 Task: Find connections with filter location Halver with filter topic #Thoughtswith filter profile language German with filter current company SITA with filter school Shibli National College Azamgarh with filter industry Industrial Machinery Manufacturing with filter service category Financial Advisory with filter keywords title Graphic Designer
Action: Mouse moved to (179, 262)
Screenshot: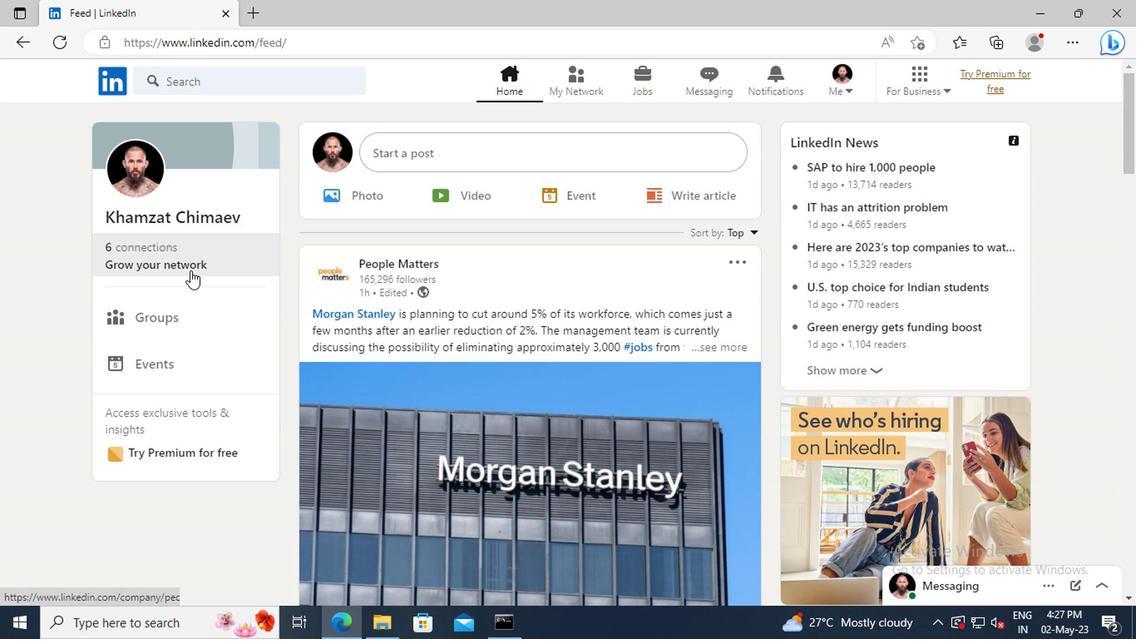 
Action: Mouse pressed left at (179, 262)
Screenshot: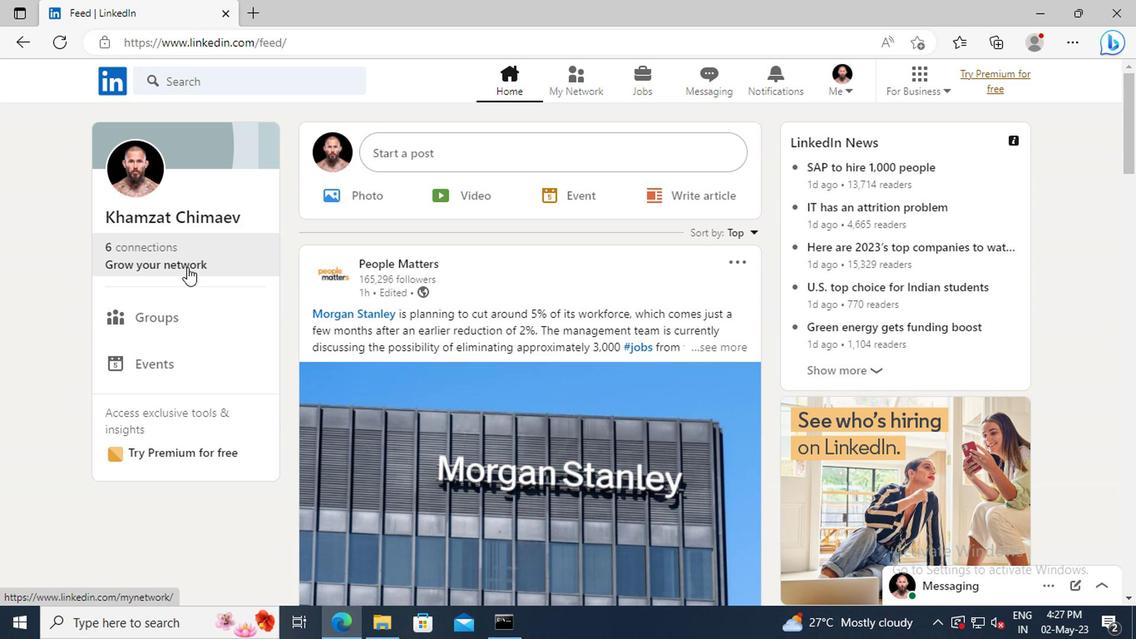 
Action: Mouse moved to (166, 179)
Screenshot: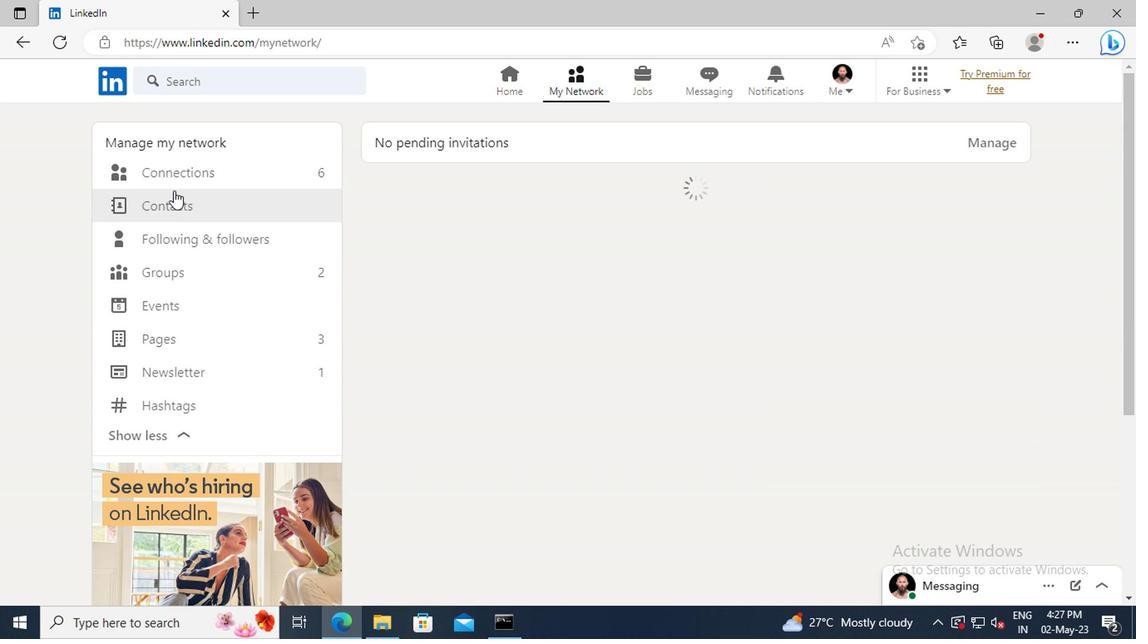 
Action: Mouse pressed left at (166, 179)
Screenshot: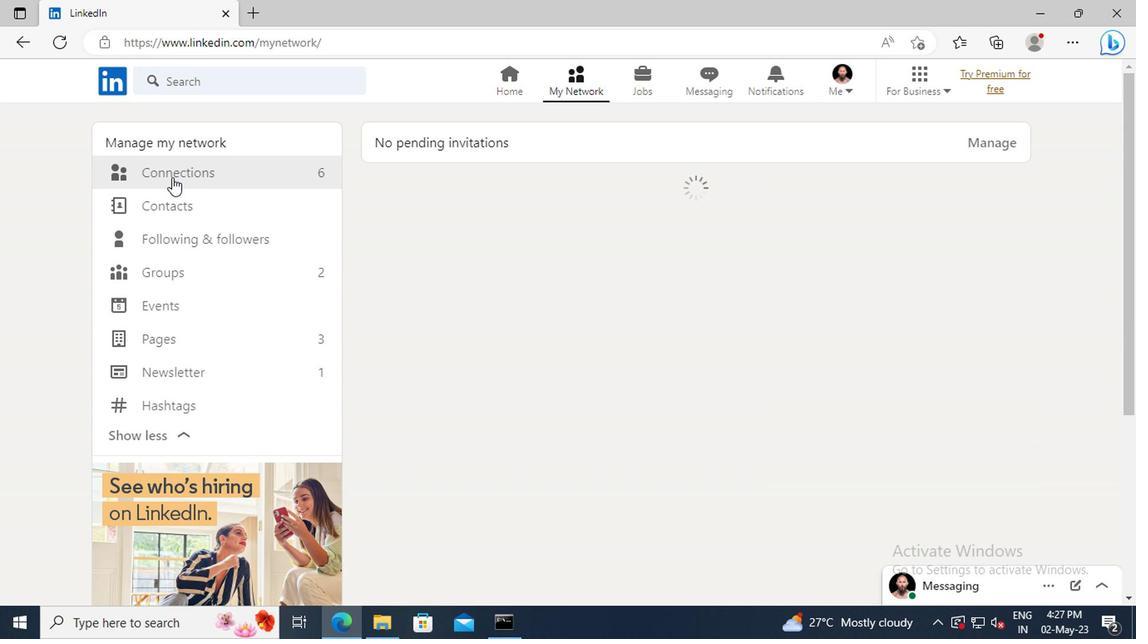
Action: Mouse moved to (676, 182)
Screenshot: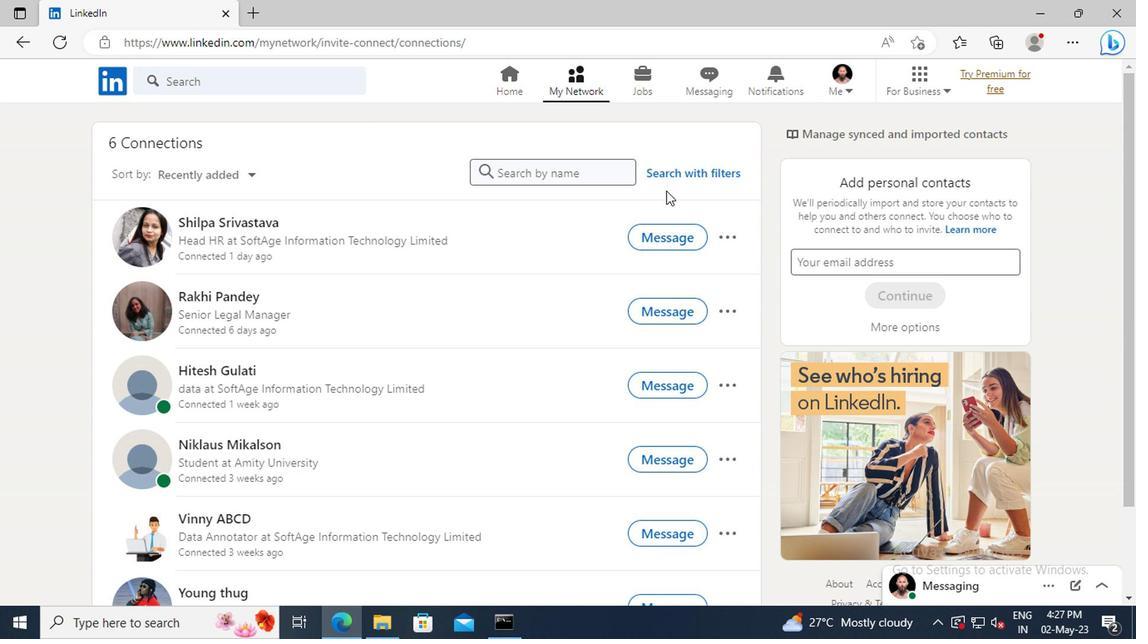 
Action: Mouse pressed left at (676, 182)
Screenshot: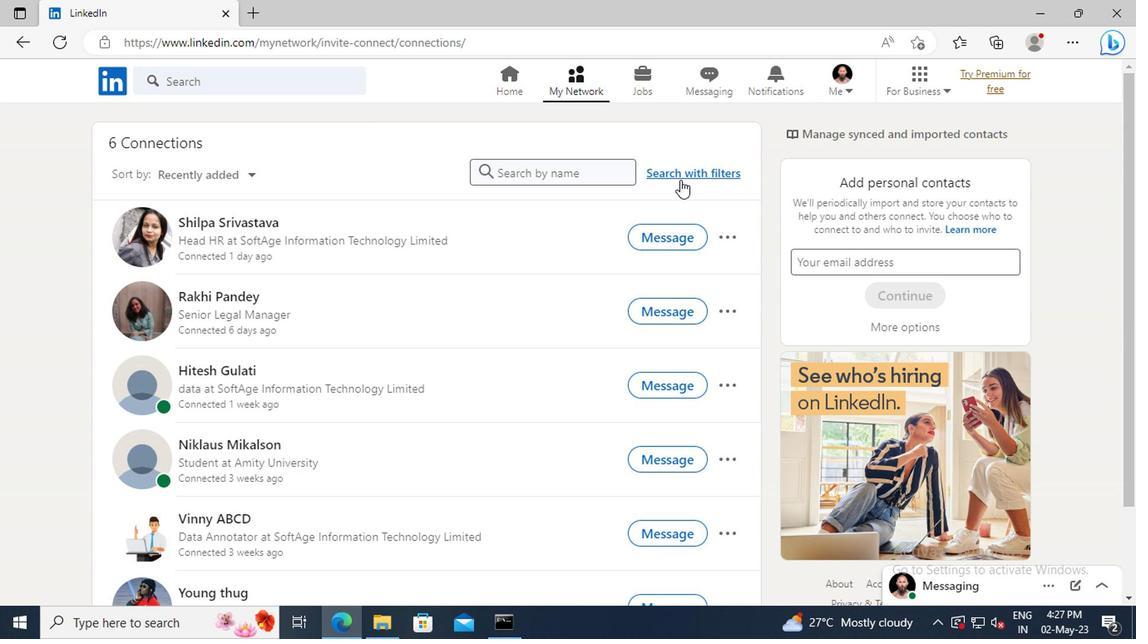 
Action: Mouse moved to (630, 137)
Screenshot: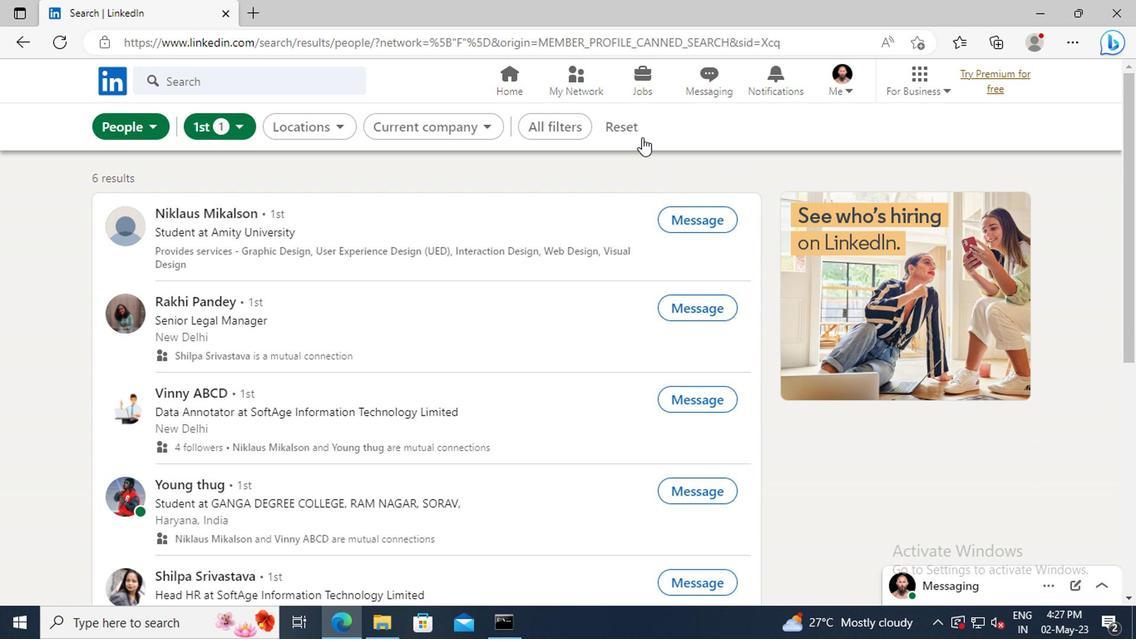 
Action: Mouse pressed left at (630, 137)
Screenshot: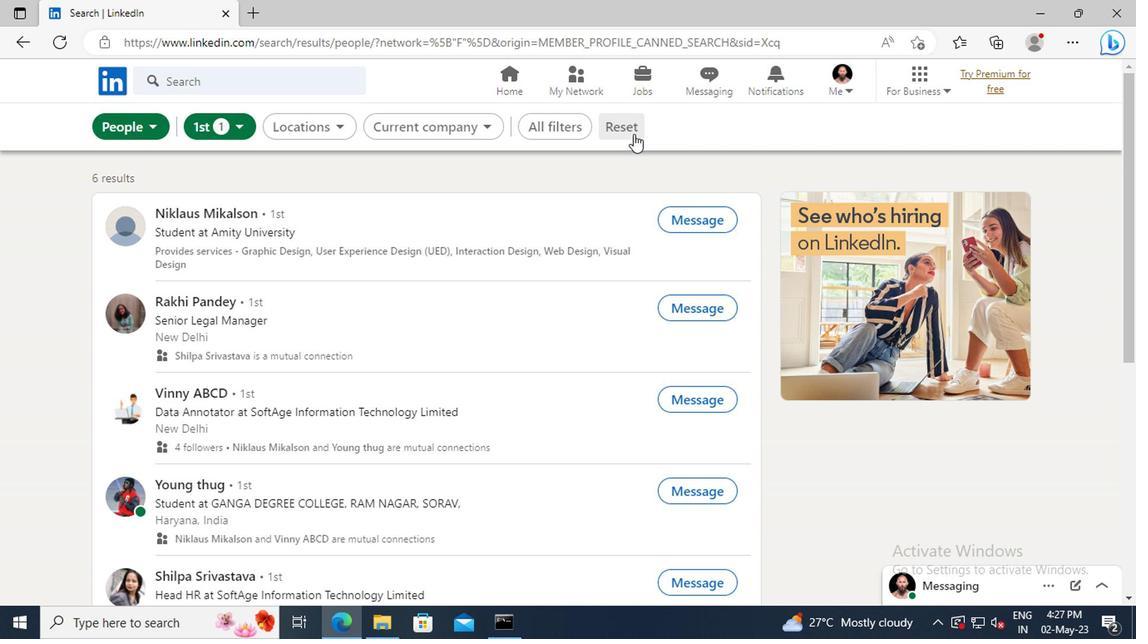 
Action: Mouse moved to (608, 132)
Screenshot: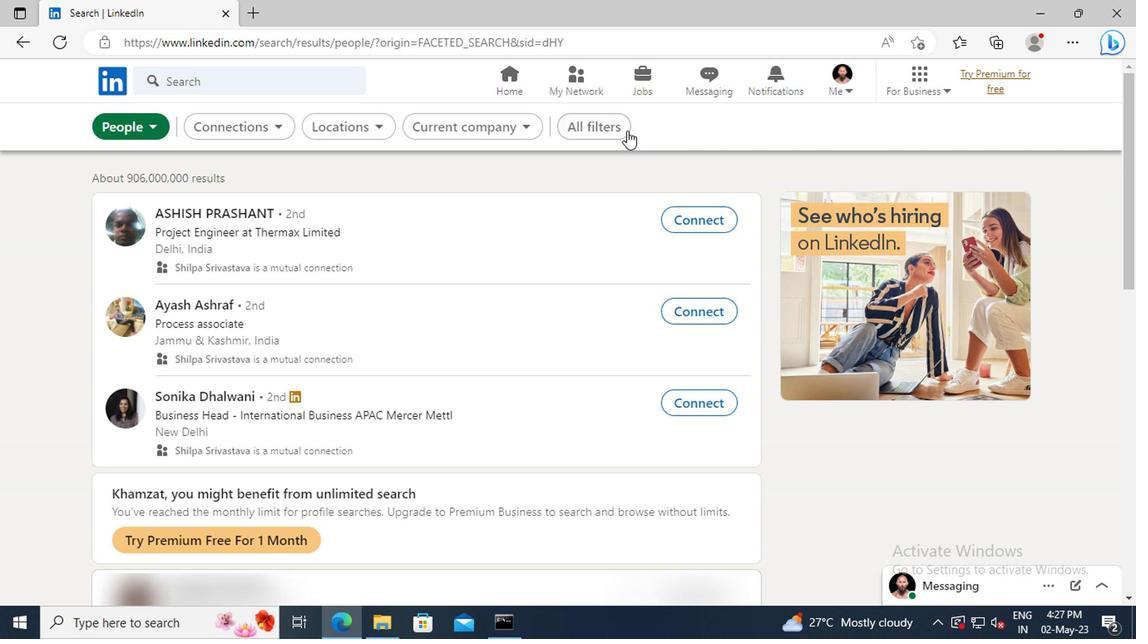 
Action: Mouse pressed left at (608, 132)
Screenshot: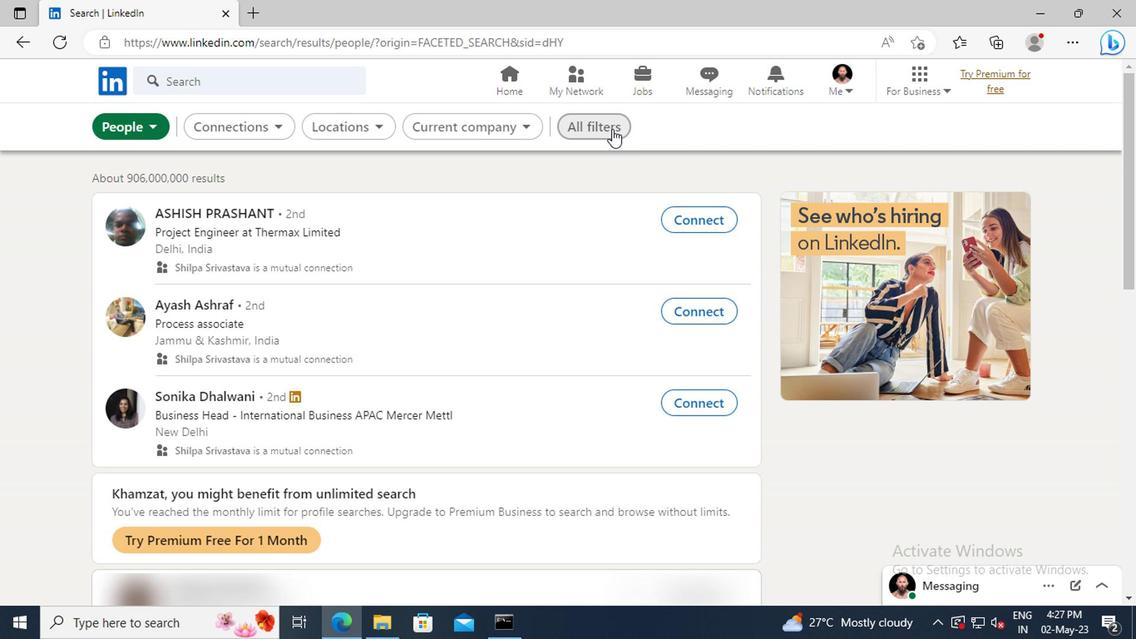 
Action: Mouse moved to (876, 310)
Screenshot: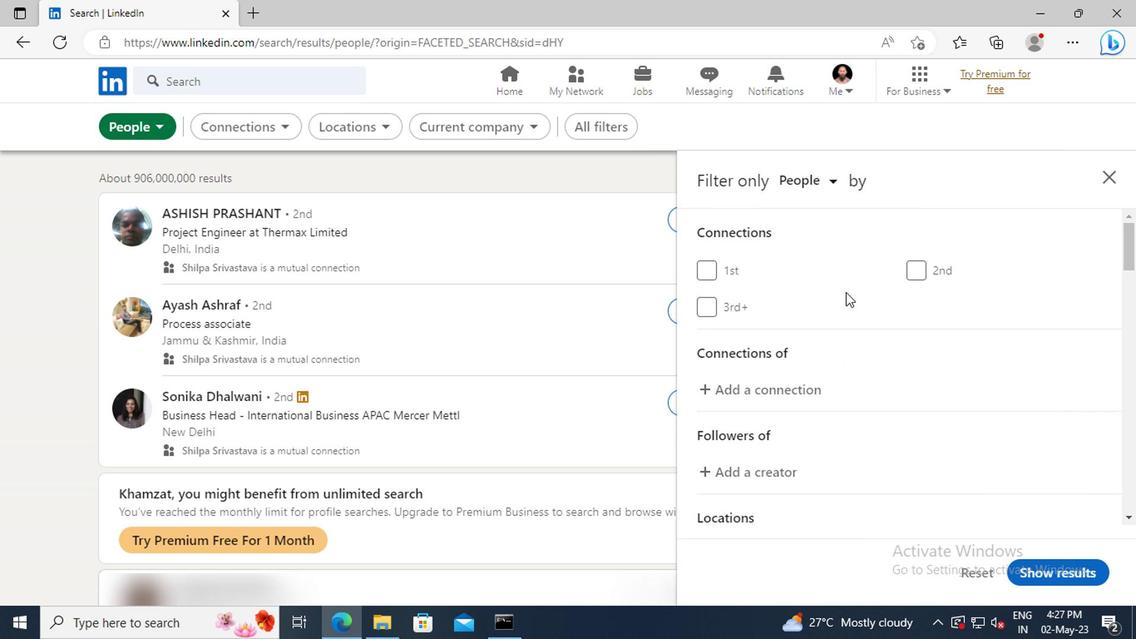 
Action: Mouse scrolled (876, 309) with delta (0, 0)
Screenshot: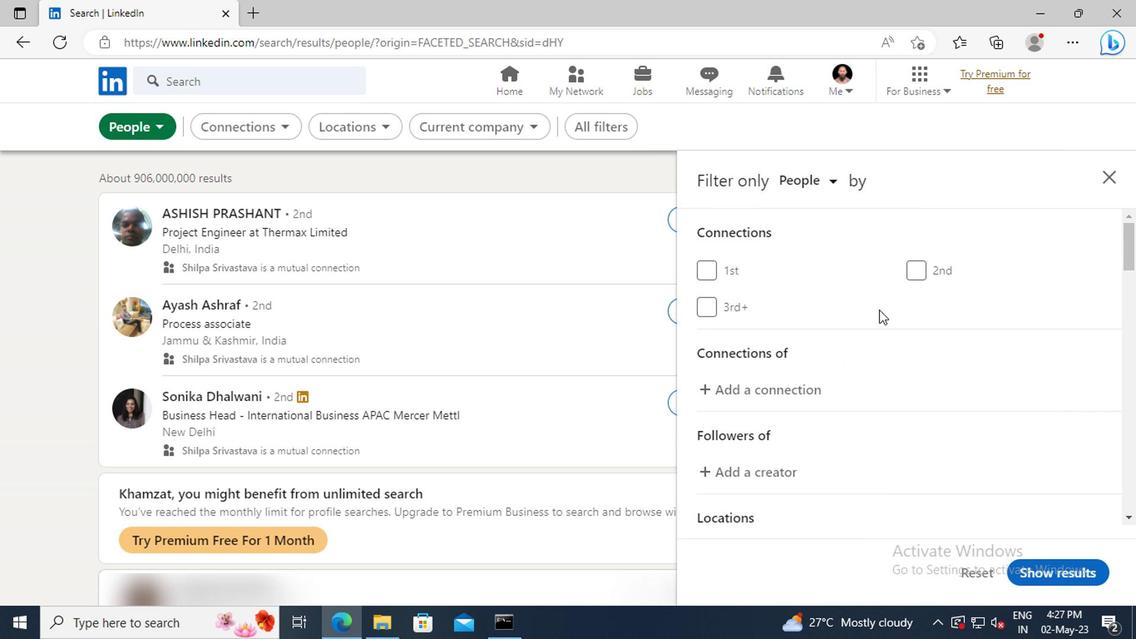
Action: Mouse scrolled (876, 309) with delta (0, 0)
Screenshot: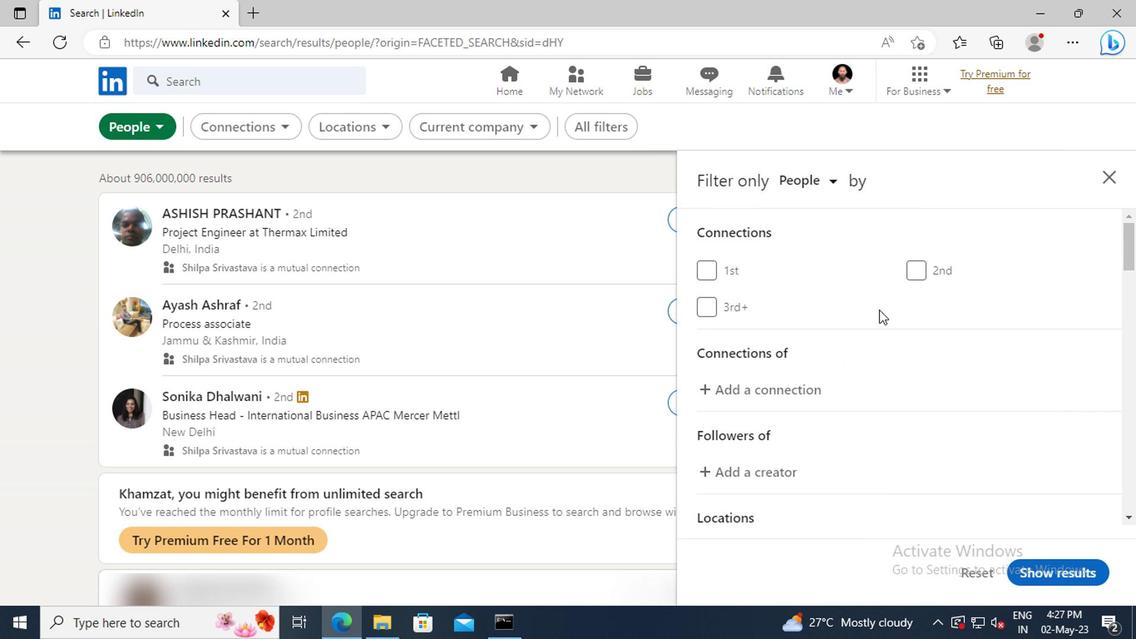 
Action: Mouse scrolled (876, 309) with delta (0, 0)
Screenshot: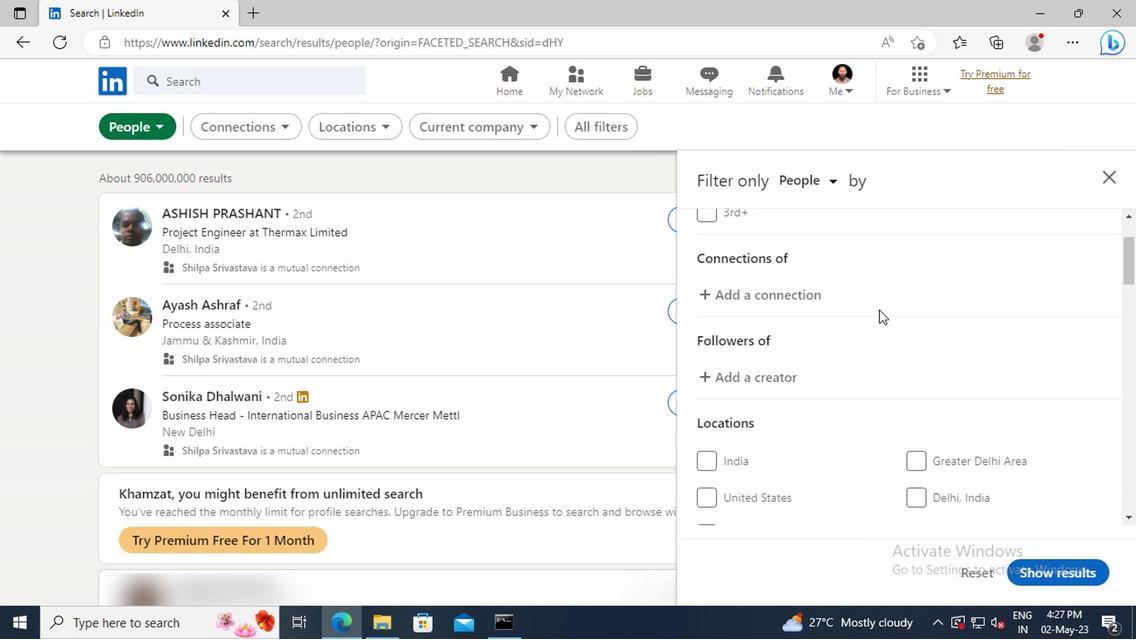 
Action: Mouse scrolled (876, 309) with delta (0, 0)
Screenshot: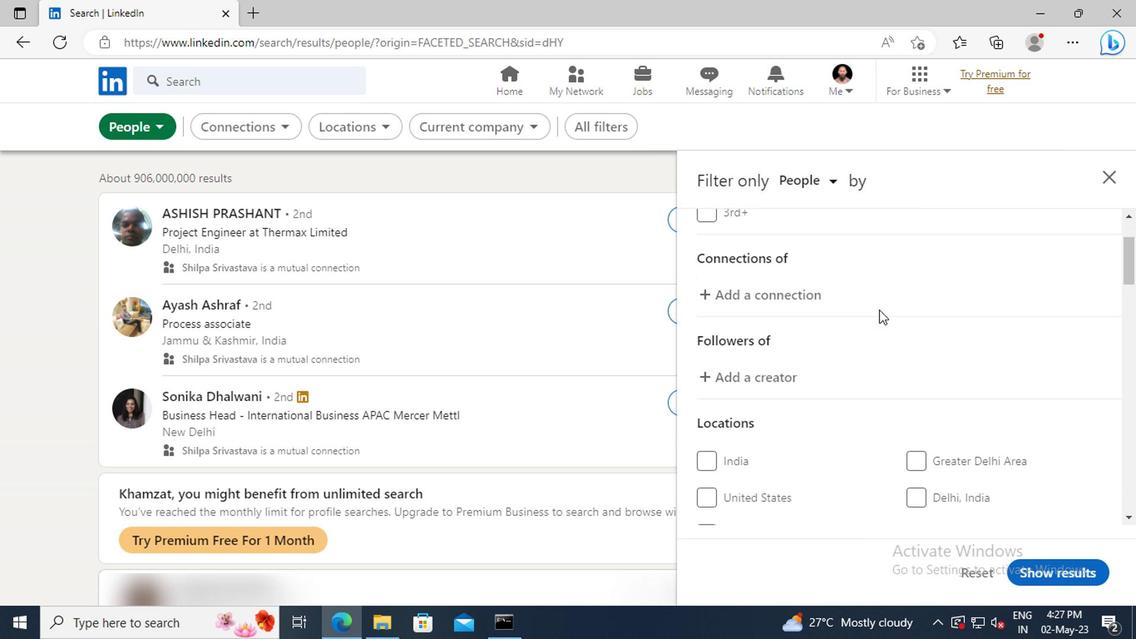 
Action: Mouse scrolled (876, 309) with delta (0, 0)
Screenshot: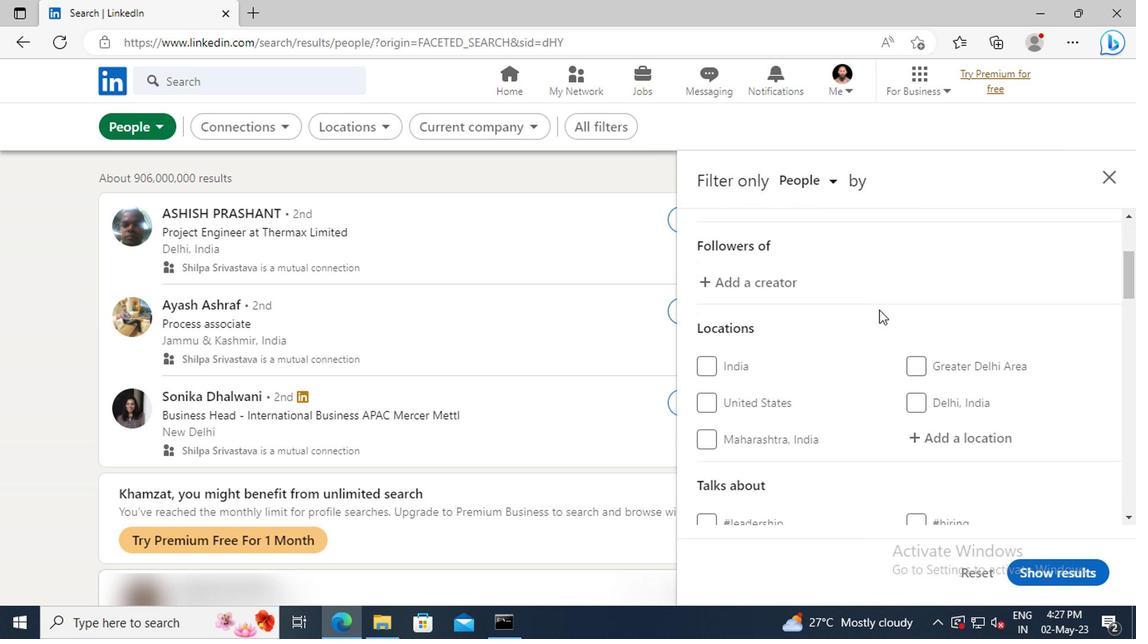 
Action: Mouse scrolled (876, 309) with delta (0, 0)
Screenshot: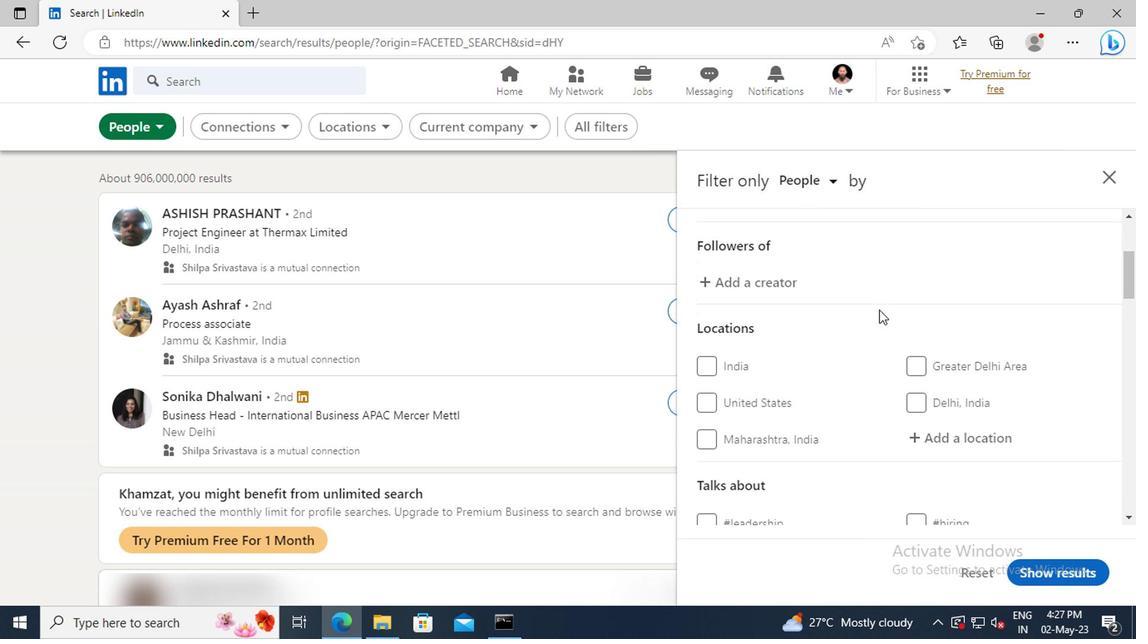 
Action: Mouse moved to (934, 344)
Screenshot: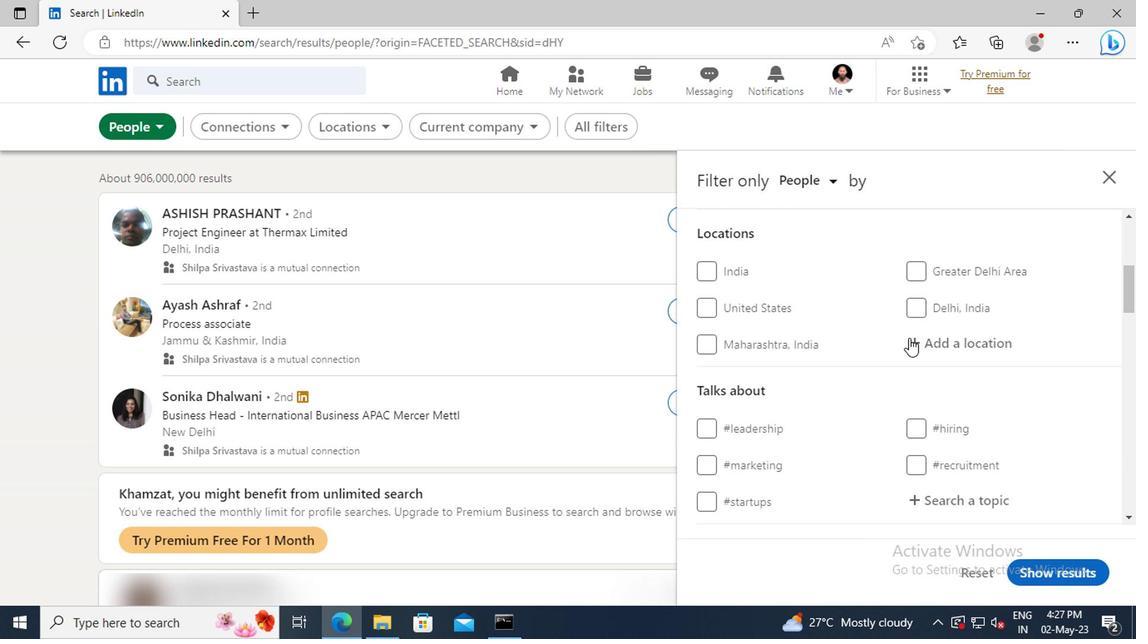
Action: Mouse pressed left at (934, 344)
Screenshot: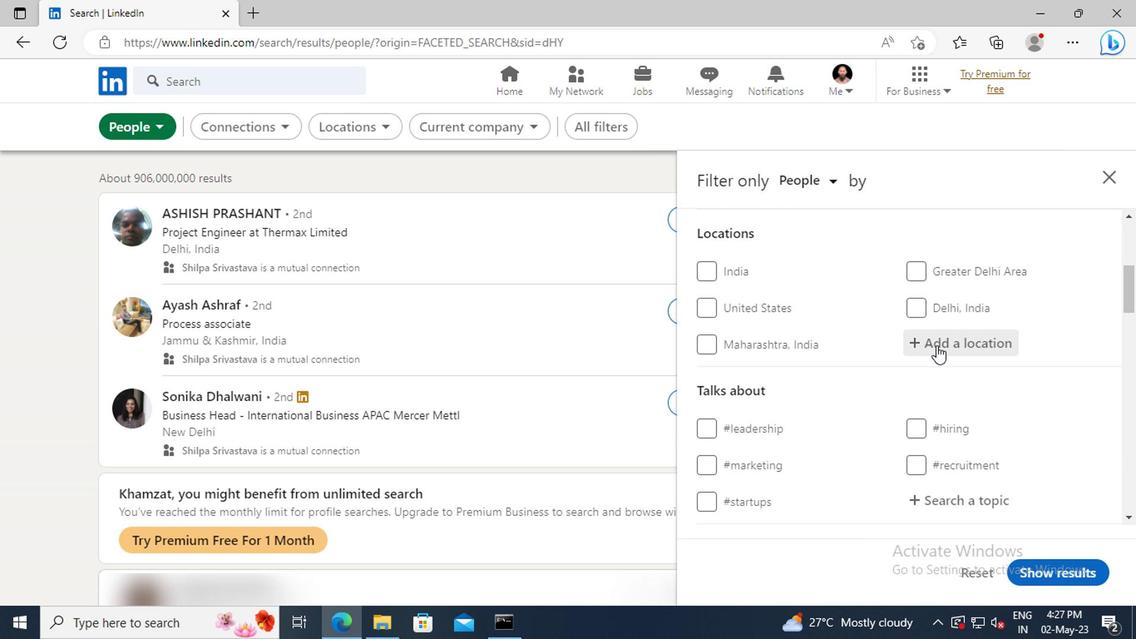
Action: Key pressed <Key.shift>HALVER
Screenshot: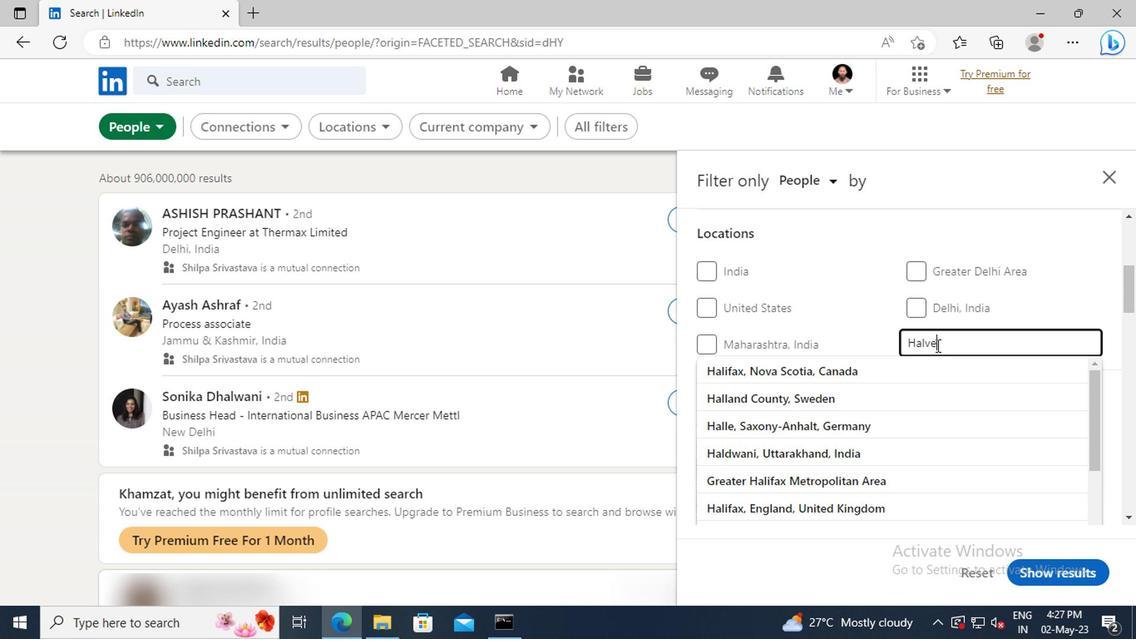 
Action: Mouse moved to (934, 370)
Screenshot: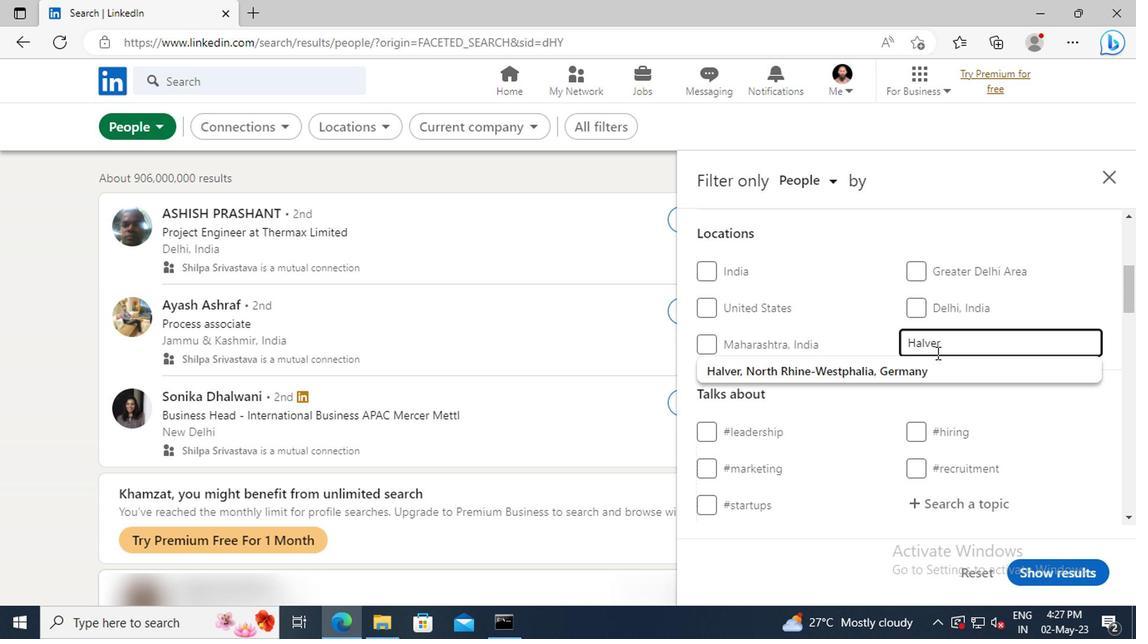 
Action: Mouse pressed left at (934, 370)
Screenshot: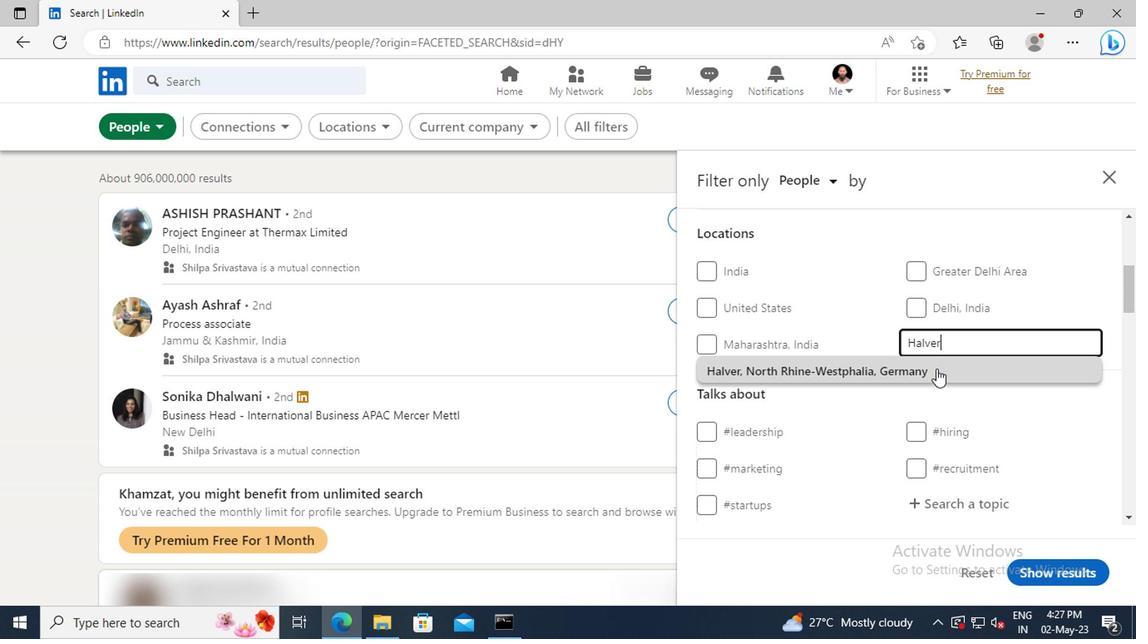 
Action: Mouse scrolled (934, 369) with delta (0, 0)
Screenshot: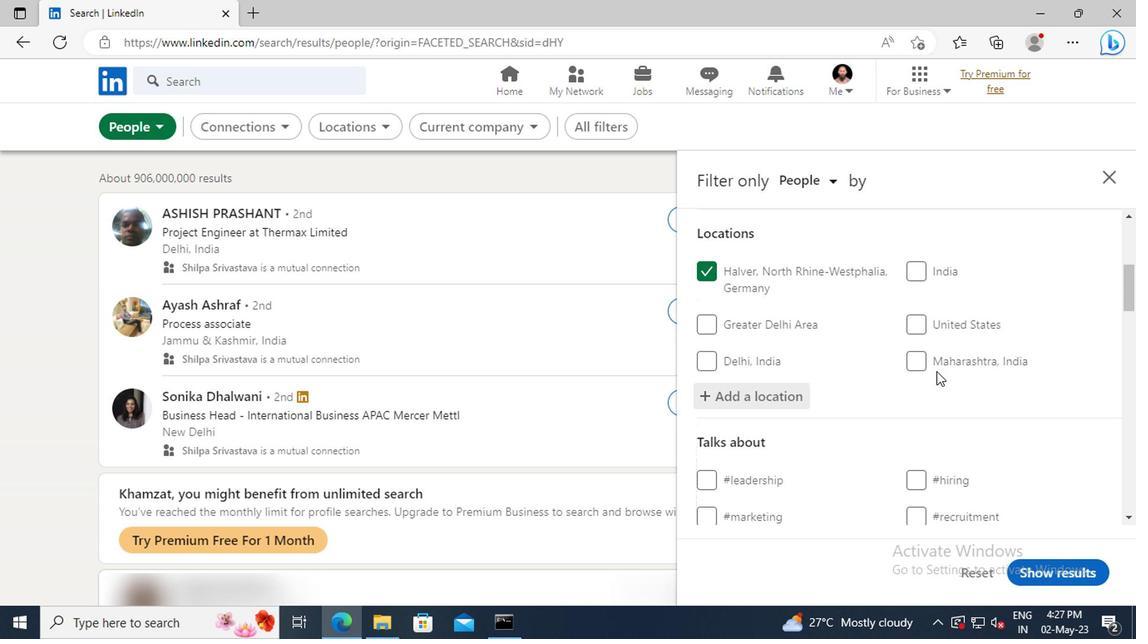 
Action: Mouse scrolled (934, 369) with delta (0, 0)
Screenshot: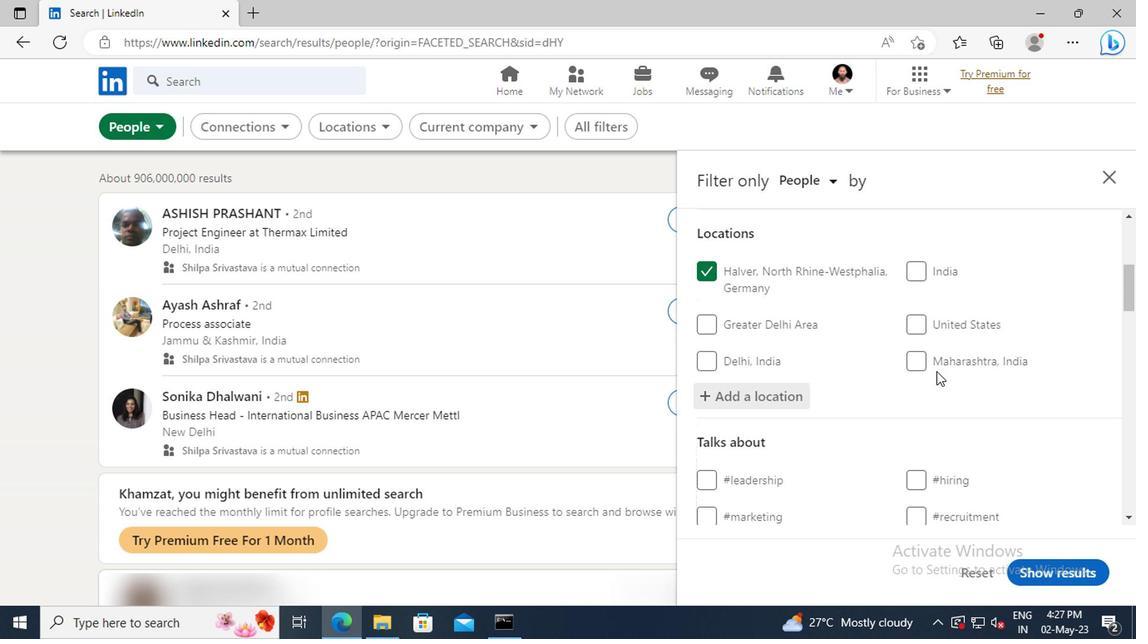 
Action: Mouse scrolled (934, 369) with delta (0, 0)
Screenshot: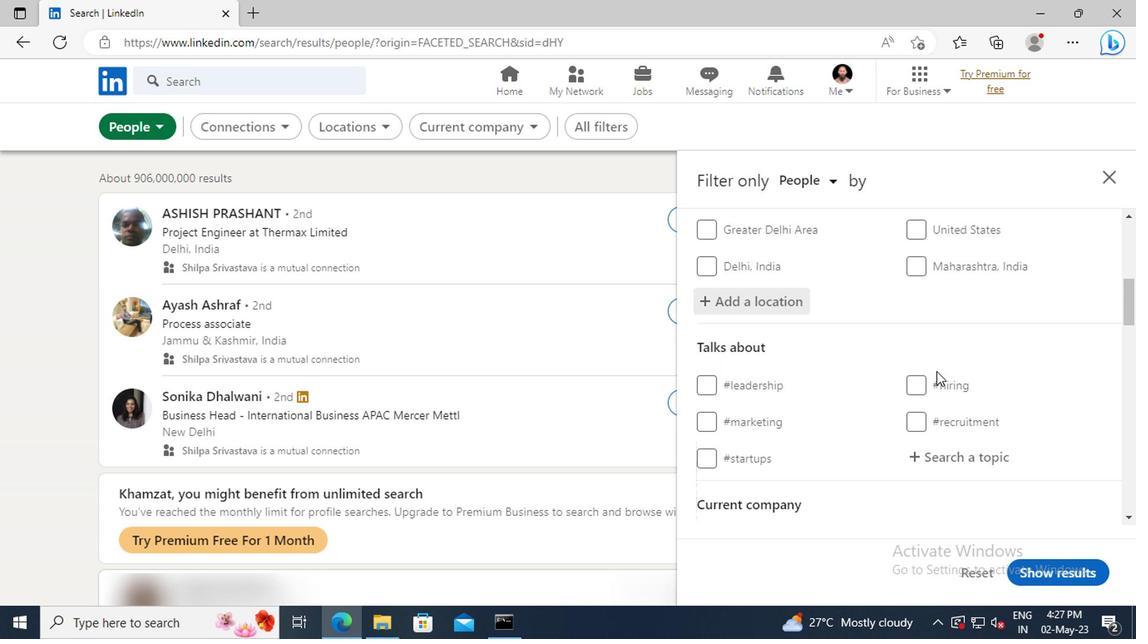 
Action: Mouse moved to (939, 407)
Screenshot: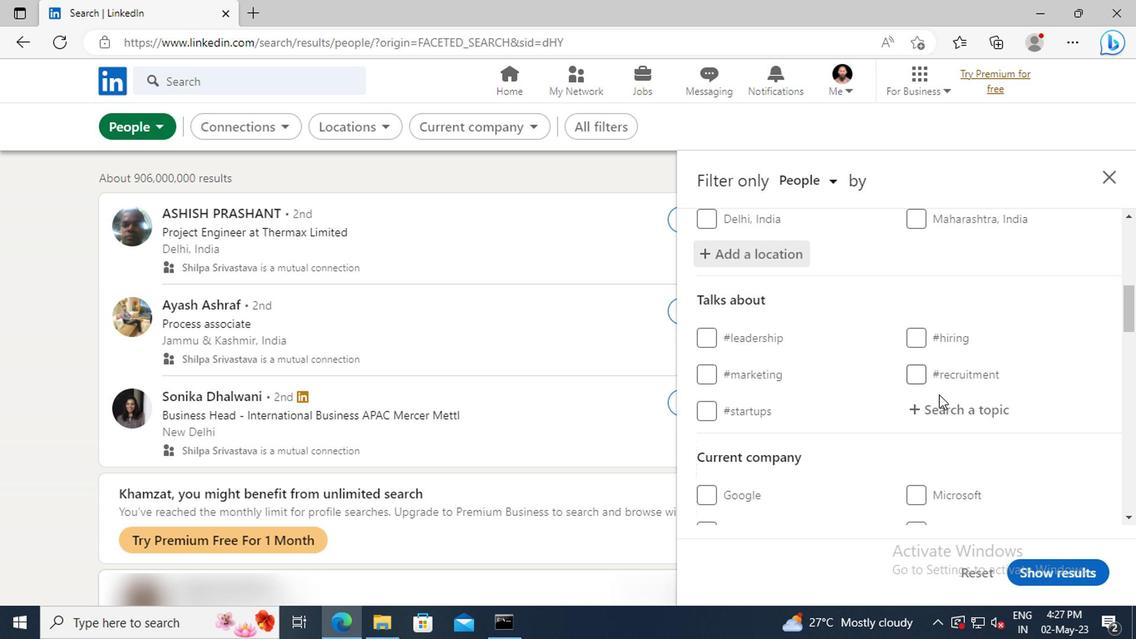 
Action: Mouse pressed left at (939, 407)
Screenshot: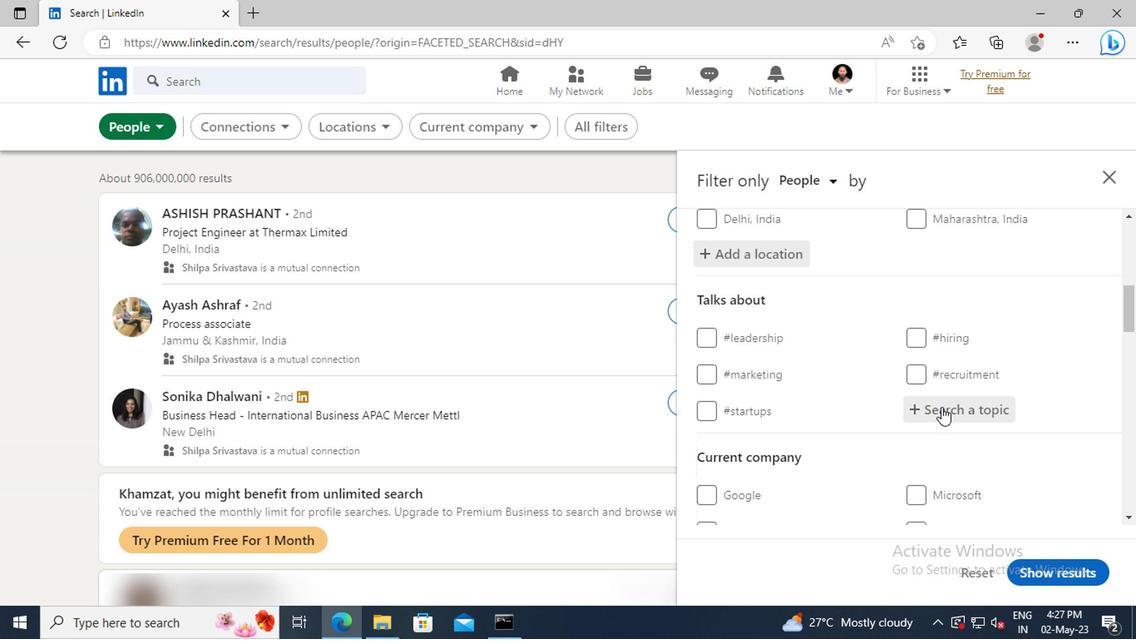 
Action: Key pressed <Key.shift>THOUGHTS
Screenshot: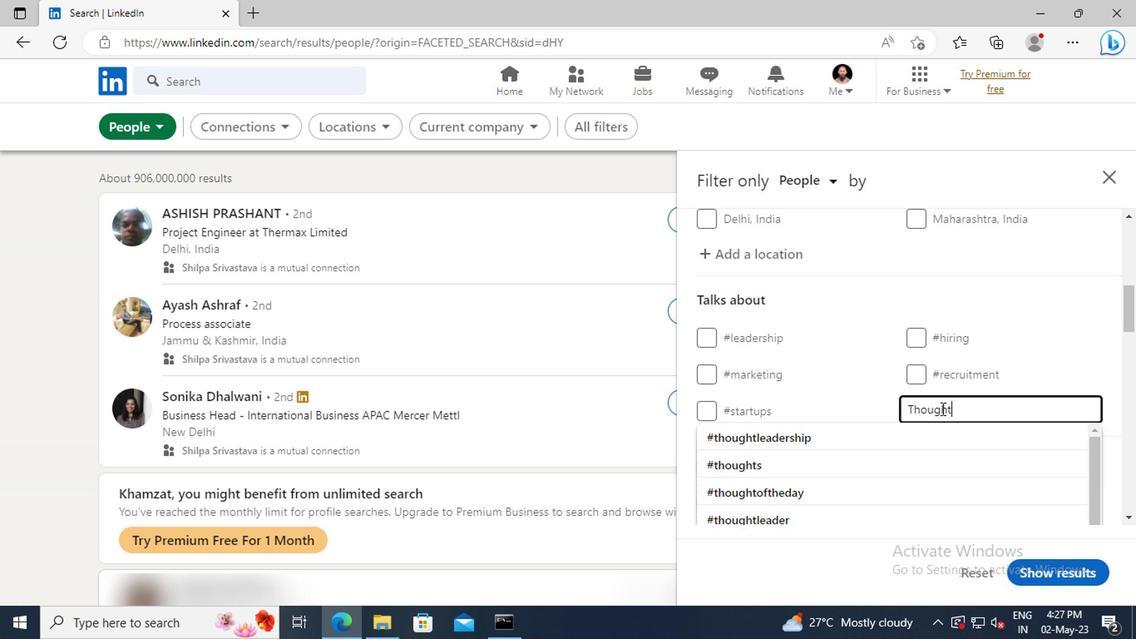 
Action: Mouse moved to (939, 429)
Screenshot: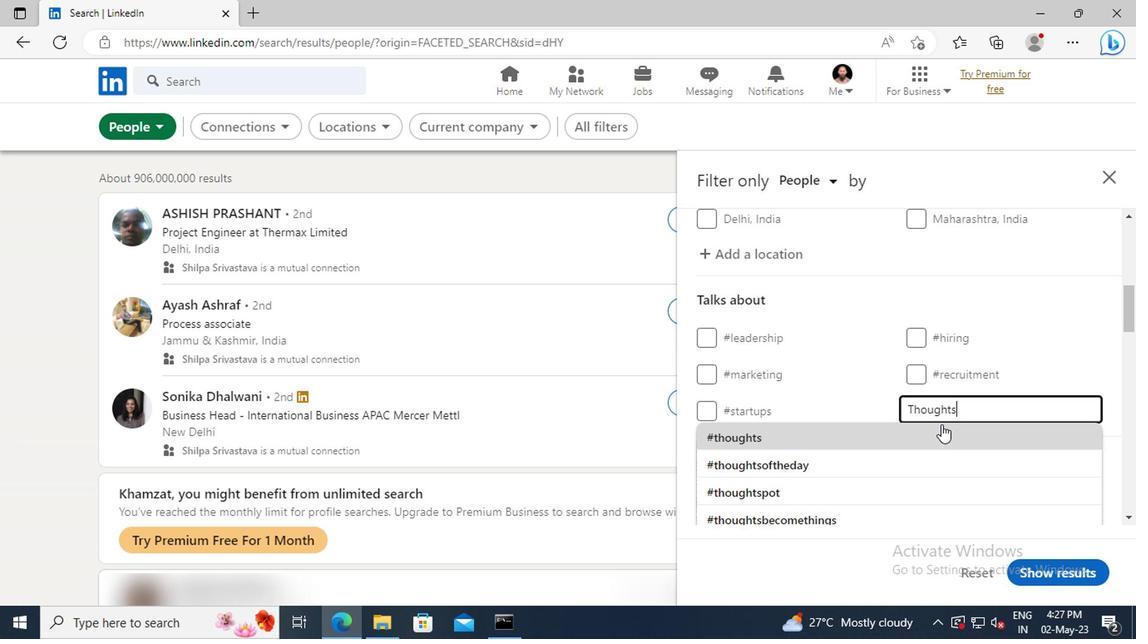 
Action: Mouse pressed left at (939, 429)
Screenshot: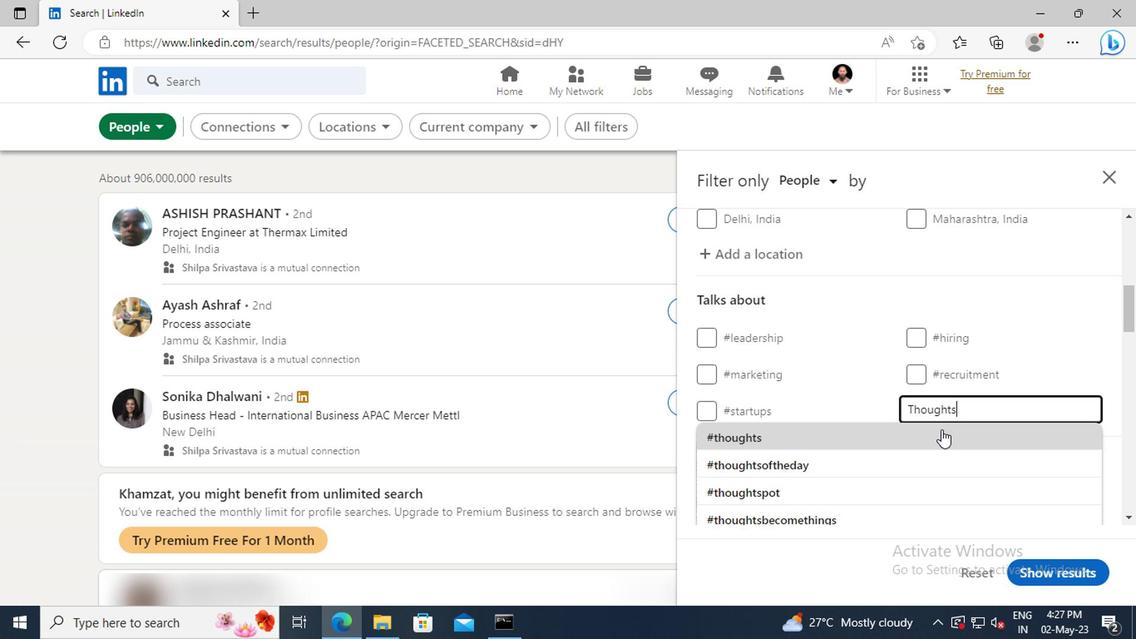 
Action: Mouse scrolled (939, 428) with delta (0, -1)
Screenshot: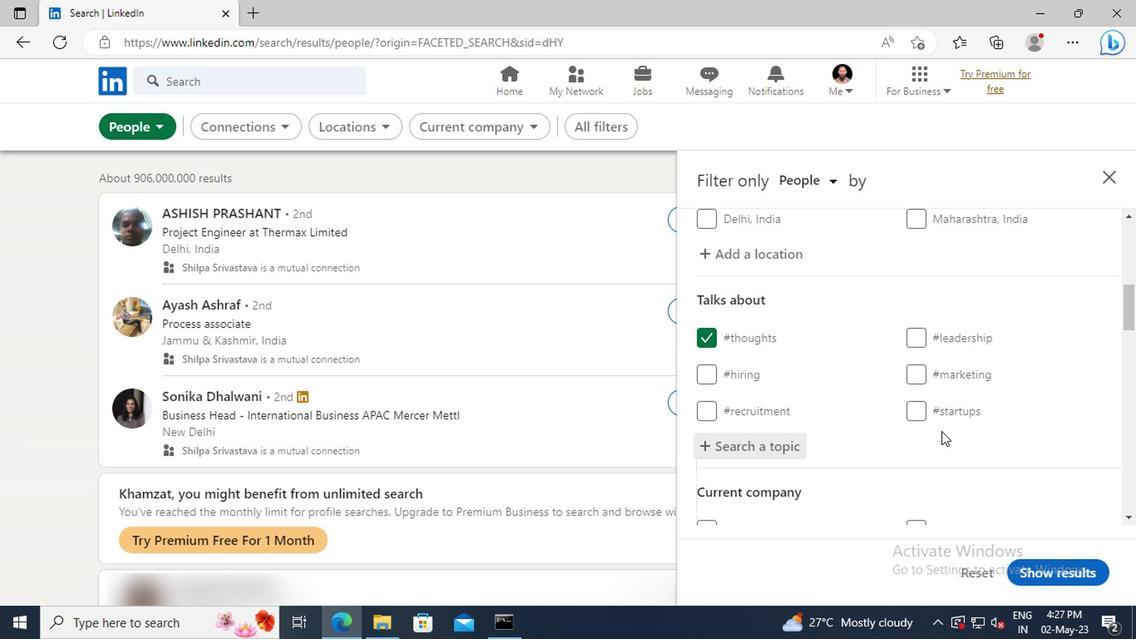 
Action: Mouse scrolled (939, 428) with delta (0, -1)
Screenshot: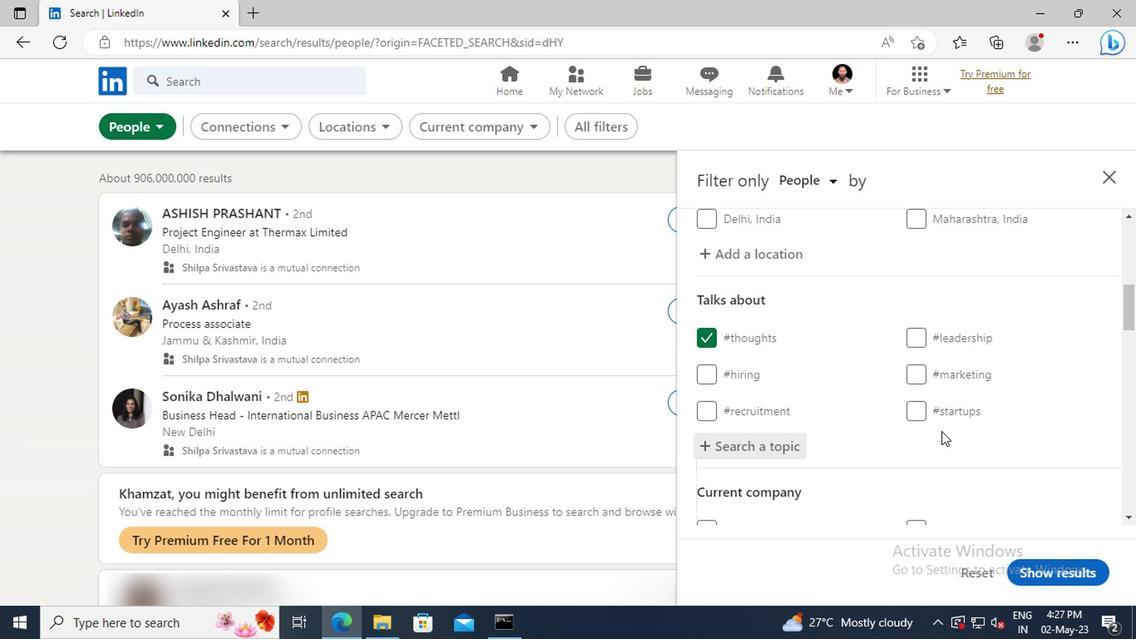 
Action: Mouse scrolled (939, 428) with delta (0, -1)
Screenshot: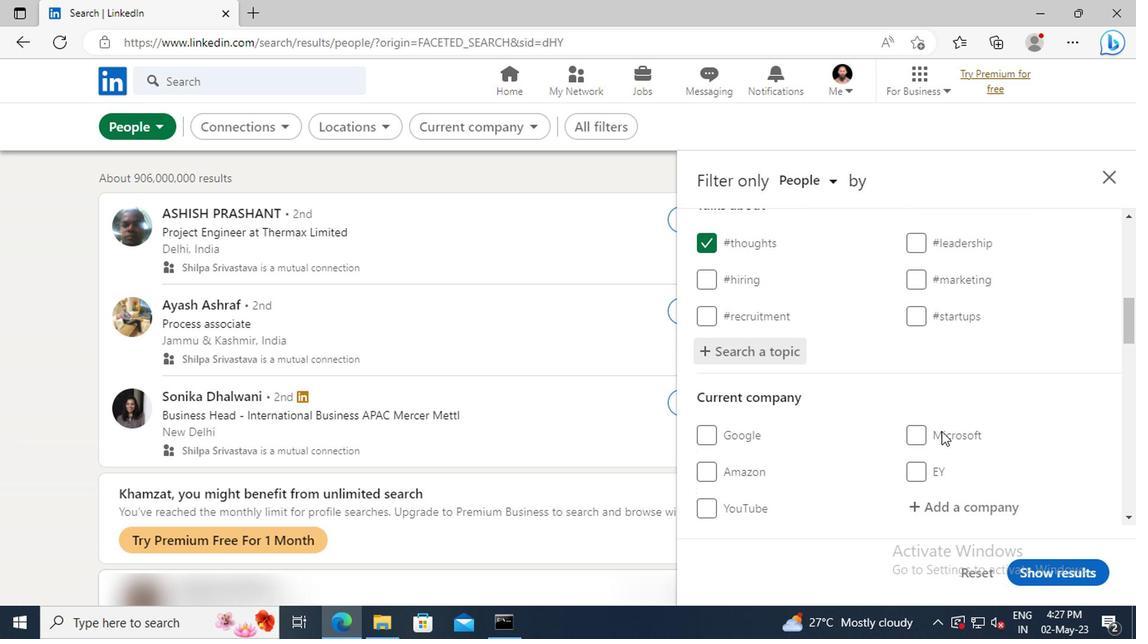 
Action: Mouse scrolled (939, 428) with delta (0, -1)
Screenshot: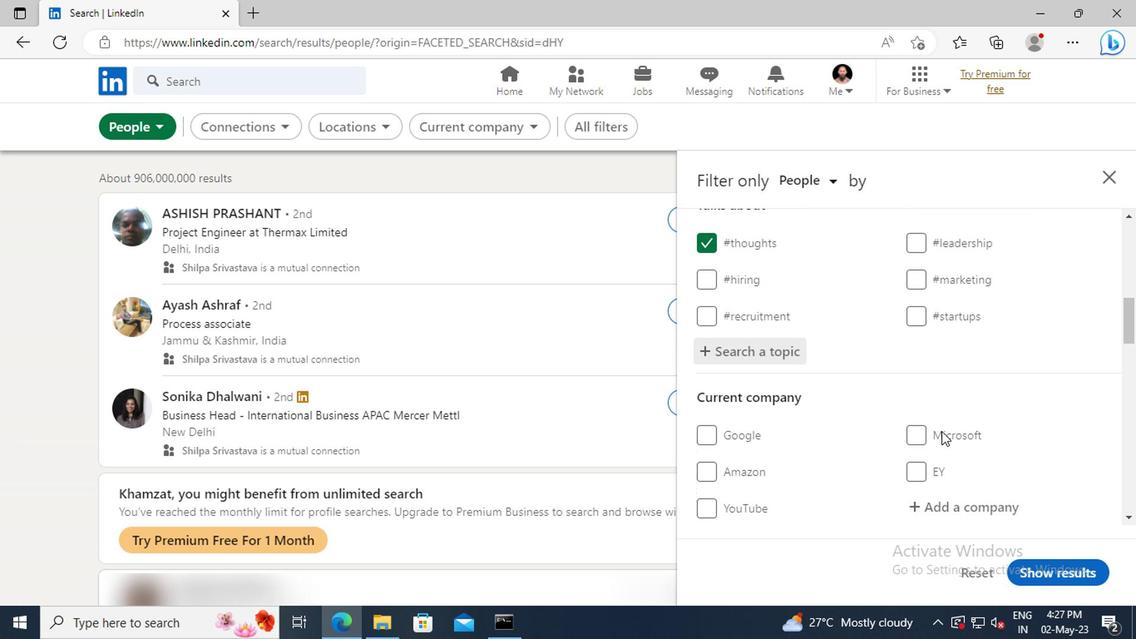 
Action: Mouse scrolled (939, 428) with delta (0, -1)
Screenshot: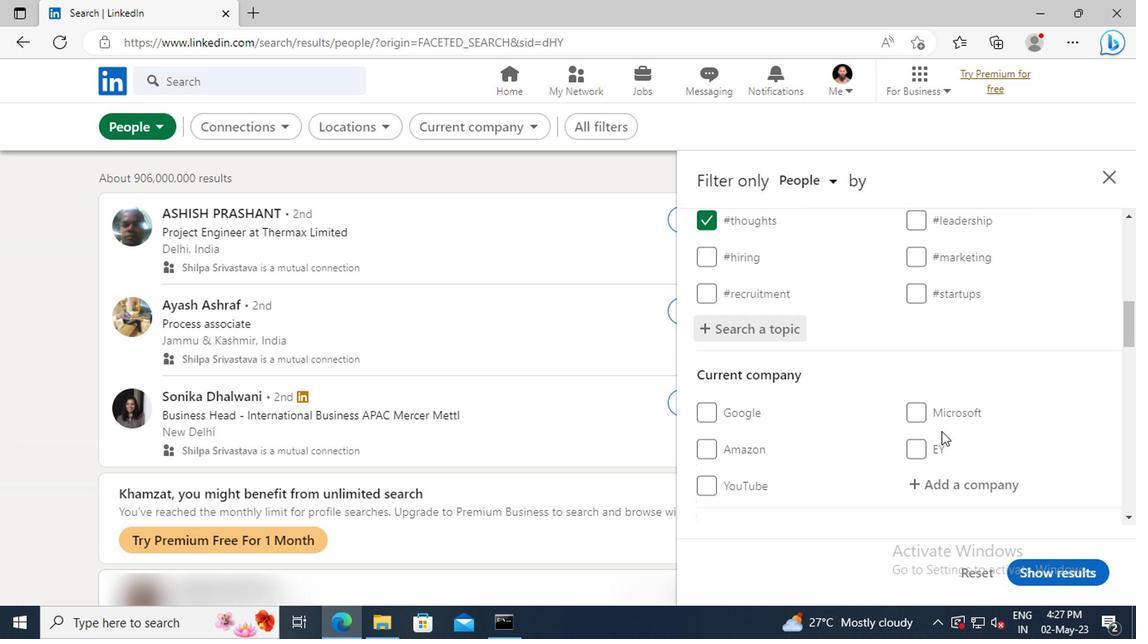 
Action: Mouse scrolled (939, 428) with delta (0, -1)
Screenshot: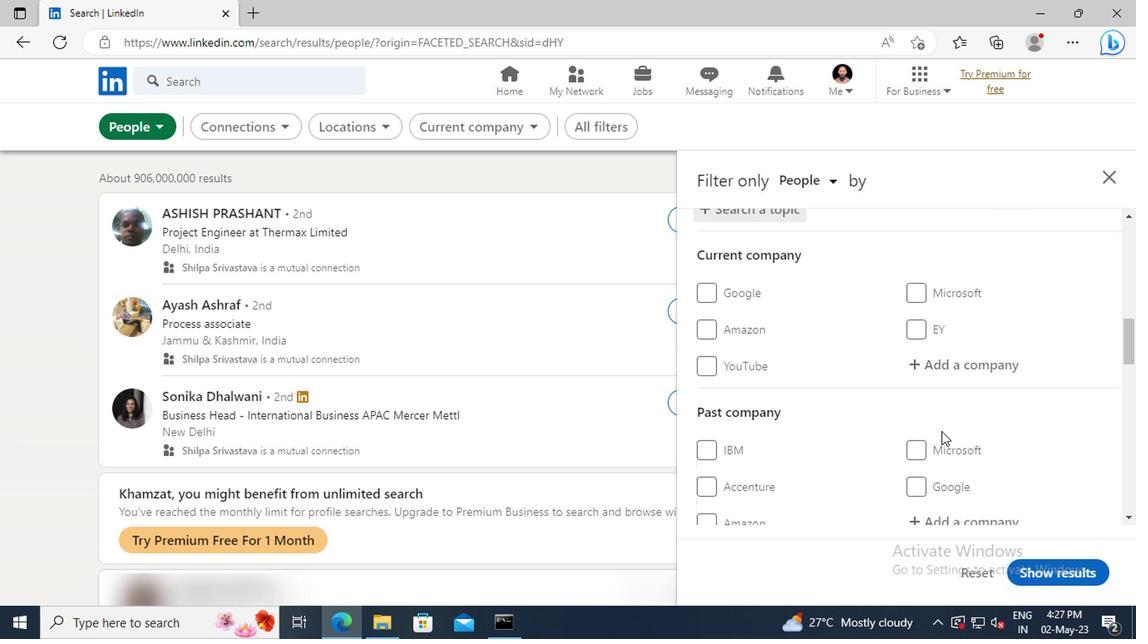 
Action: Mouse scrolled (939, 428) with delta (0, -1)
Screenshot: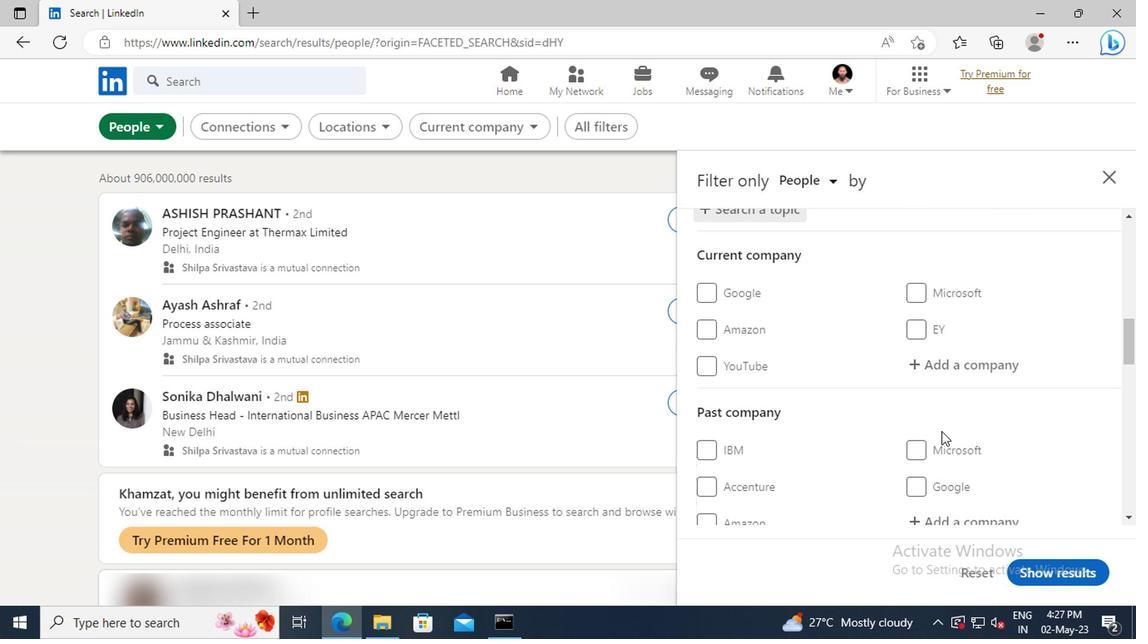 
Action: Mouse scrolled (939, 428) with delta (0, -1)
Screenshot: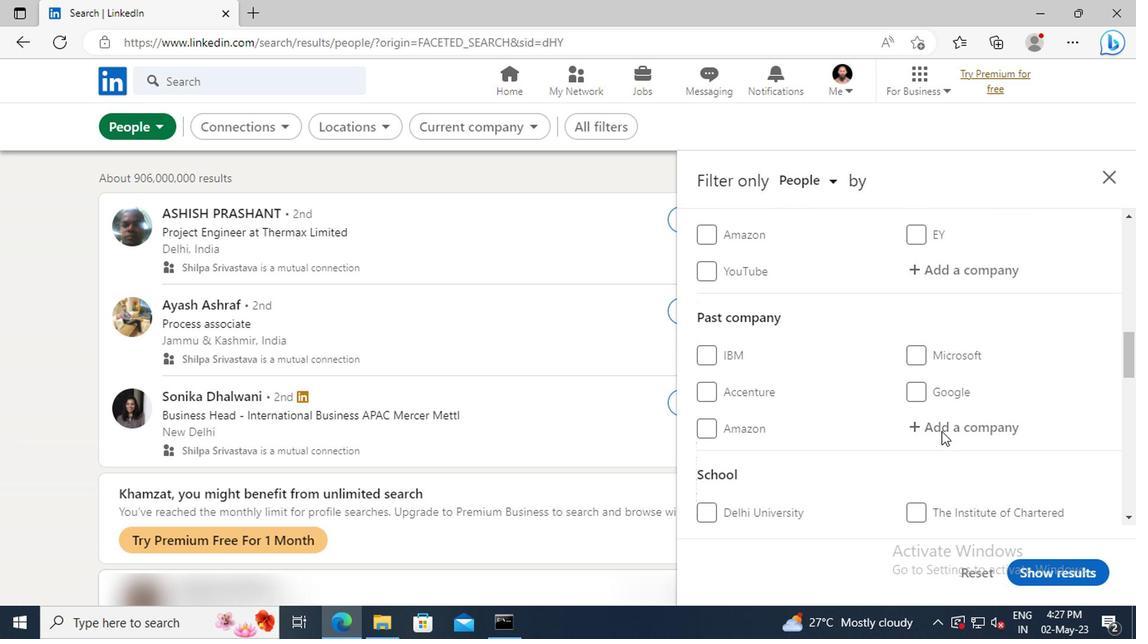 
Action: Mouse scrolled (939, 428) with delta (0, -1)
Screenshot: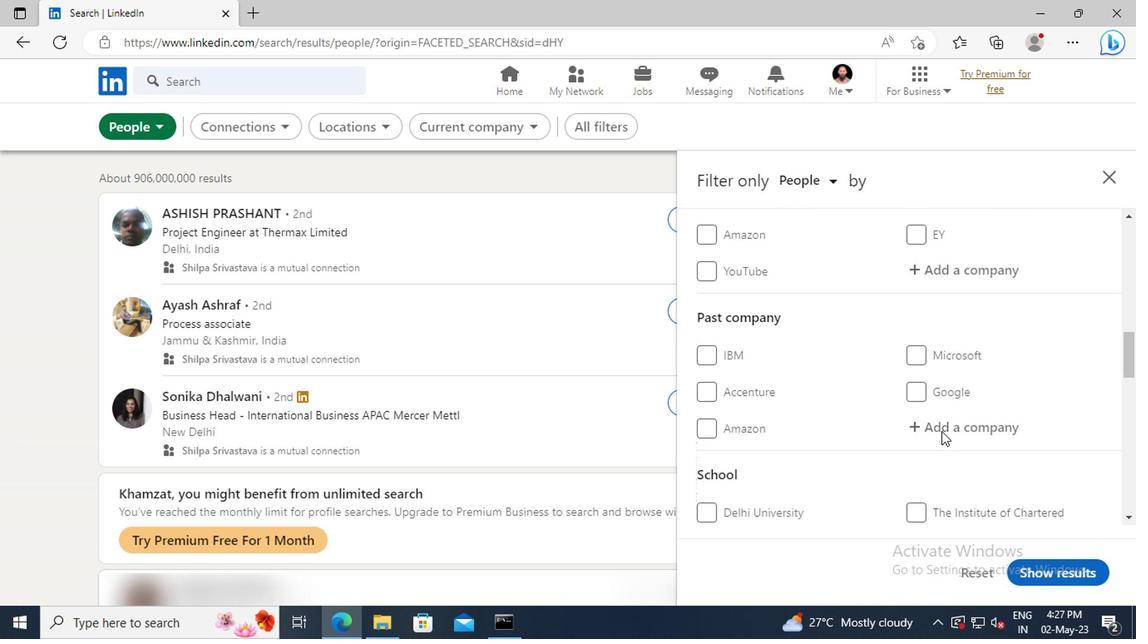 
Action: Mouse scrolled (939, 428) with delta (0, -1)
Screenshot: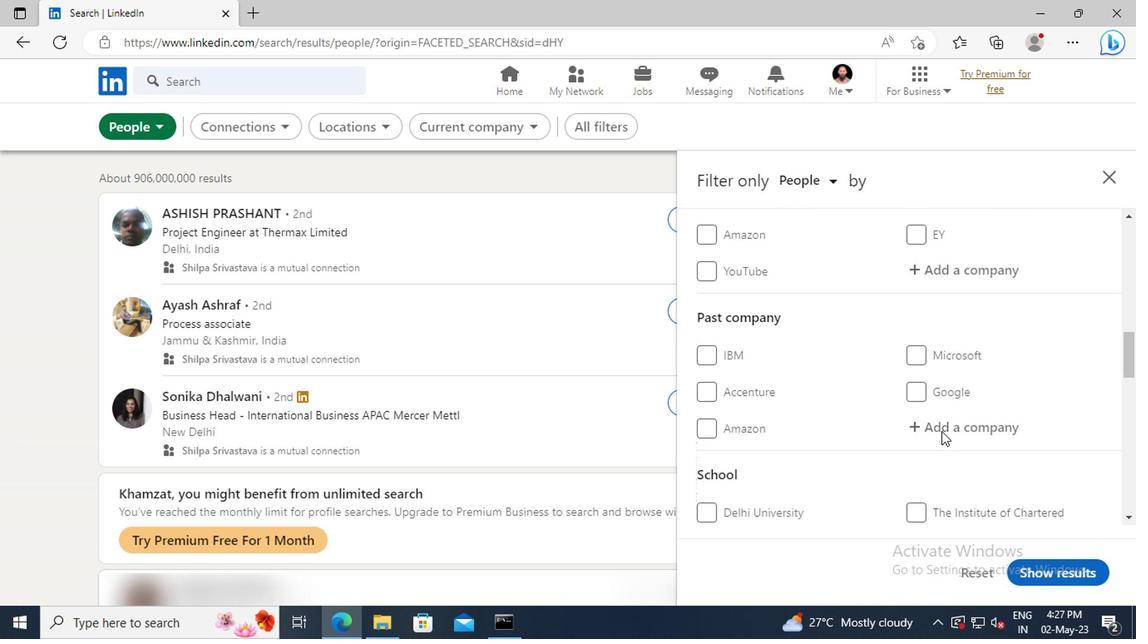 
Action: Mouse scrolled (939, 428) with delta (0, -1)
Screenshot: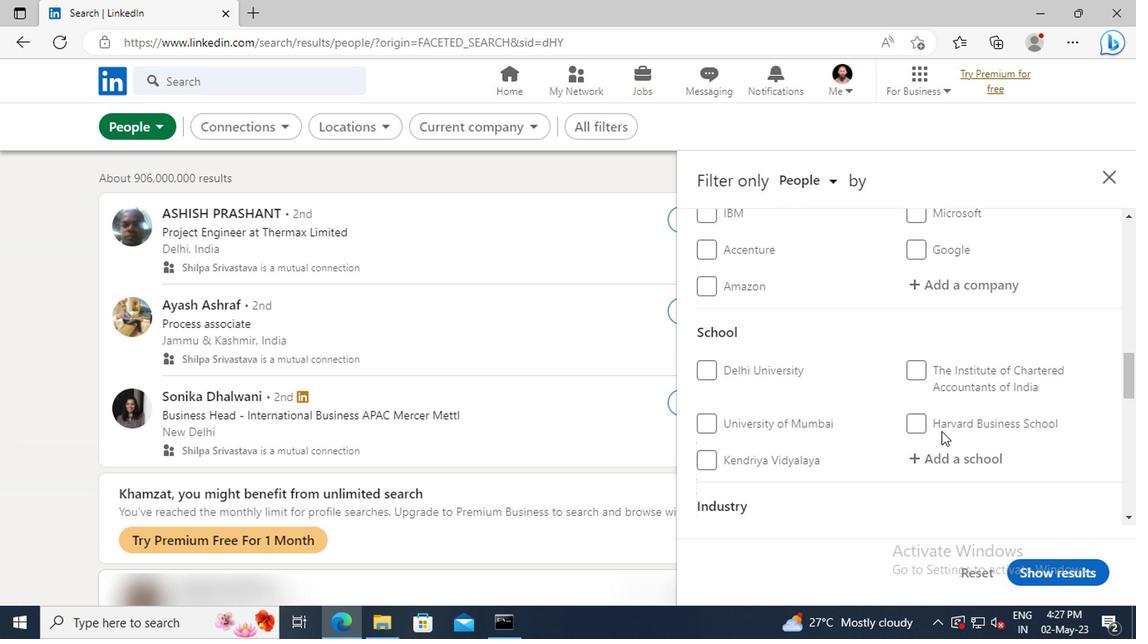 
Action: Mouse scrolled (939, 428) with delta (0, -1)
Screenshot: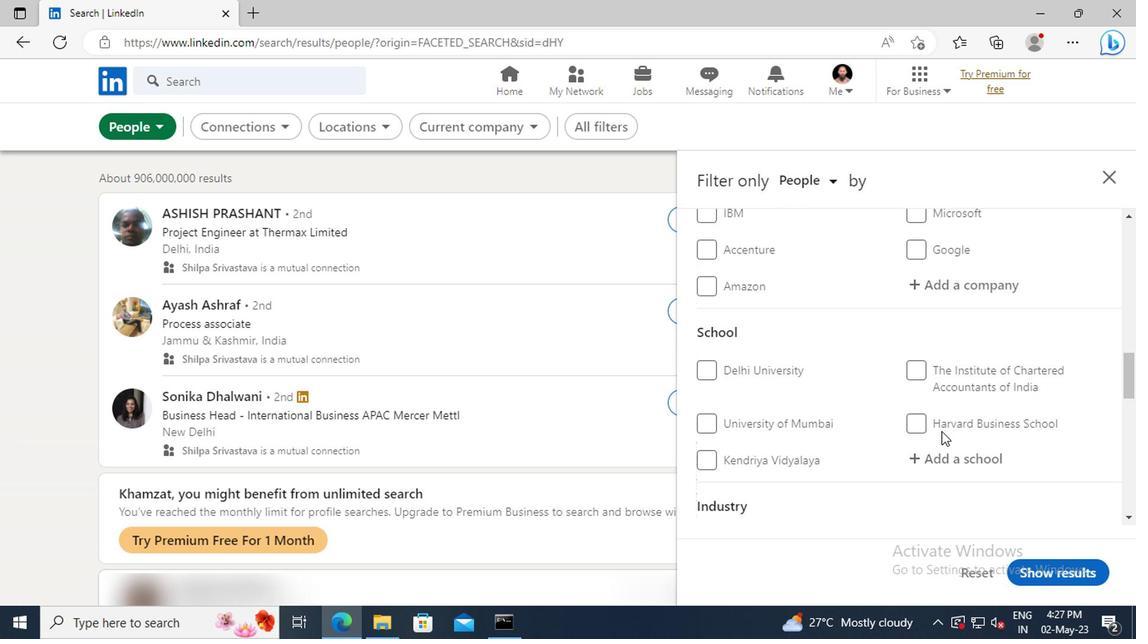 
Action: Mouse scrolled (939, 428) with delta (0, -1)
Screenshot: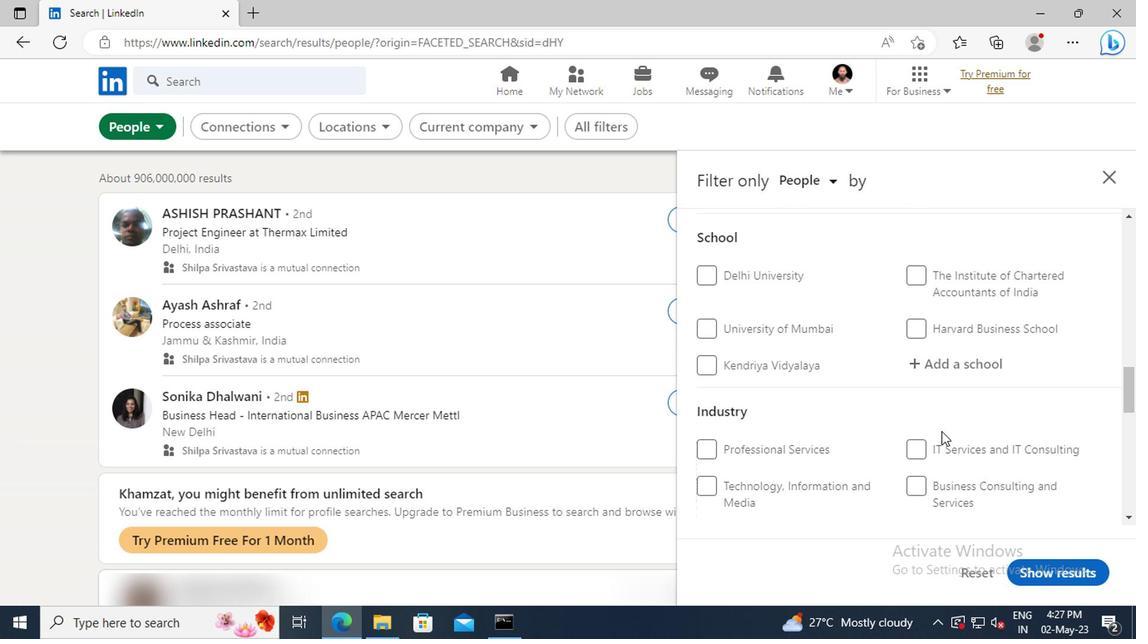 
Action: Mouse scrolled (939, 428) with delta (0, -1)
Screenshot: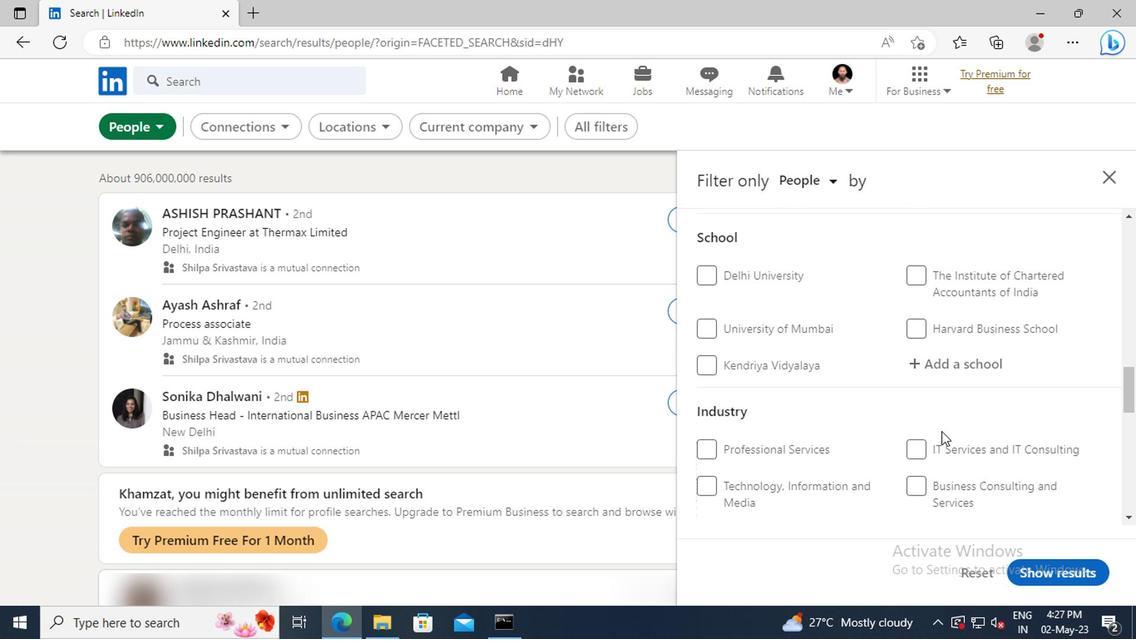 
Action: Mouse scrolled (939, 428) with delta (0, -1)
Screenshot: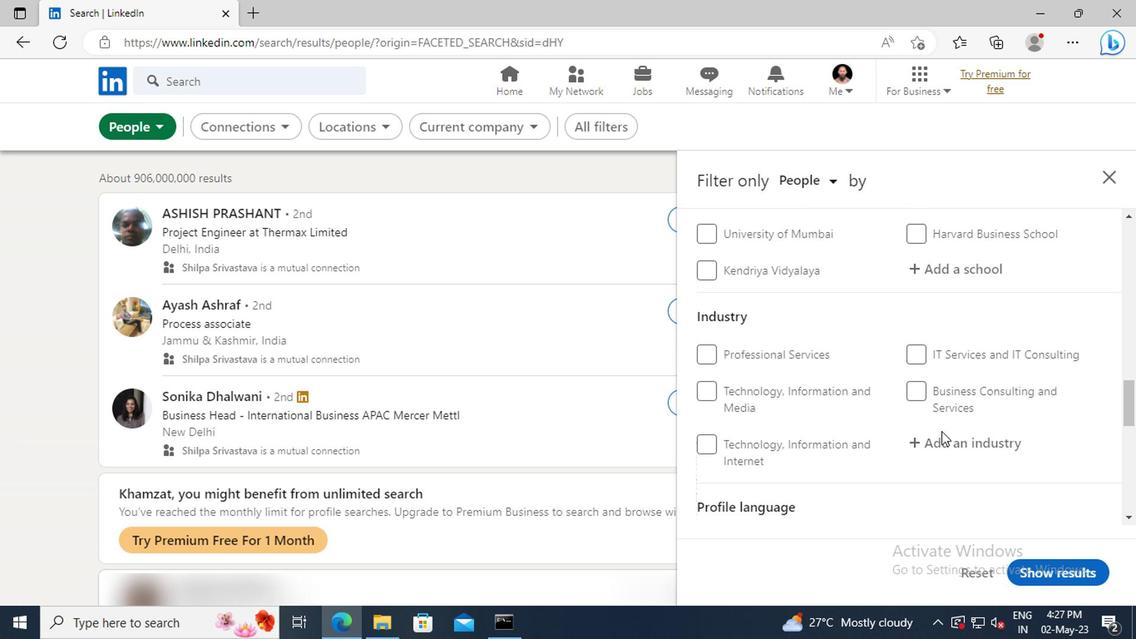 
Action: Mouse scrolled (939, 428) with delta (0, -1)
Screenshot: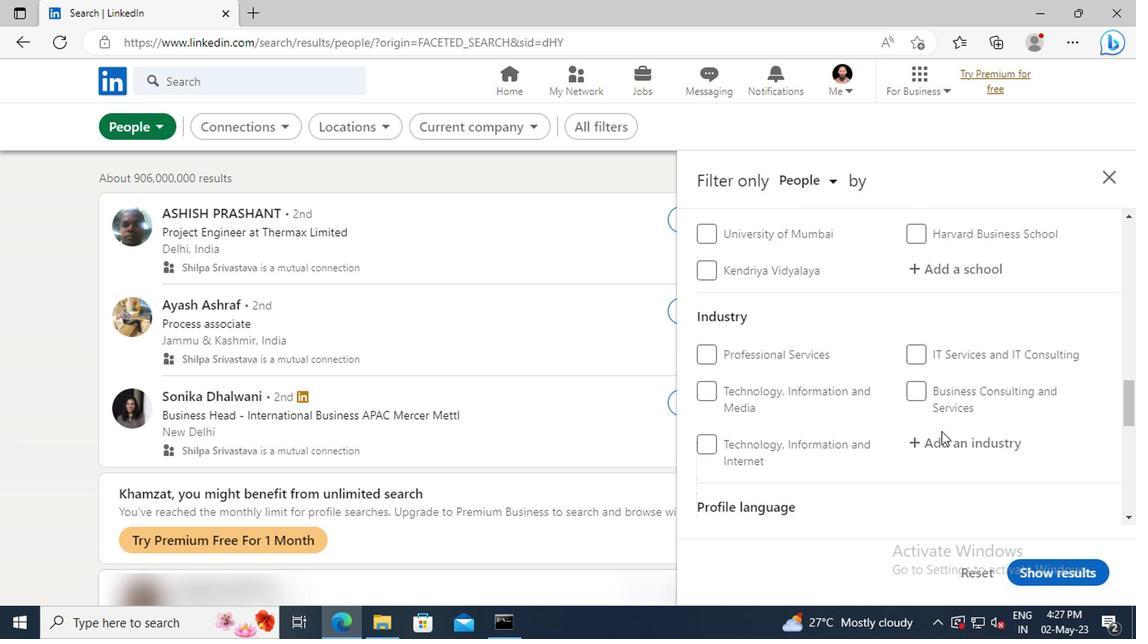 
Action: Mouse scrolled (939, 428) with delta (0, -1)
Screenshot: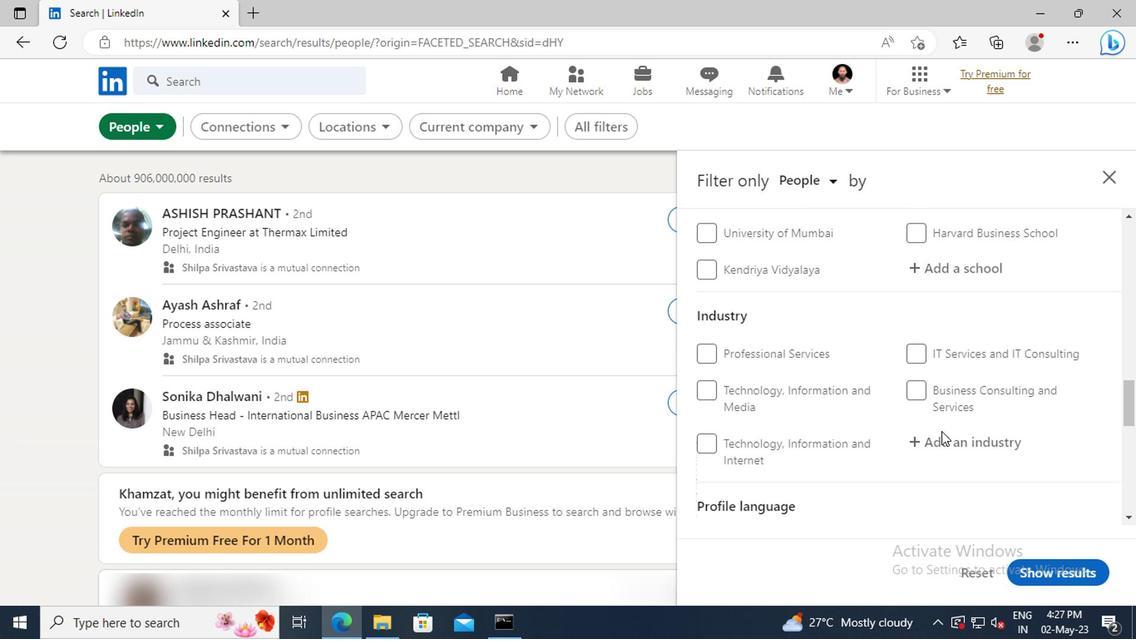 
Action: Mouse scrolled (939, 428) with delta (0, -1)
Screenshot: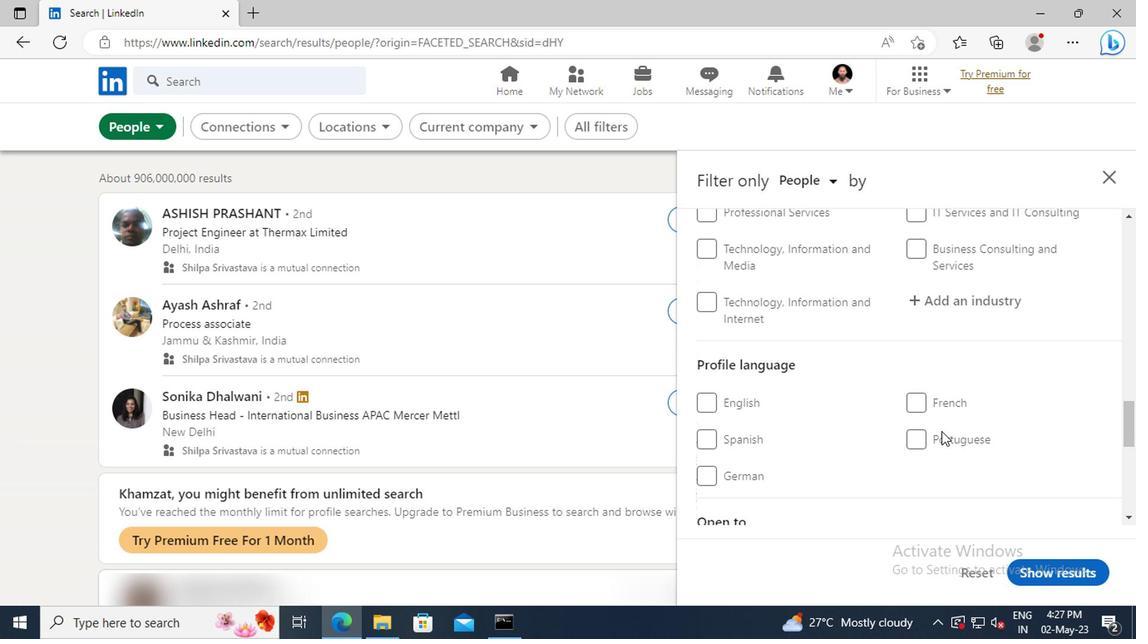 
Action: Mouse moved to (707, 424)
Screenshot: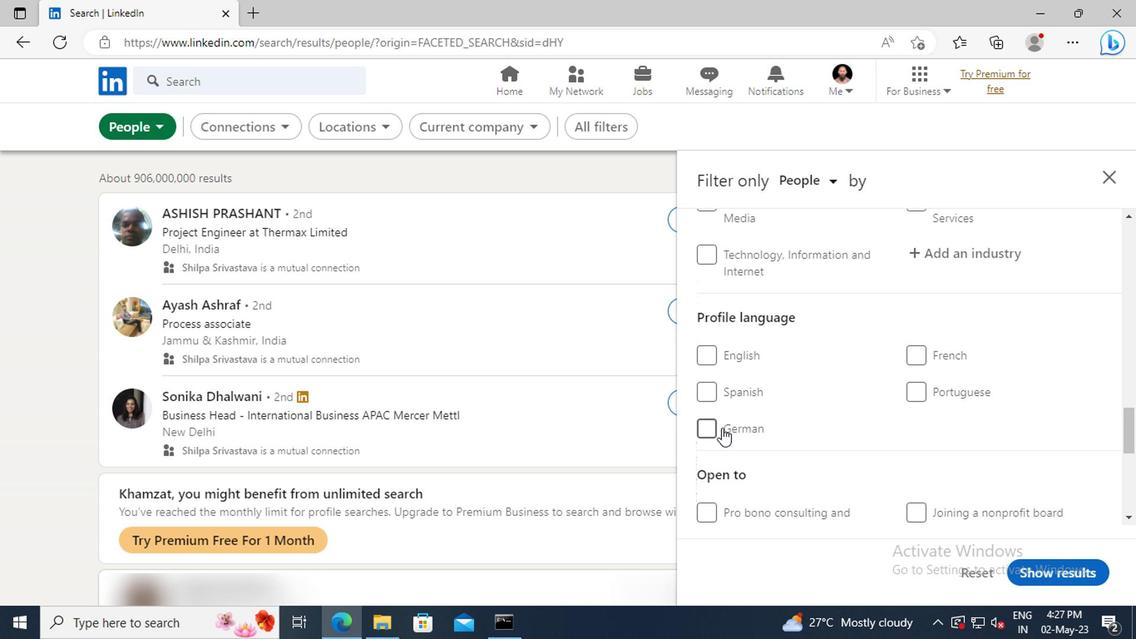 
Action: Mouse pressed left at (707, 424)
Screenshot: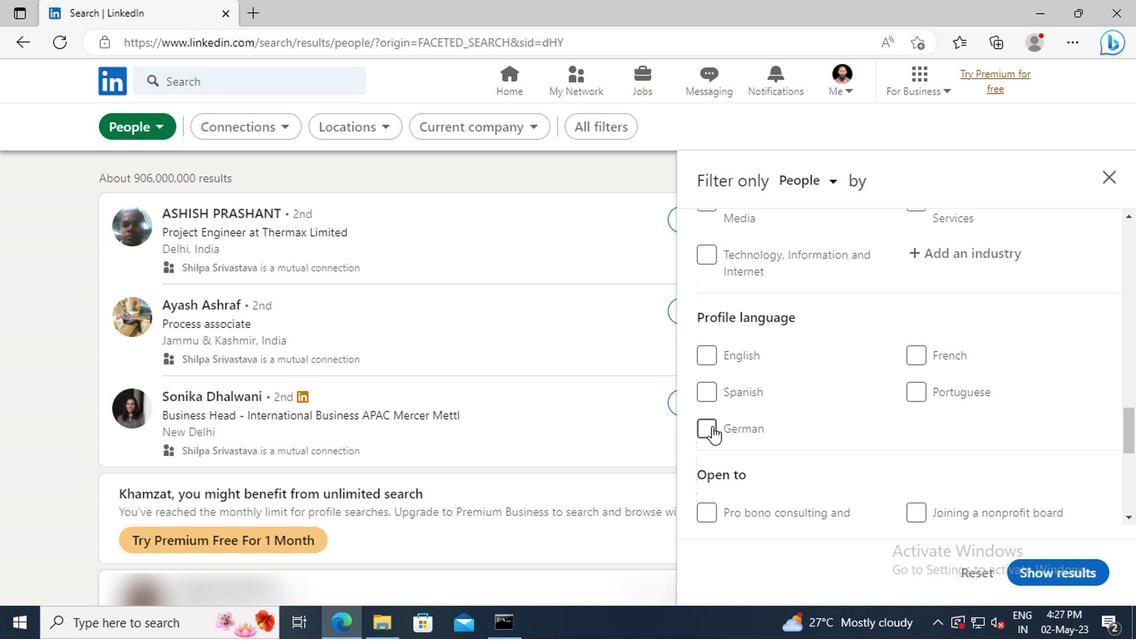 
Action: Mouse moved to (952, 413)
Screenshot: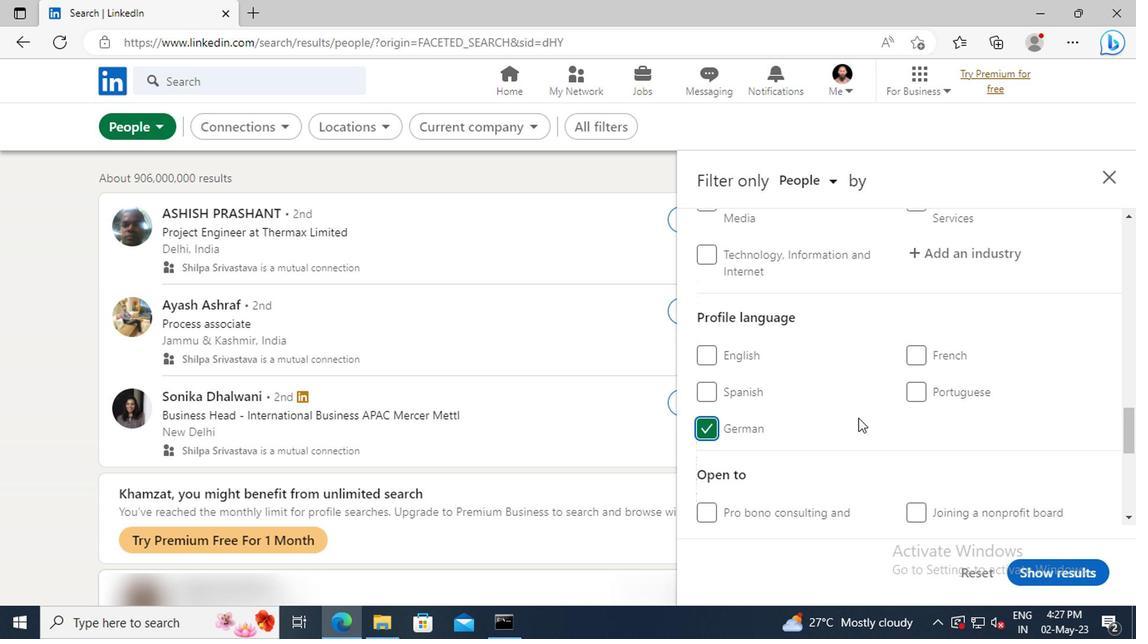 
Action: Mouse scrolled (952, 414) with delta (0, 1)
Screenshot: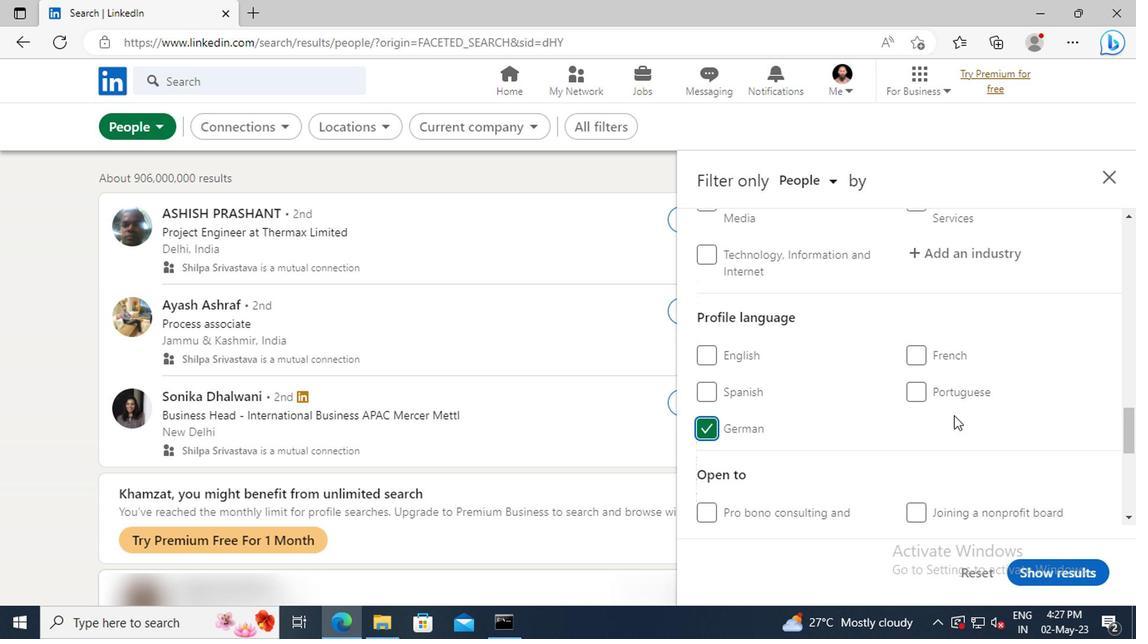 
Action: Mouse scrolled (952, 414) with delta (0, 1)
Screenshot: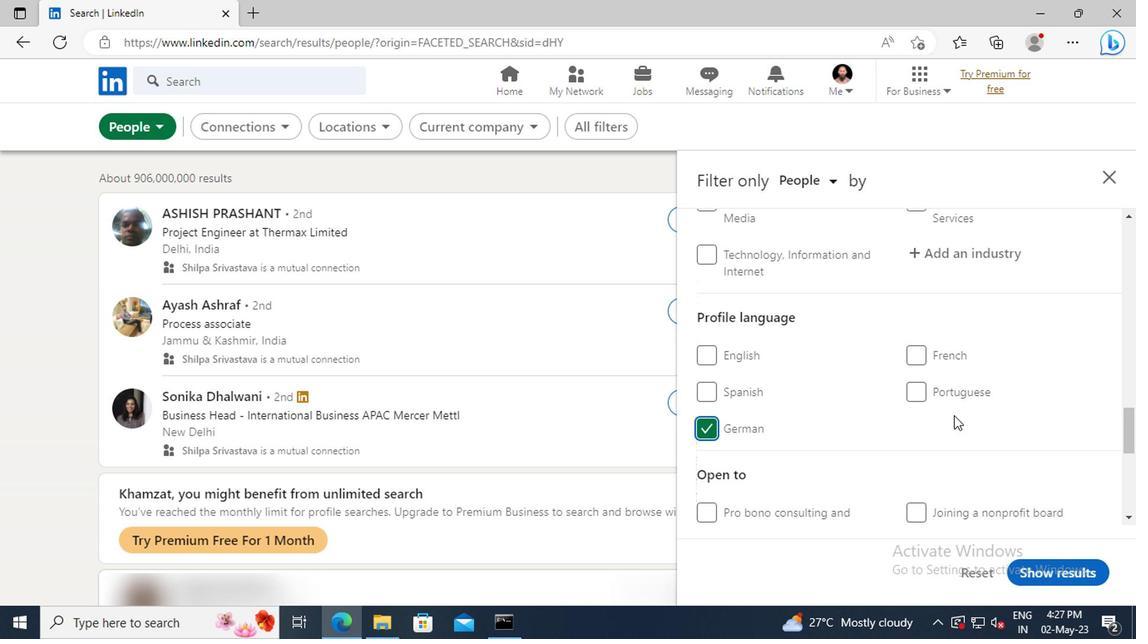 
Action: Mouse scrolled (952, 414) with delta (0, 1)
Screenshot: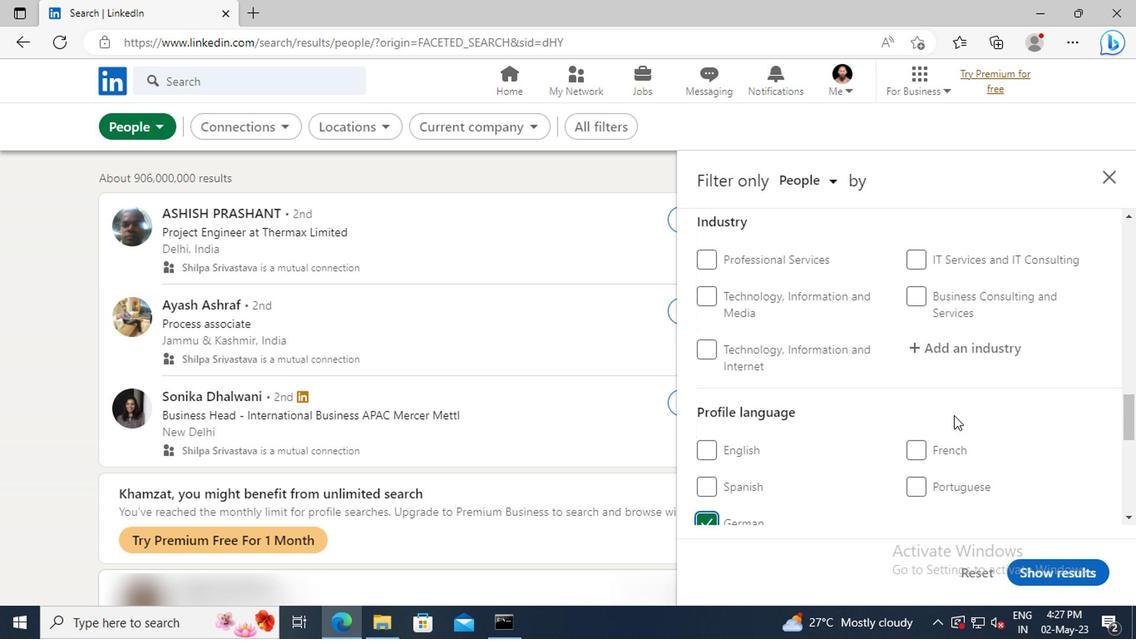 
Action: Mouse scrolled (952, 414) with delta (0, 1)
Screenshot: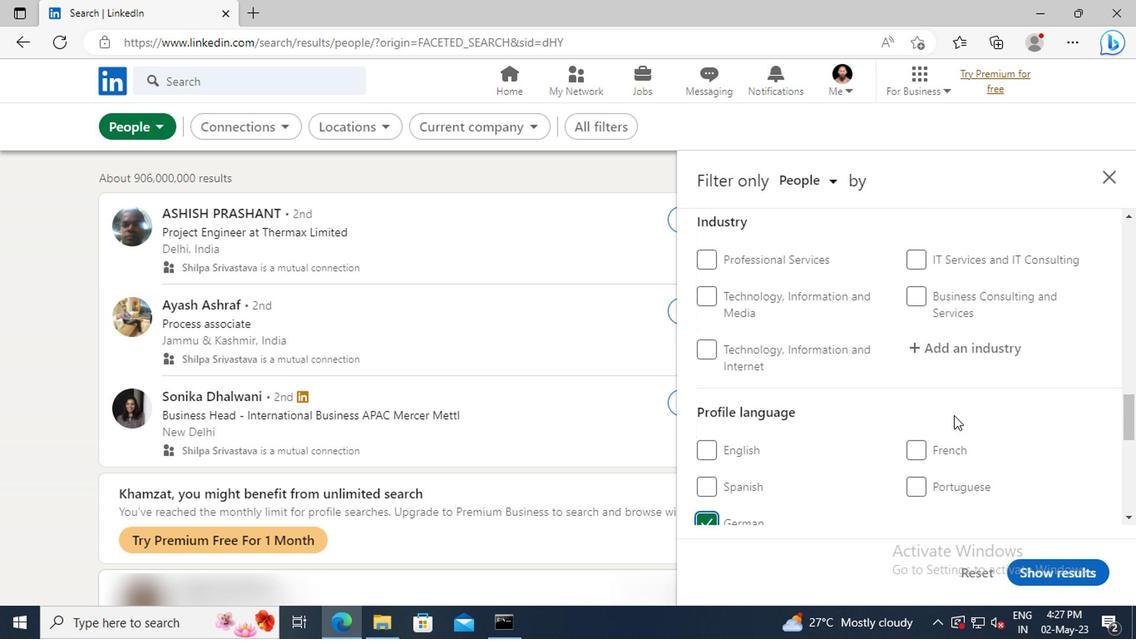 
Action: Mouse scrolled (952, 414) with delta (0, 1)
Screenshot: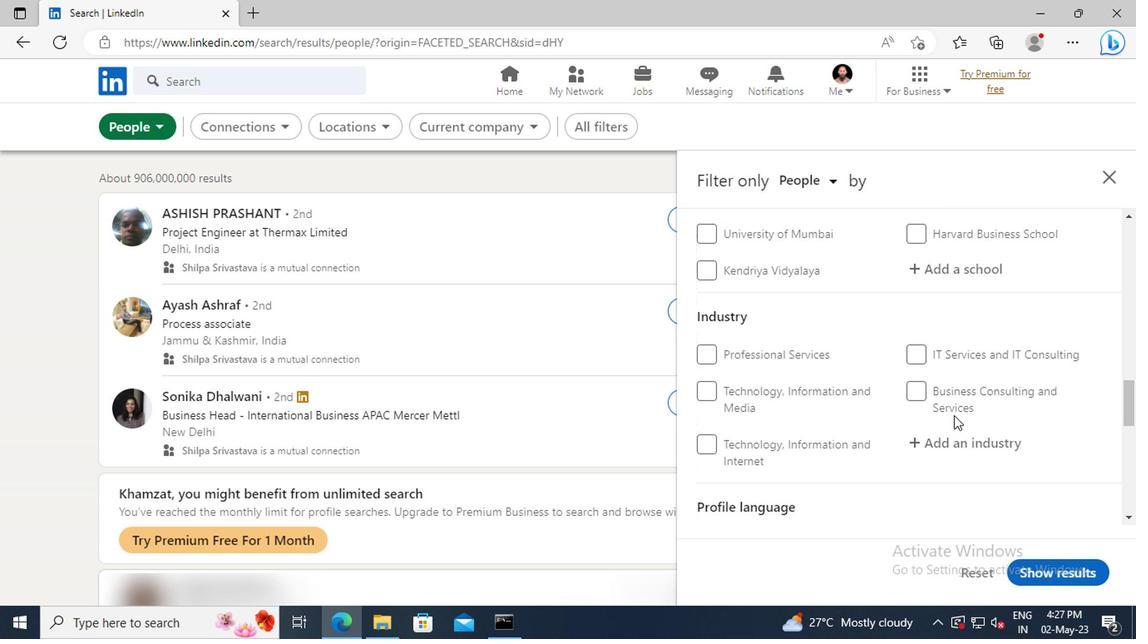 
Action: Mouse scrolled (952, 414) with delta (0, 1)
Screenshot: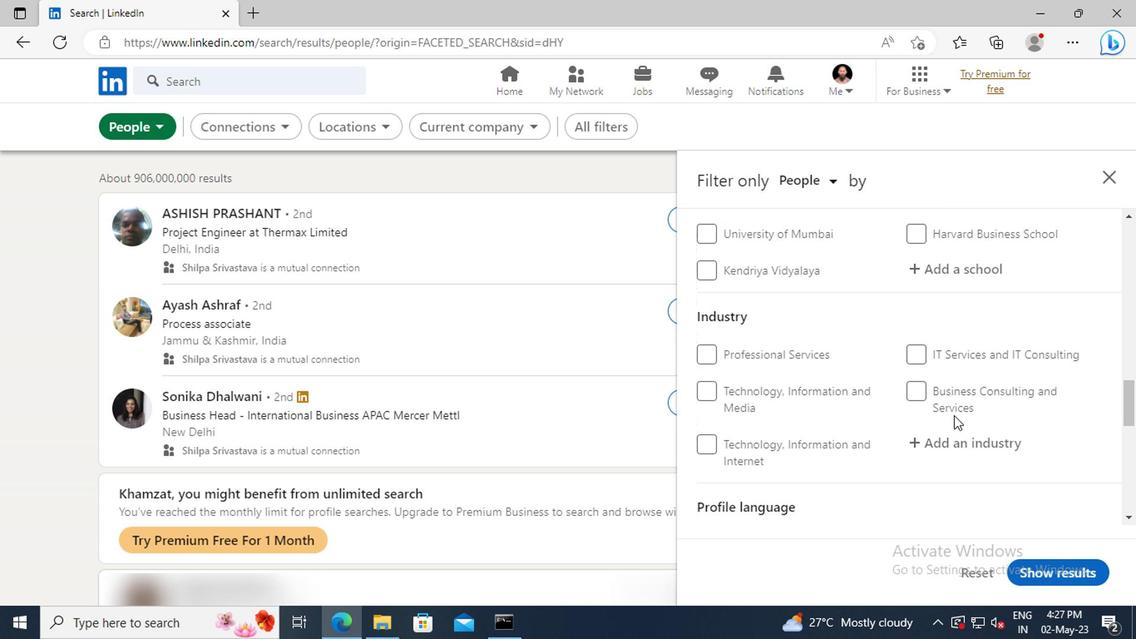 
Action: Mouse scrolled (952, 414) with delta (0, 1)
Screenshot: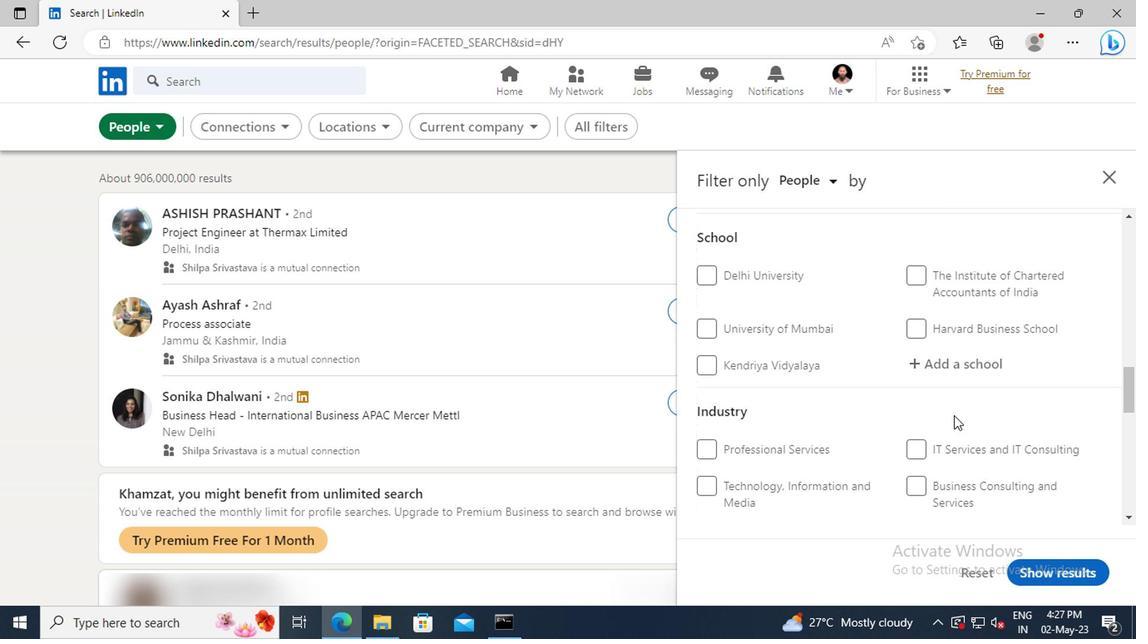 
Action: Mouse scrolled (952, 414) with delta (0, 1)
Screenshot: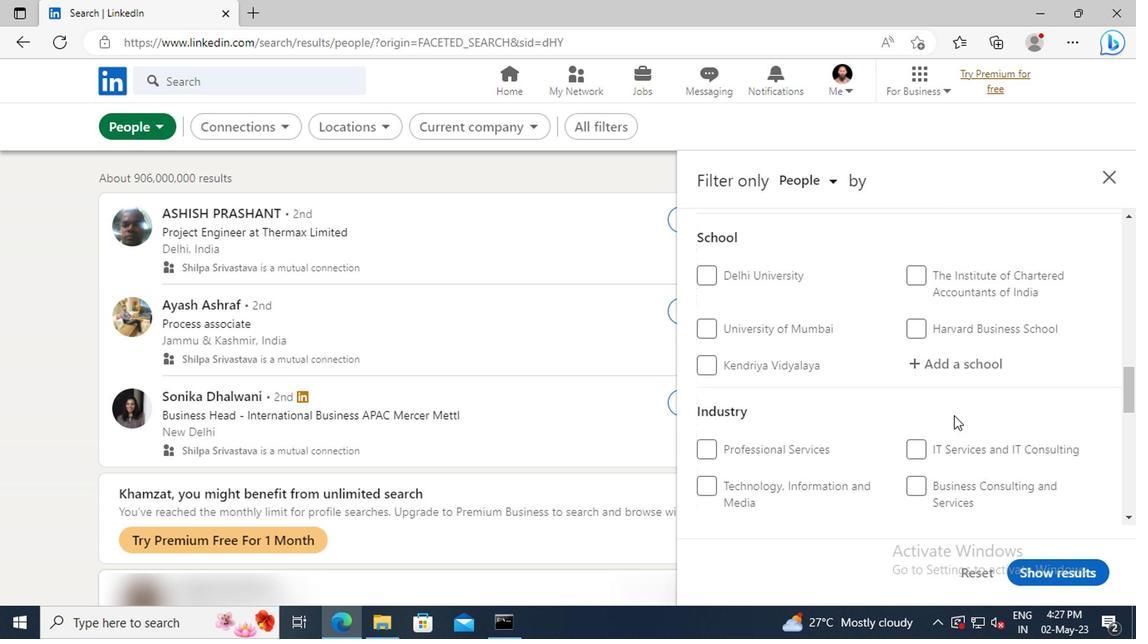
Action: Mouse scrolled (952, 414) with delta (0, 1)
Screenshot: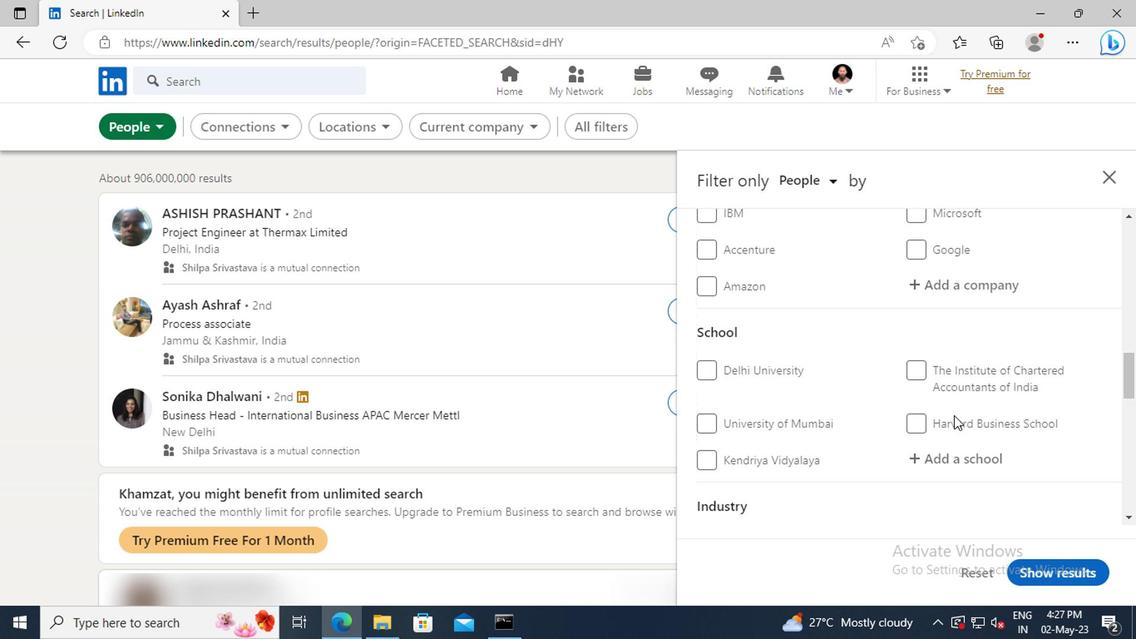
Action: Mouse scrolled (952, 414) with delta (0, 1)
Screenshot: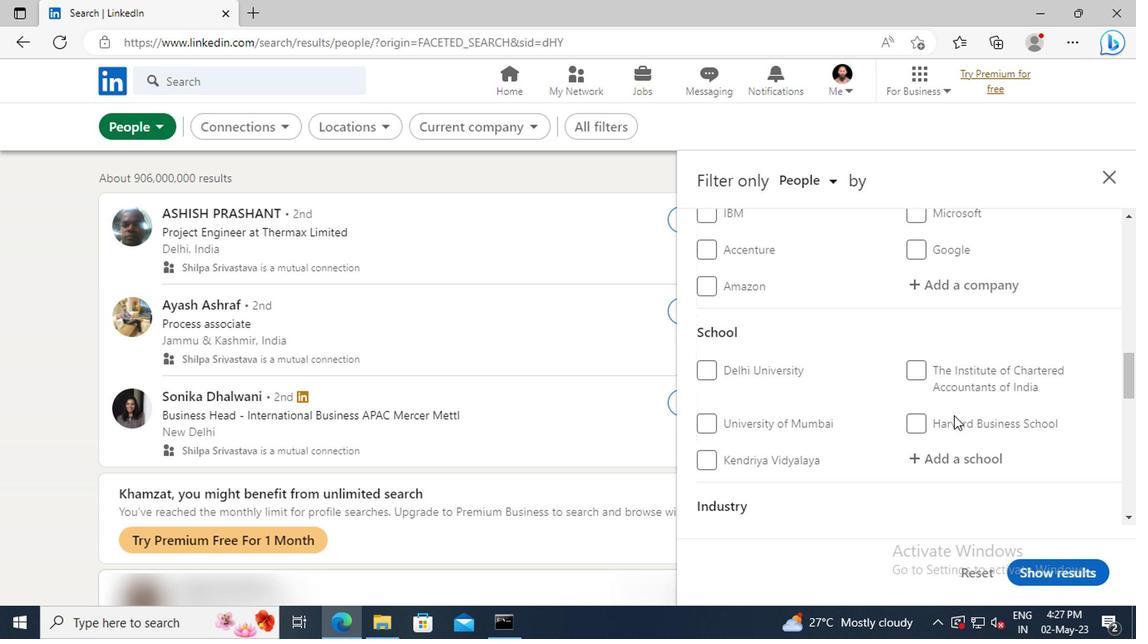 
Action: Mouse scrolled (952, 414) with delta (0, 1)
Screenshot: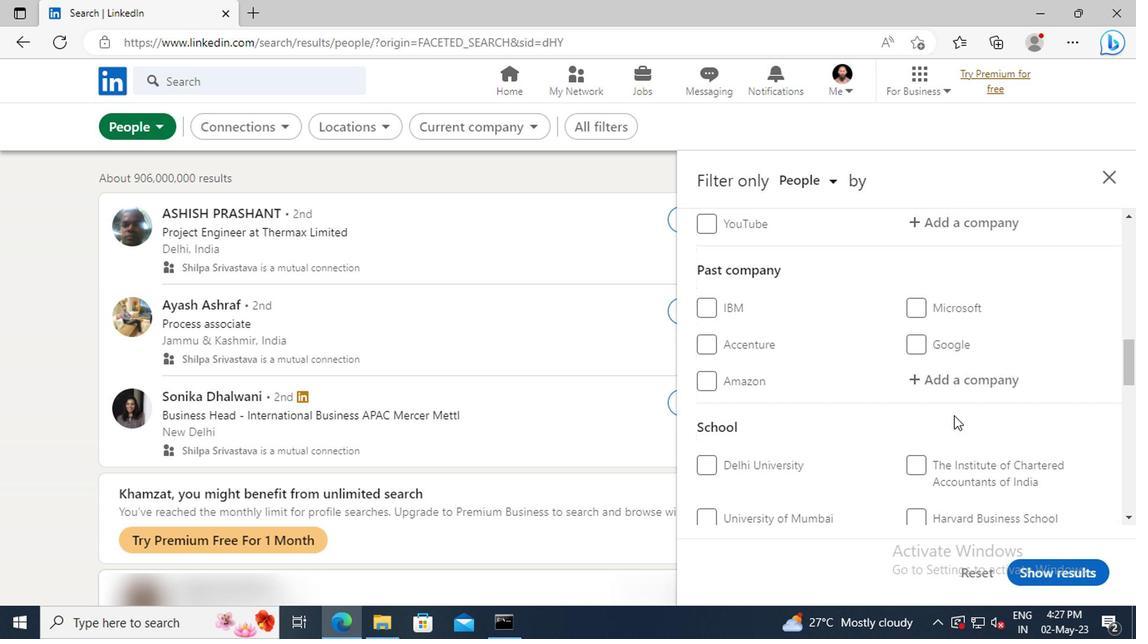 
Action: Mouse scrolled (952, 414) with delta (0, 1)
Screenshot: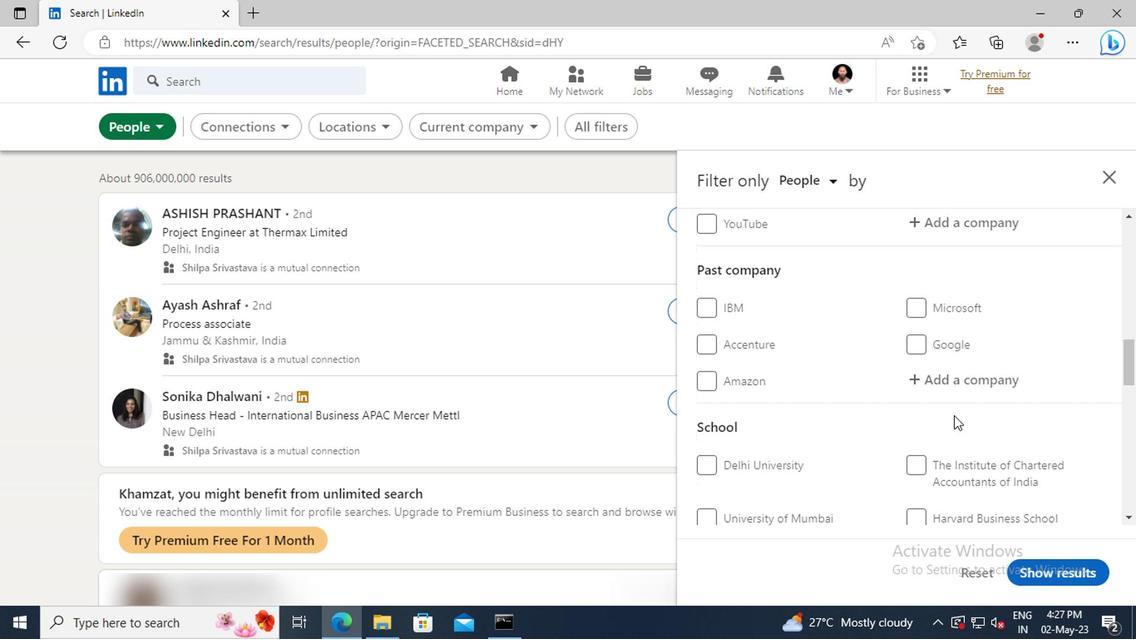 
Action: Mouse scrolled (952, 414) with delta (0, 1)
Screenshot: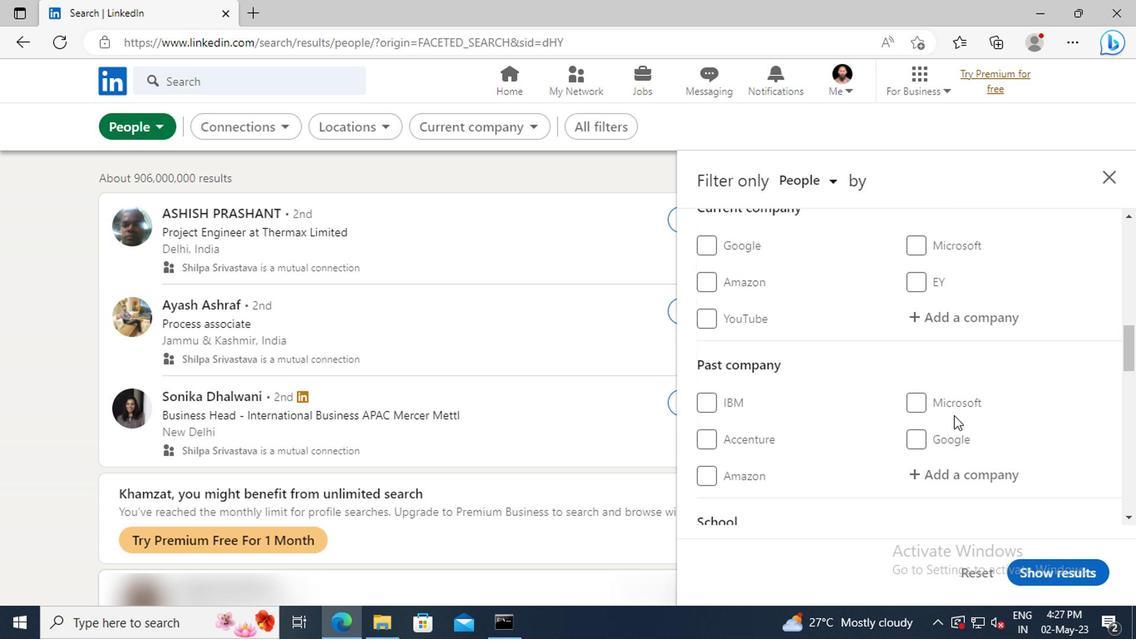 
Action: Mouse moved to (944, 369)
Screenshot: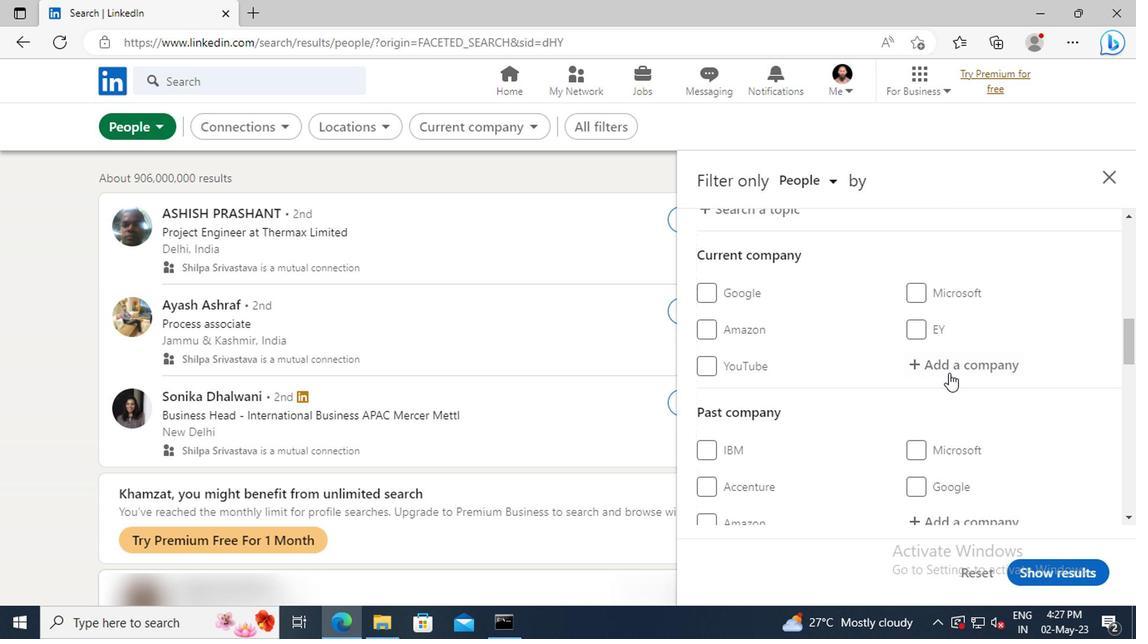 
Action: Mouse pressed left at (944, 369)
Screenshot: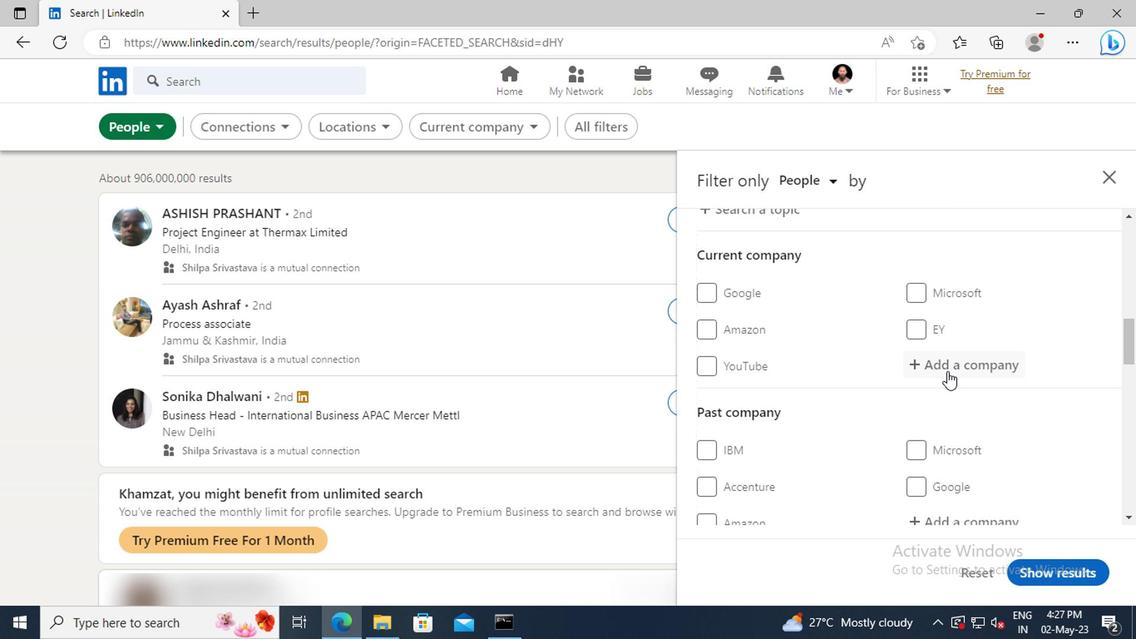 
Action: Key pressed <Key.shift>SITA
Screenshot: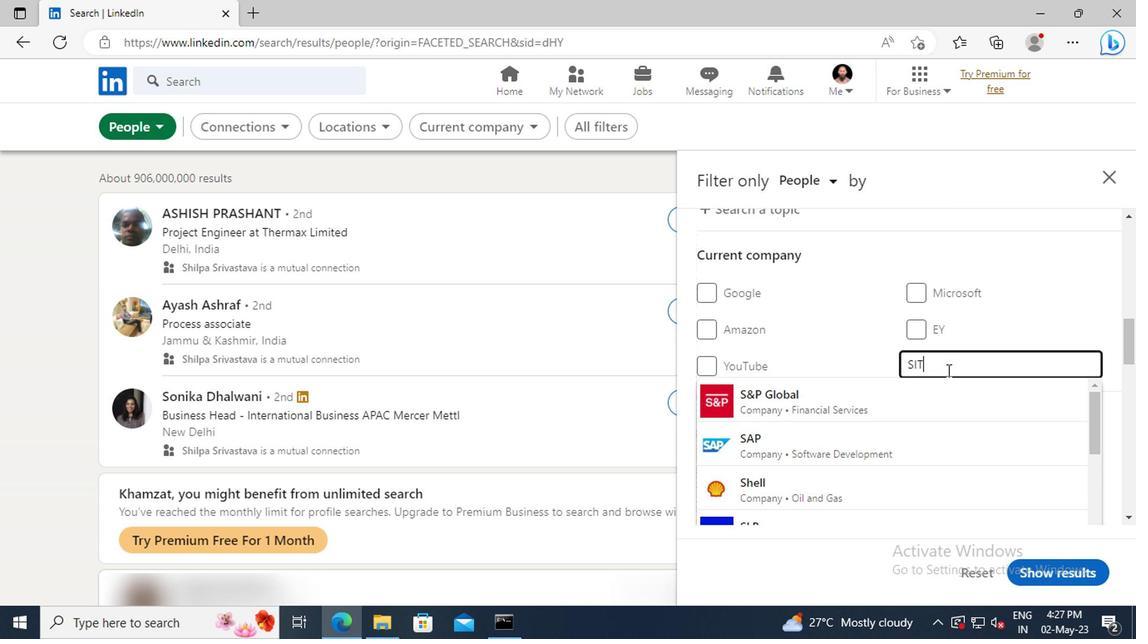 
Action: Mouse moved to (942, 394)
Screenshot: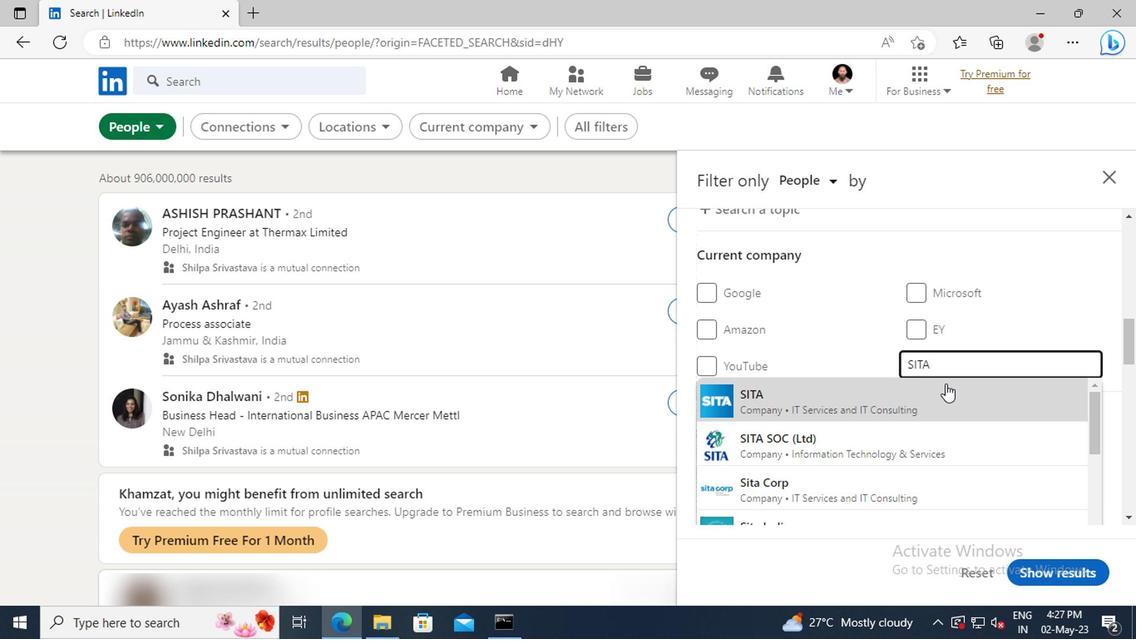 
Action: Mouse pressed left at (942, 394)
Screenshot: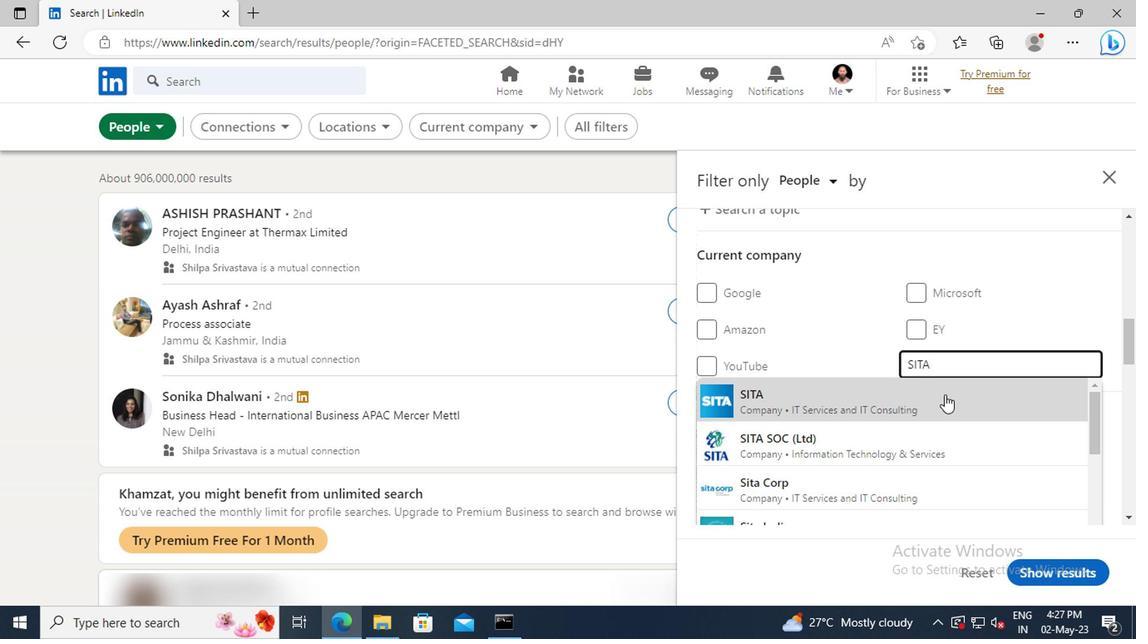 
Action: Mouse scrolled (942, 393) with delta (0, 0)
Screenshot: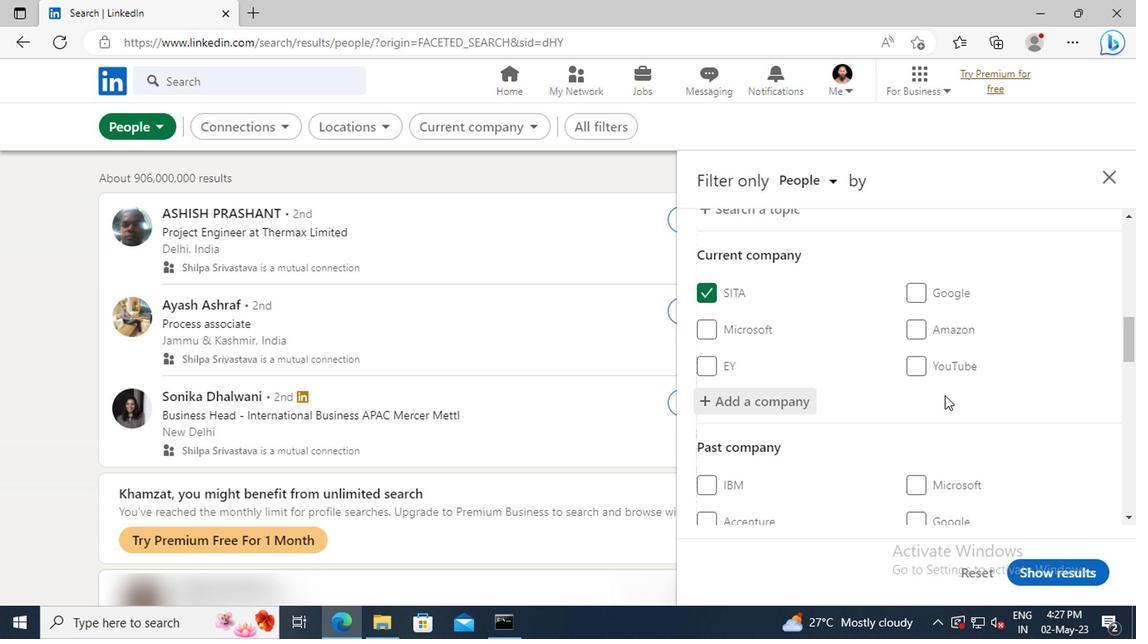 
Action: Mouse scrolled (942, 393) with delta (0, 0)
Screenshot: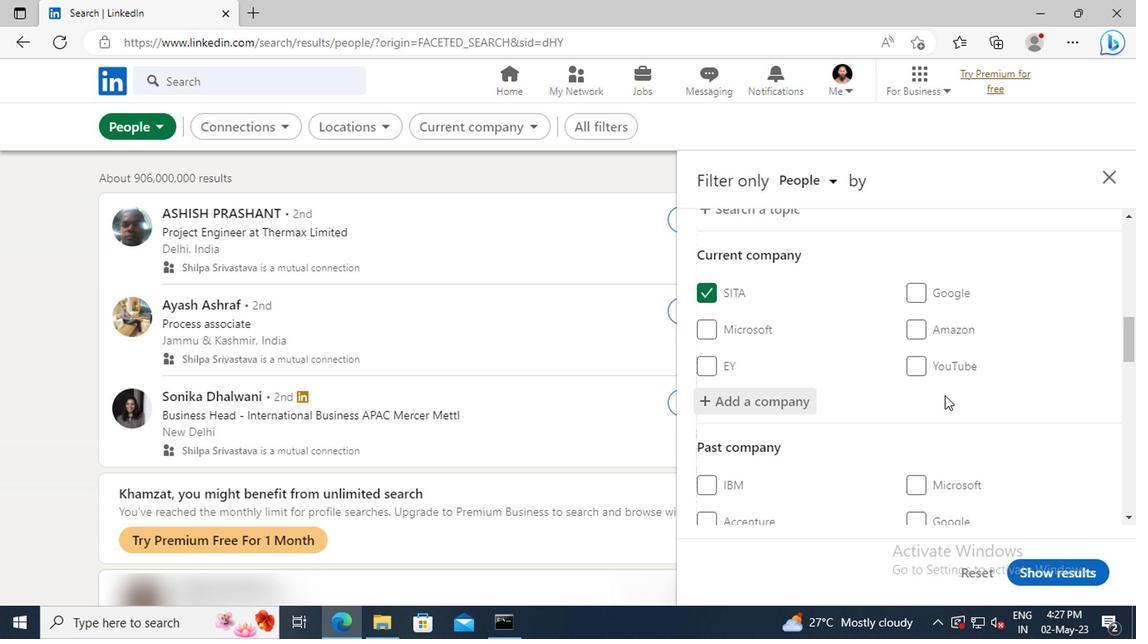 
Action: Mouse scrolled (942, 393) with delta (0, 0)
Screenshot: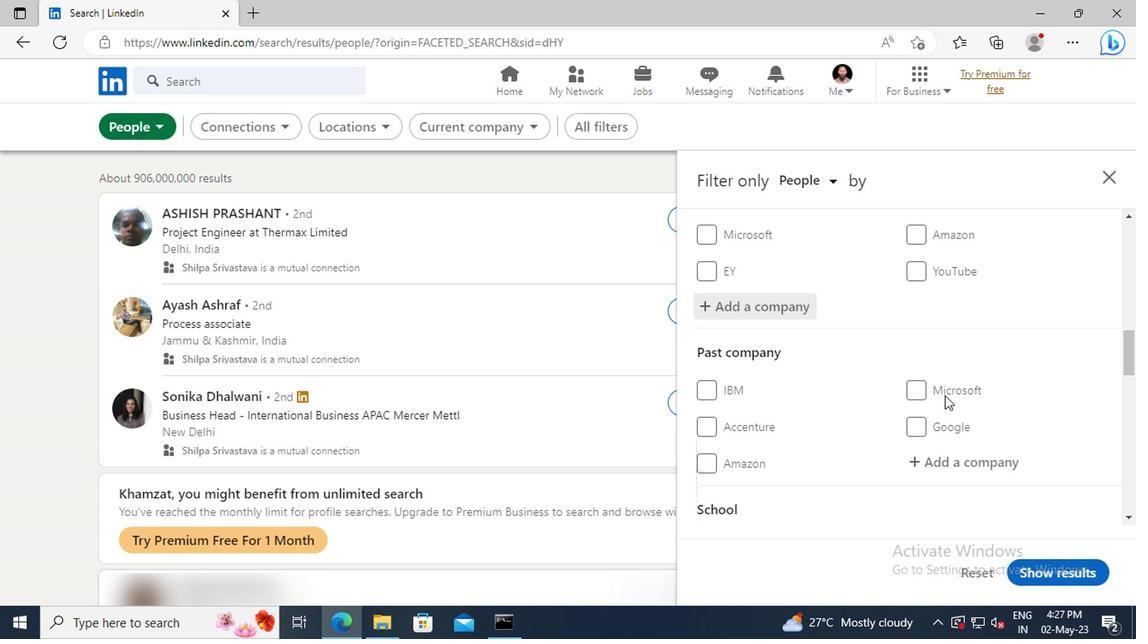 
Action: Mouse scrolled (942, 393) with delta (0, 0)
Screenshot: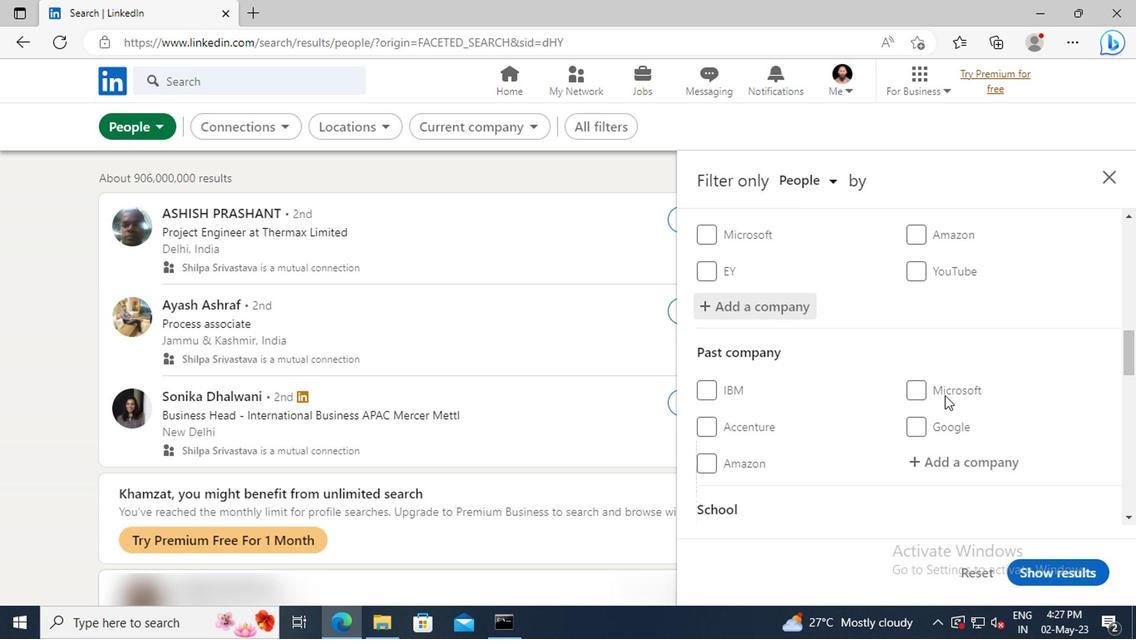 
Action: Mouse moved to (936, 374)
Screenshot: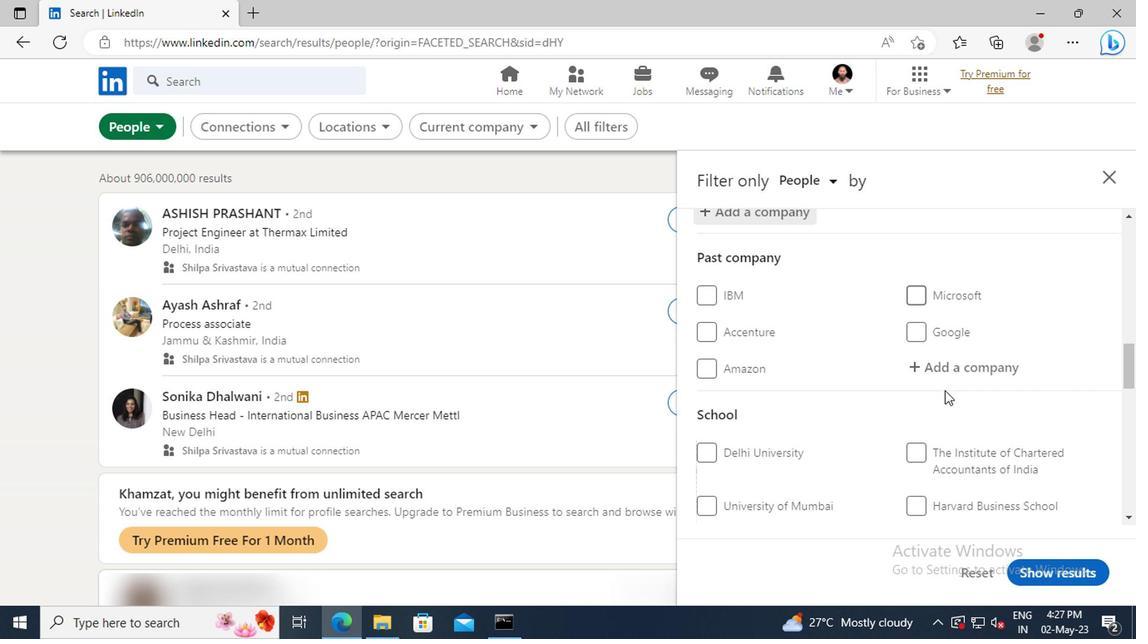 
Action: Mouse scrolled (936, 373) with delta (0, 0)
Screenshot: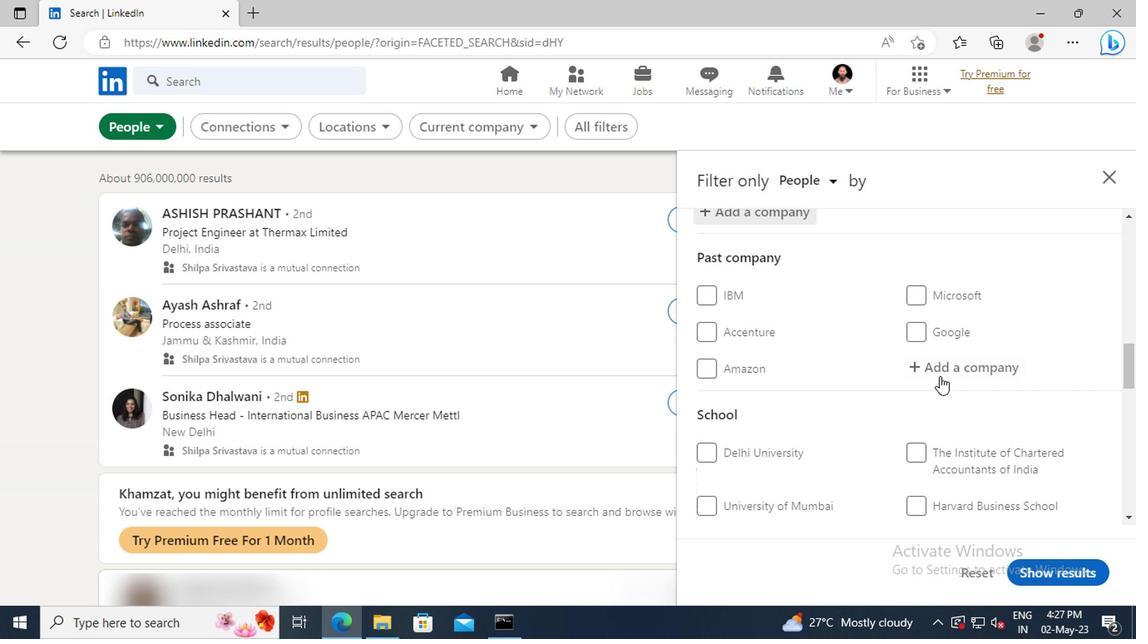 
Action: Mouse moved to (936, 369)
Screenshot: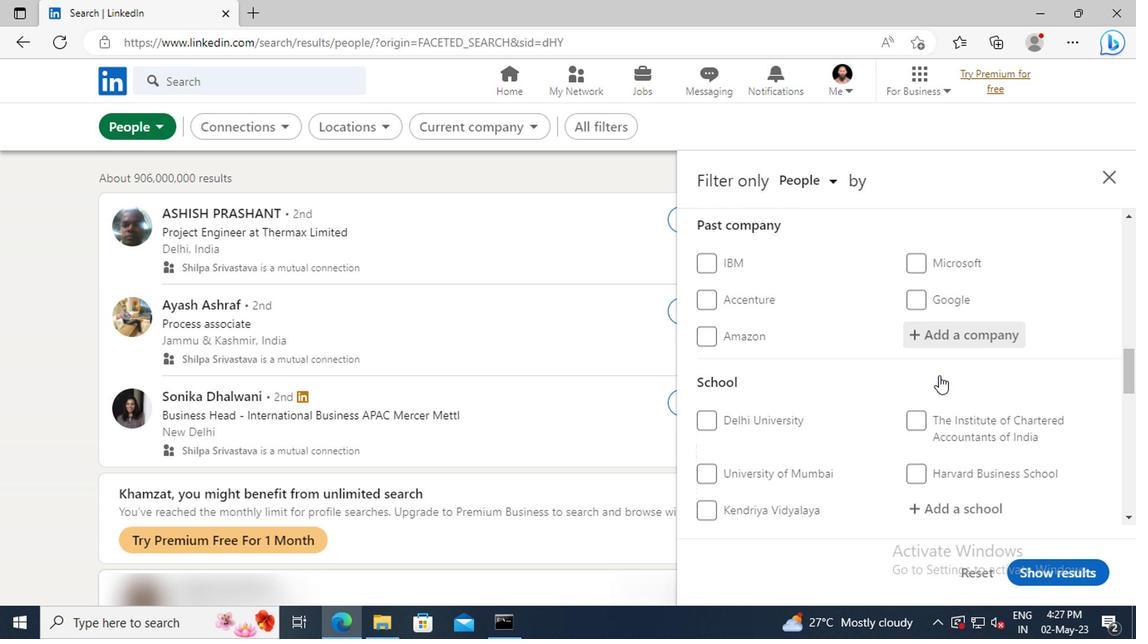 
Action: Mouse scrolled (936, 368) with delta (0, -1)
Screenshot: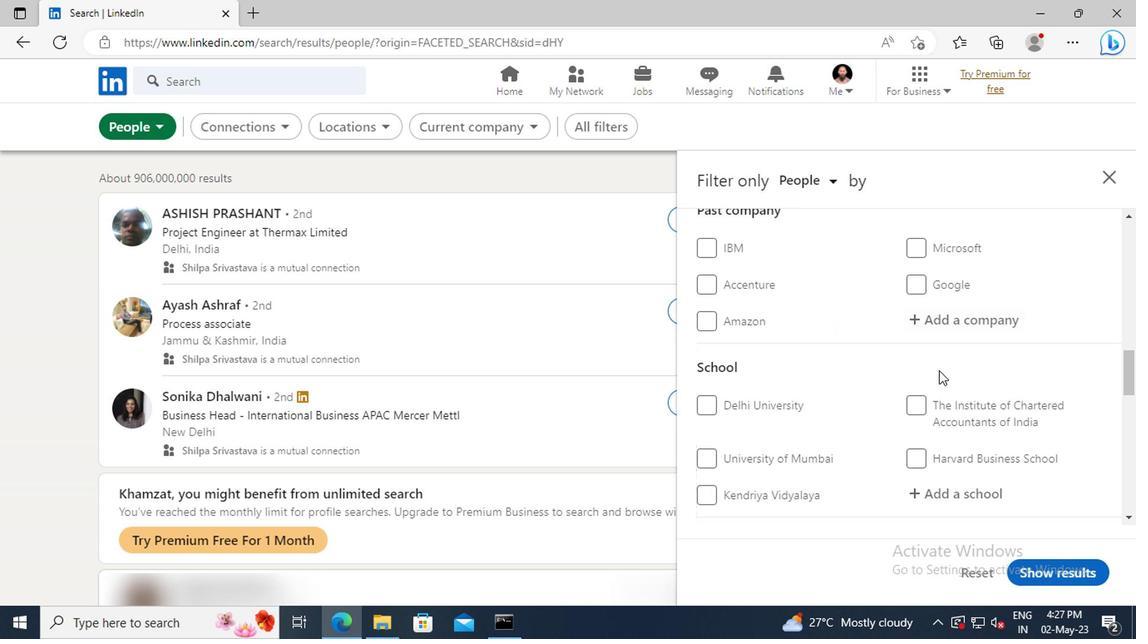 
Action: Mouse scrolled (936, 368) with delta (0, -1)
Screenshot: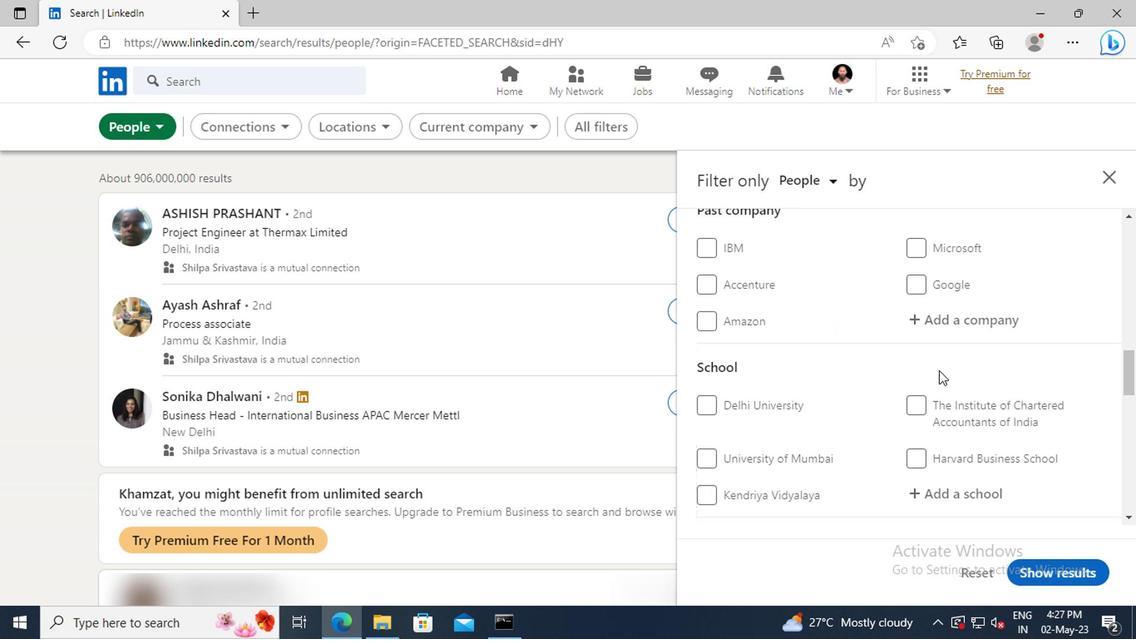 
Action: Mouse moved to (933, 395)
Screenshot: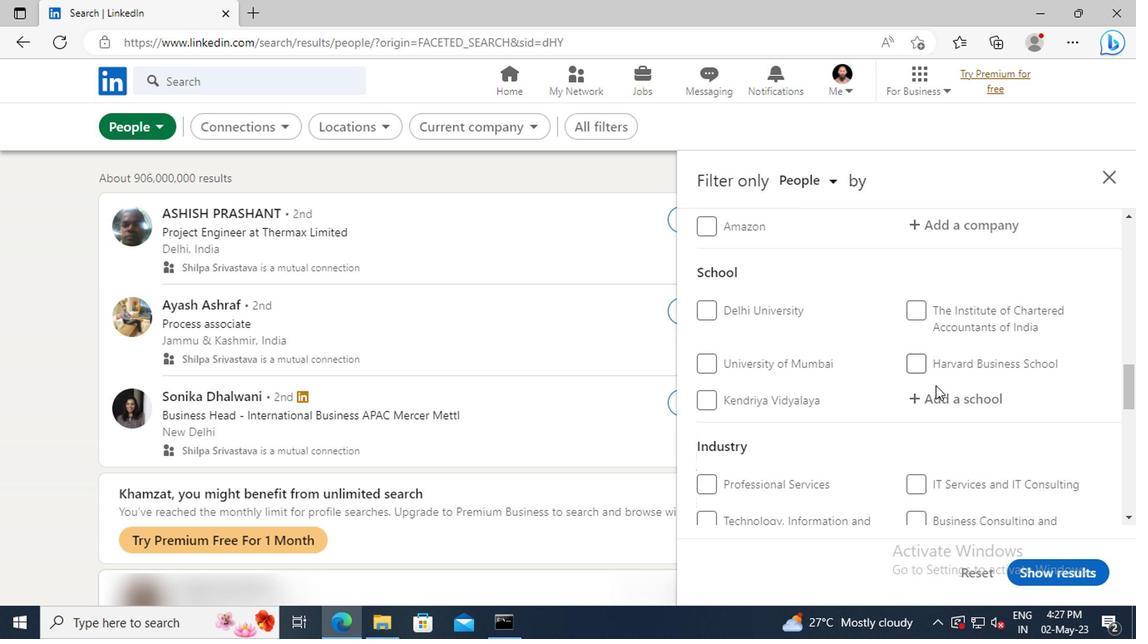 
Action: Mouse pressed left at (933, 395)
Screenshot: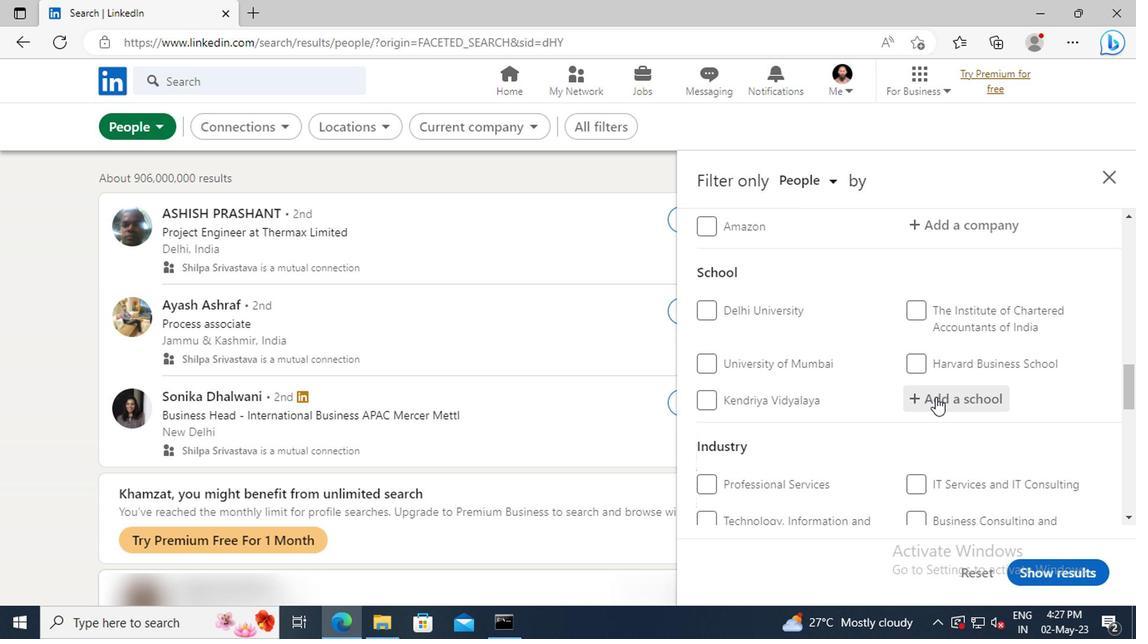 
Action: Mouse moved to (927, 395)
Screenshot: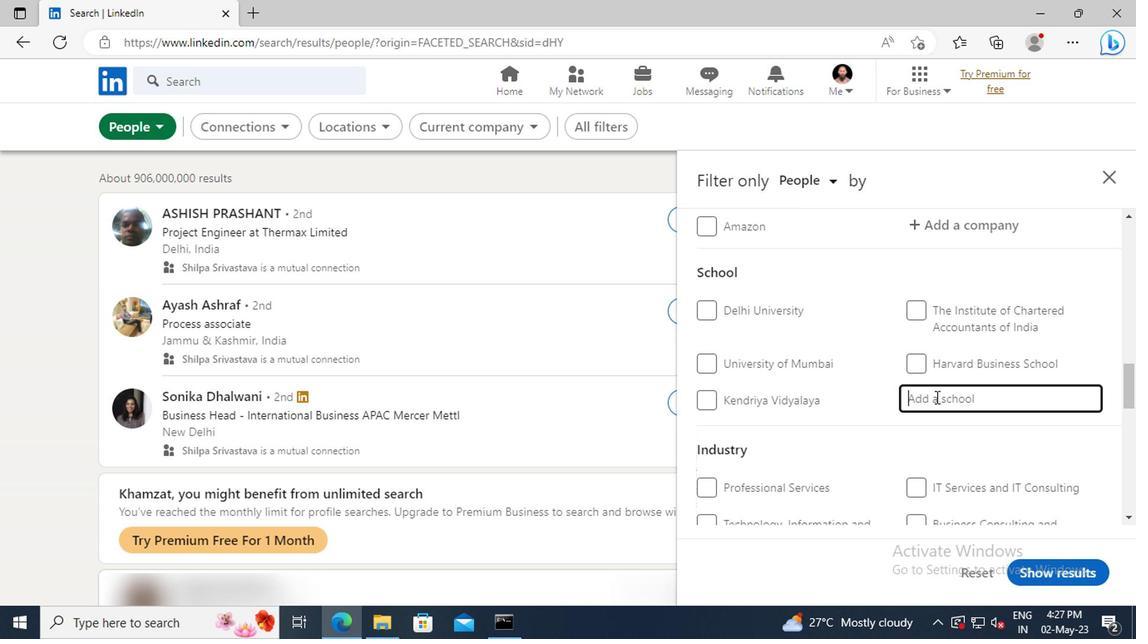 
Action: Key pressed <Key.shift>SHIBLI<Key.space><Key.shift>NA
Screenshot: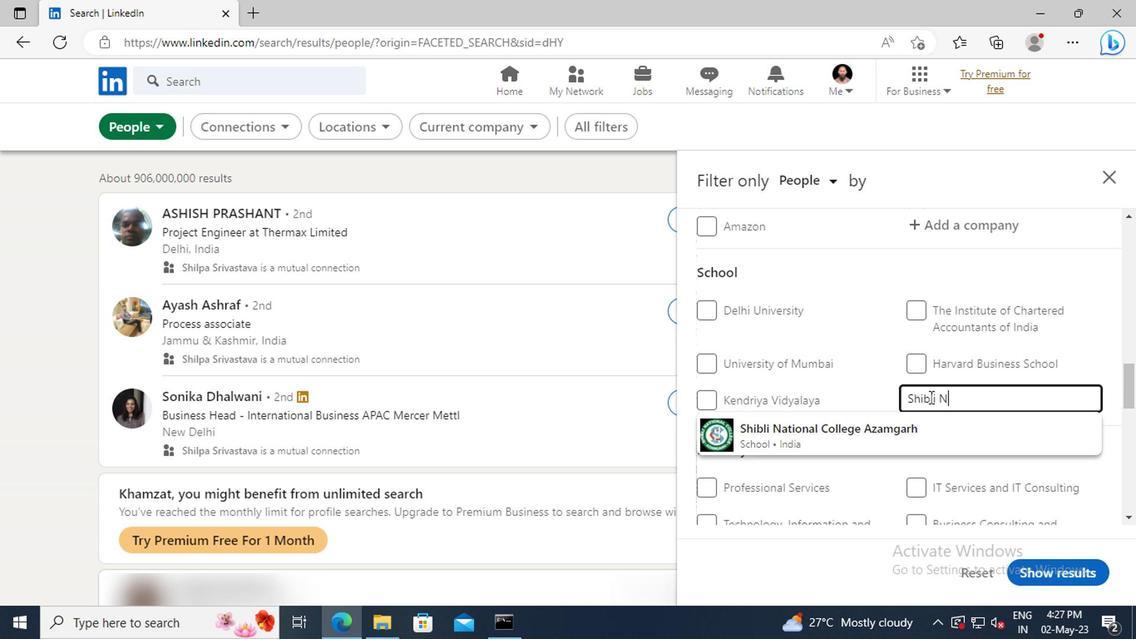 
Action: Mouse moved to (924, 426)
Screenshot: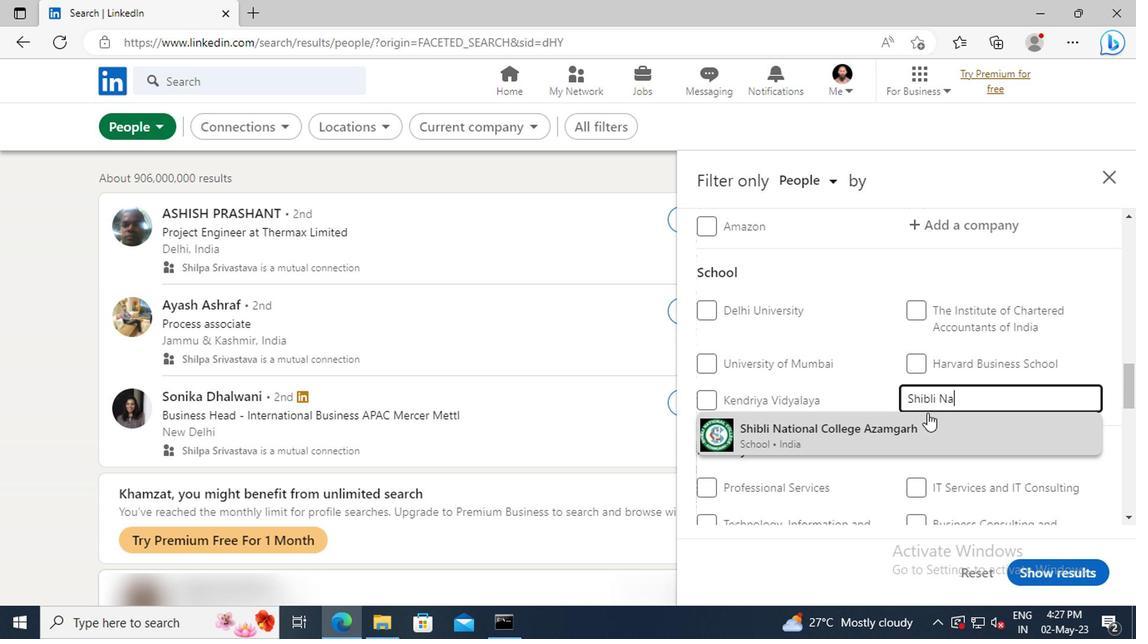 
Action: Mouse pressed left at (924, 426)
Screenshot: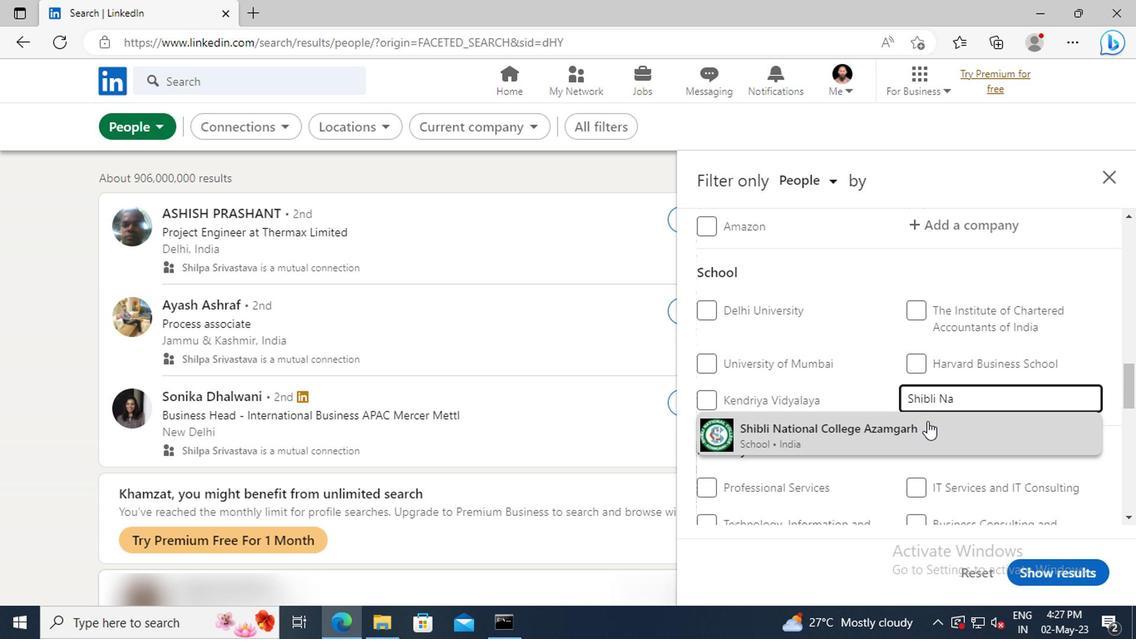 
Action: Mouse scrolled (924, 426) with delta (0, 0)
Screenshot: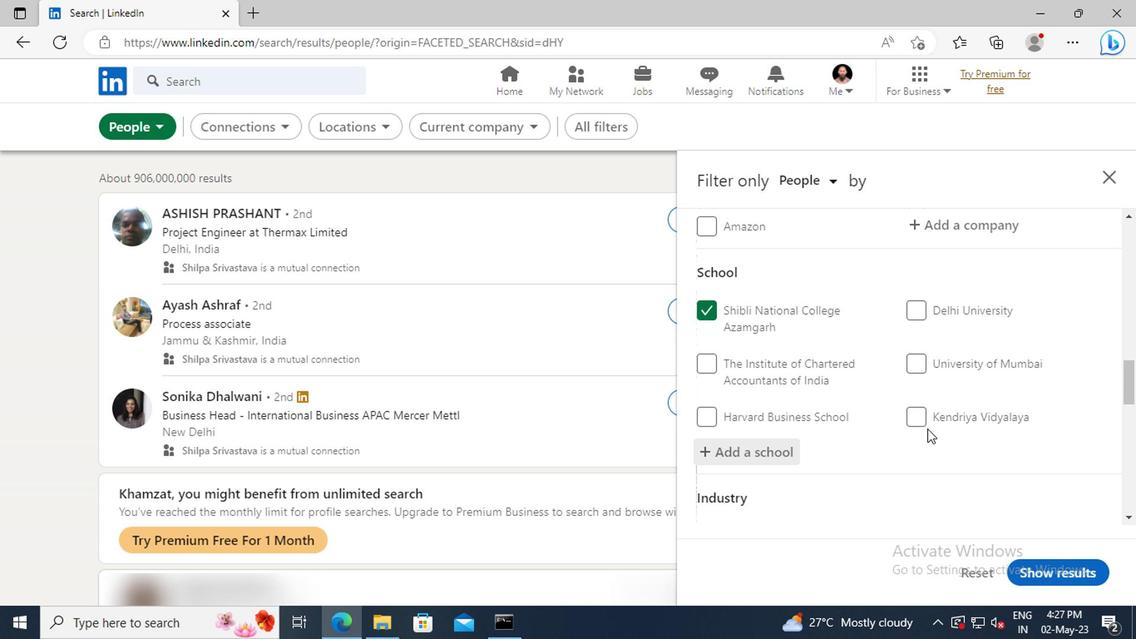 
Action: Mouse scrolled (924, 426) with delta (0, 0)
Screenshot: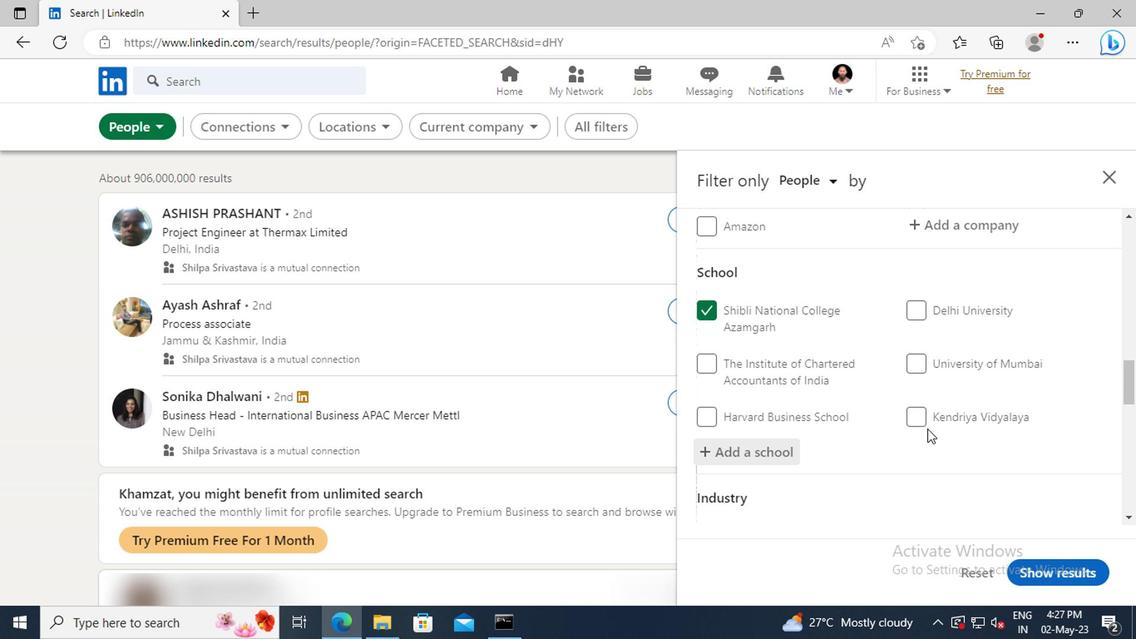 
Action: Mouse moved to (905, 378)
Screenshot: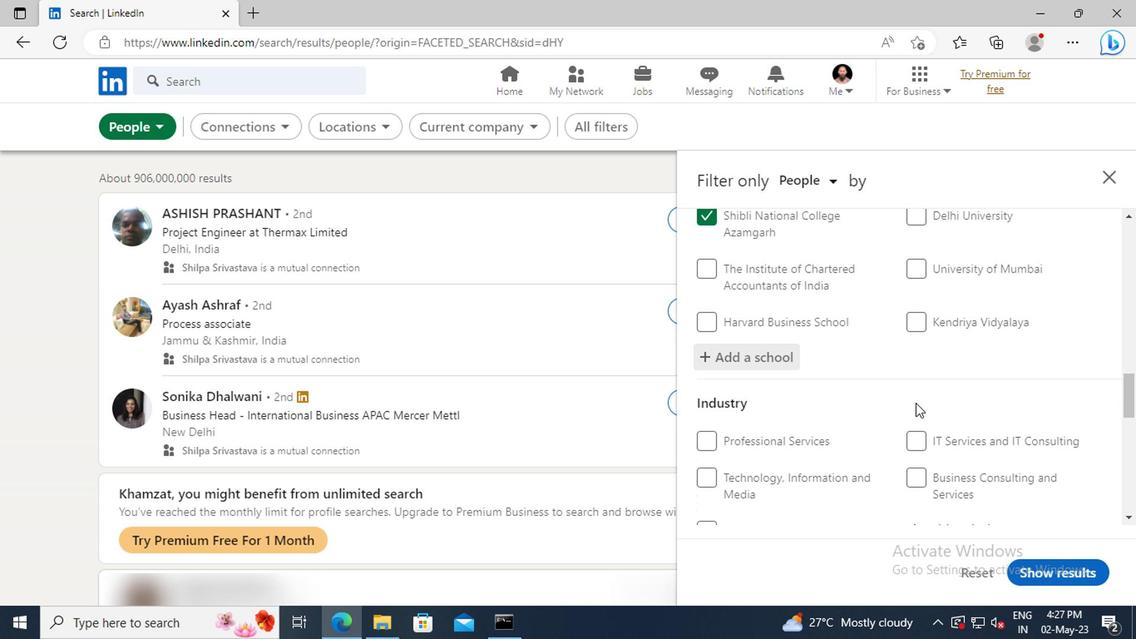 
Action: Mouse scrolled (905, 376) with delta (0, -1)
Screenshot: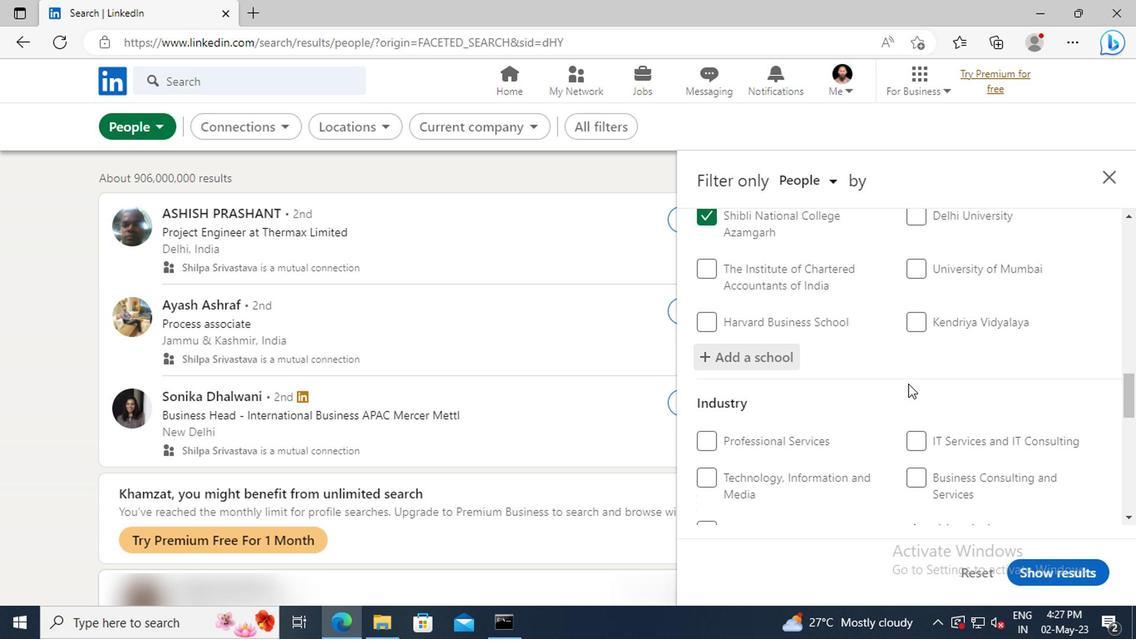 
Action: Mouse scrolled (905, 376) with delta (0, -1)
Screenshot: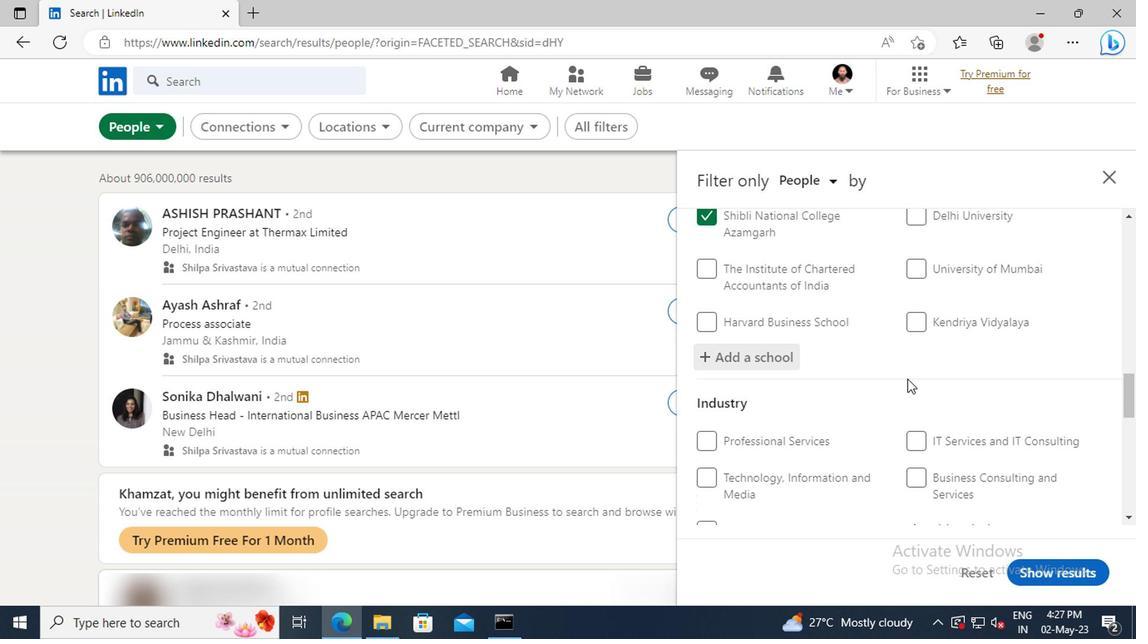 
Action: Mouse scrolled (905, 376) with delta (0, -1)
Screenshot: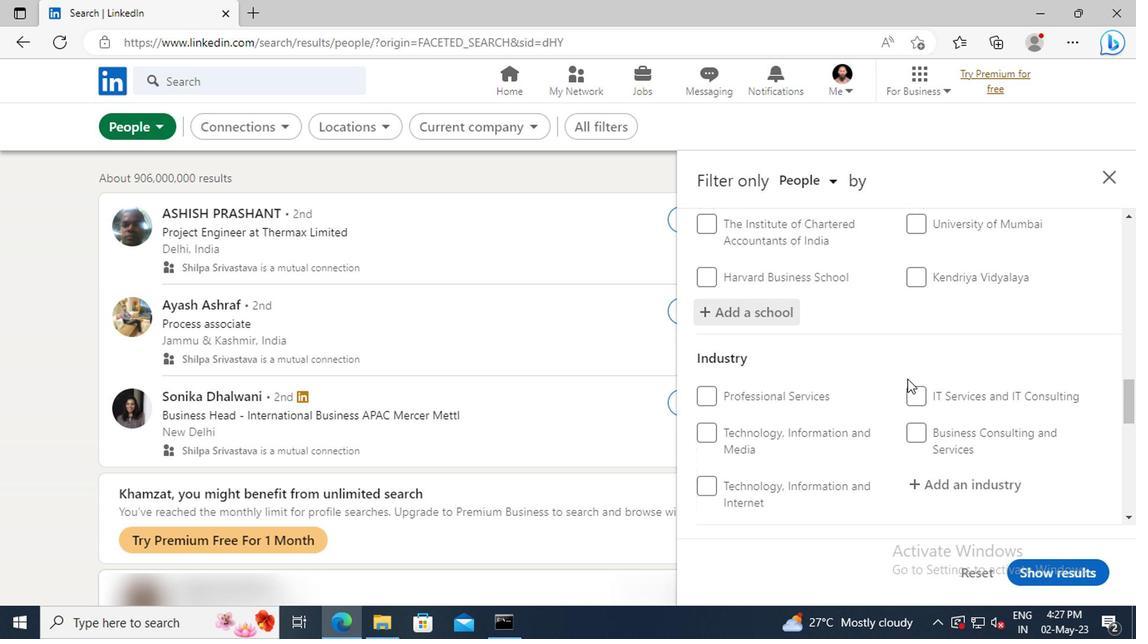 
Action: Mouse moved to (932, 383)
Screenshot: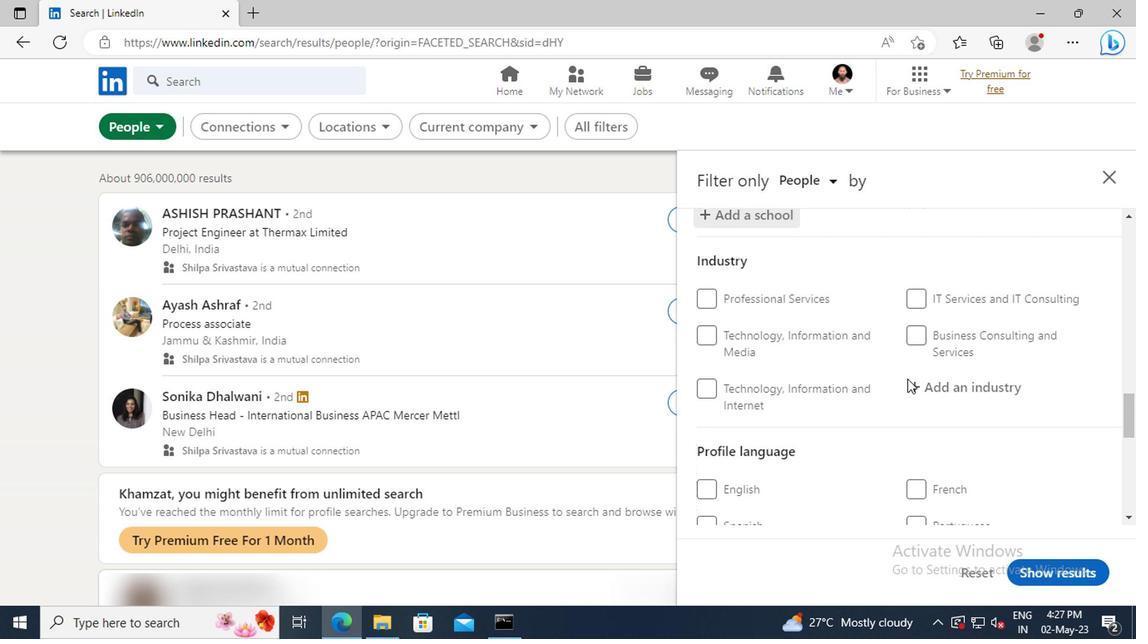 
Action: Mouse pressed left at (932, 383)
Screenshot: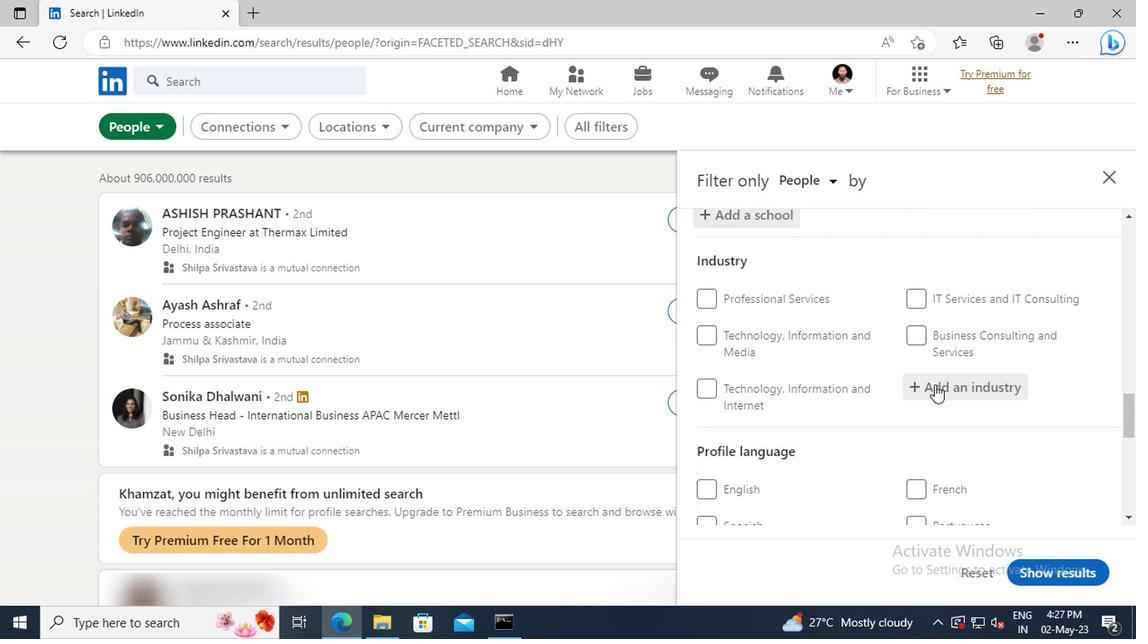 
Action: Key pressed <Key.shift>INDUSTRIAL<Key.space><Key.shift>
Screenshot: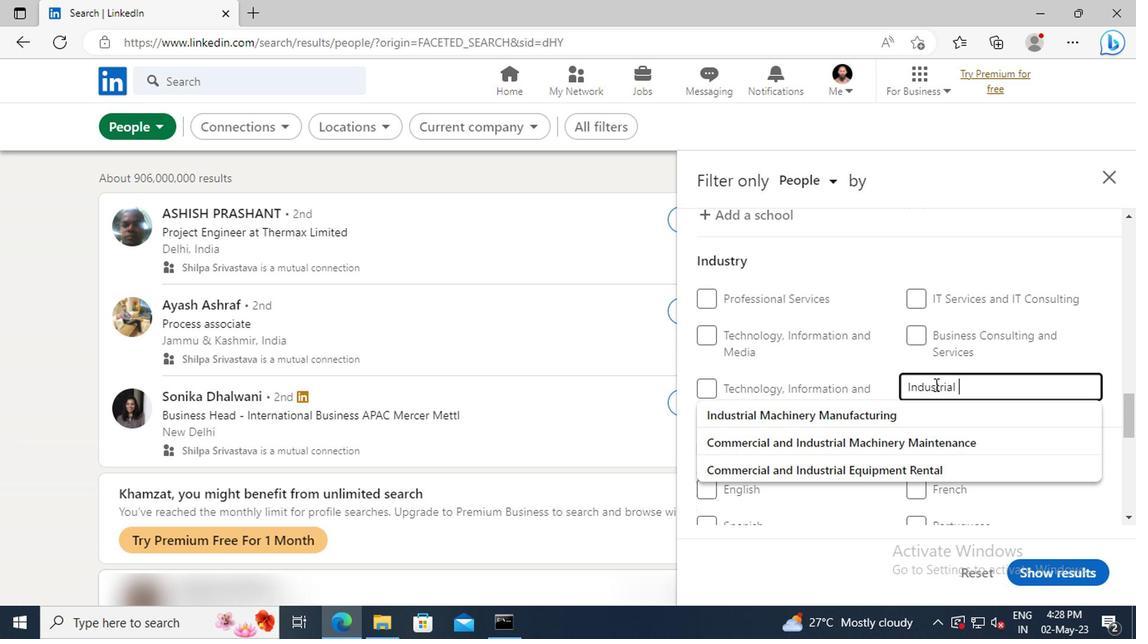 
Action: Mouse moved to (938, 412)
Screenshot: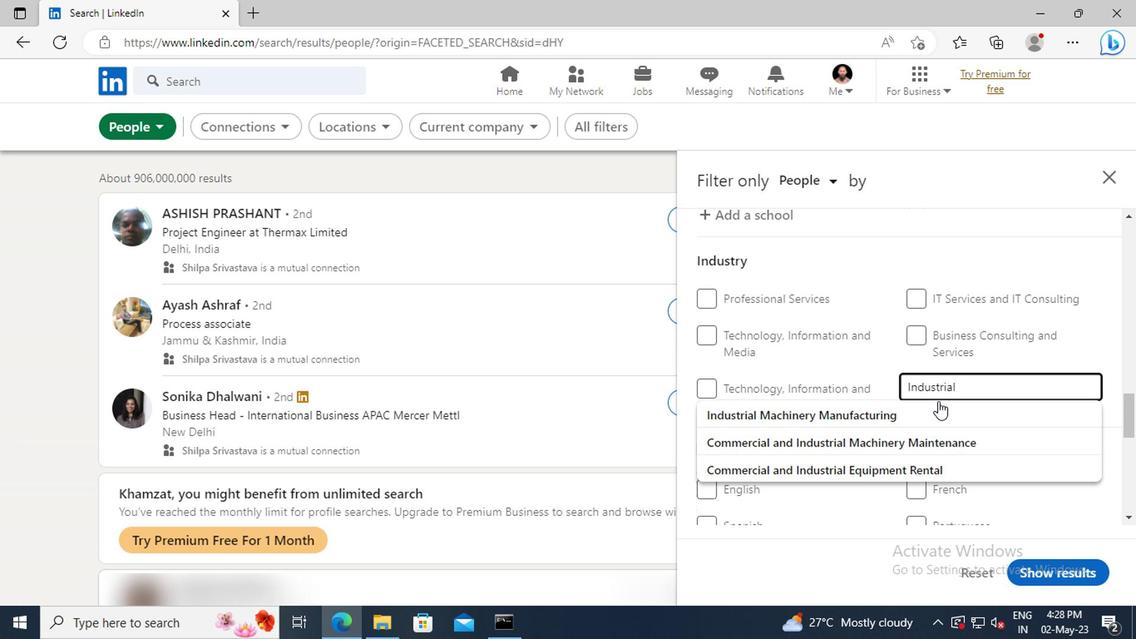 
Action: Mouse pressed left at (938, 412)
Screenshot: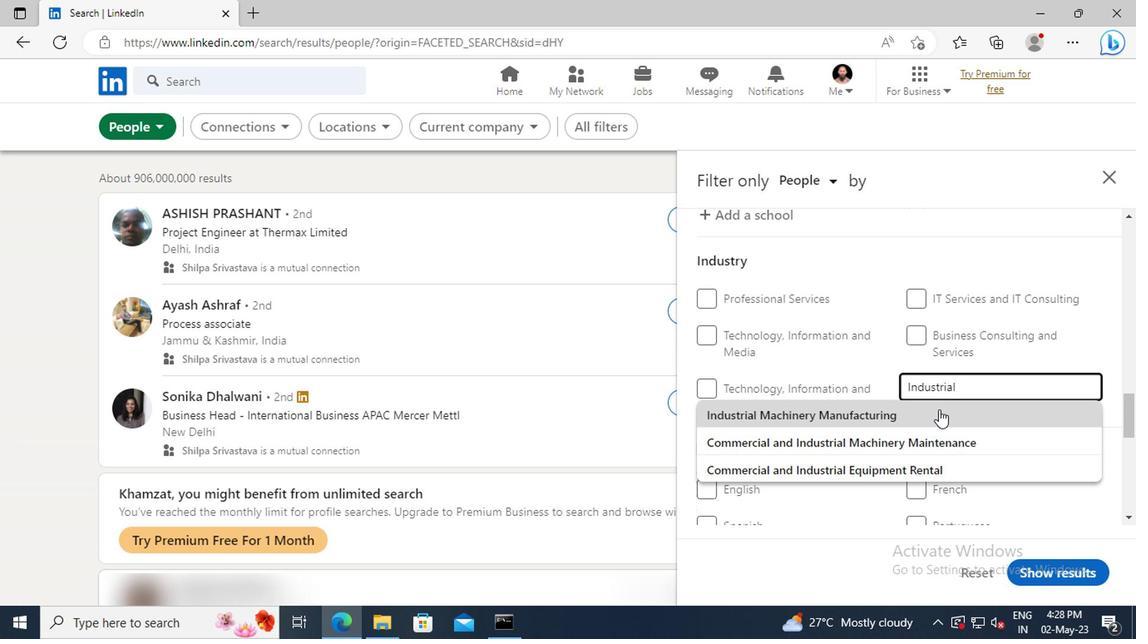 
Action: Mouse scrolled (938, 411) with delta (0, -1)
Screenshot: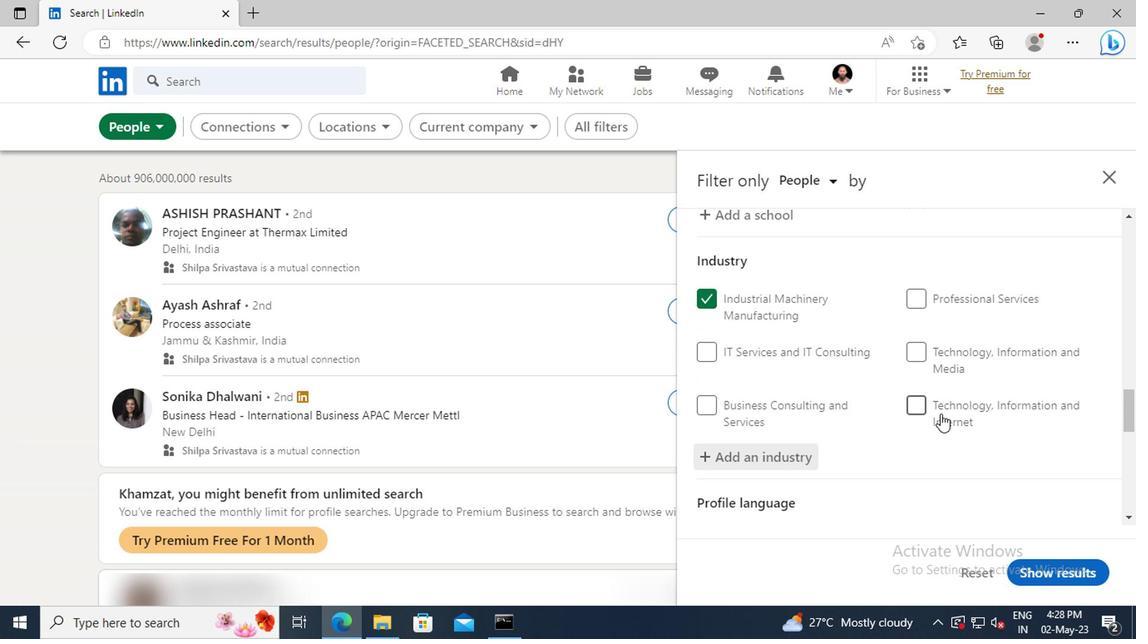 
Action: Mouse scrolled (938, 411) with delta (0, -1)
Screenshot: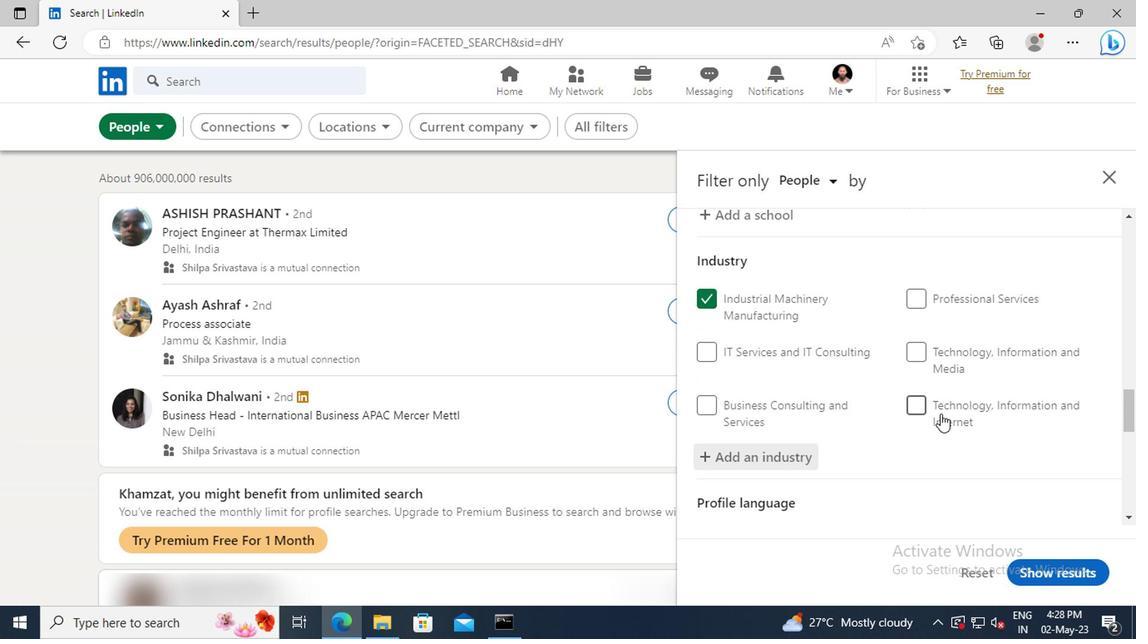 
Action: Mouse moved to (926, 392)
Screenshot: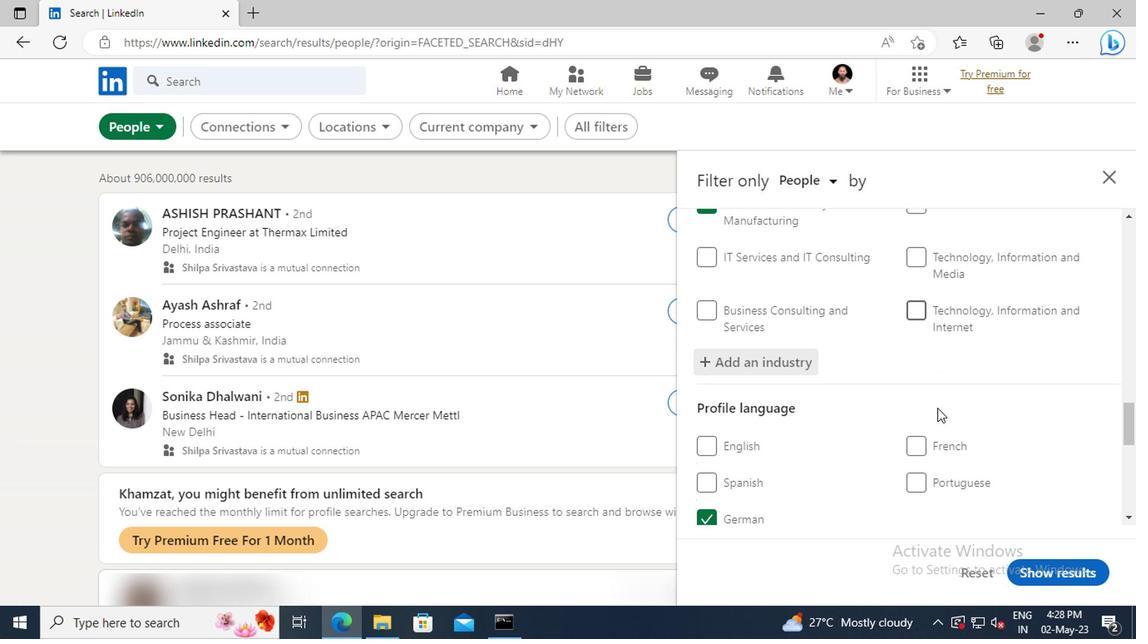 
Action: Mouse scrolled (926, 391) with delta (0, 0)
Screenshot: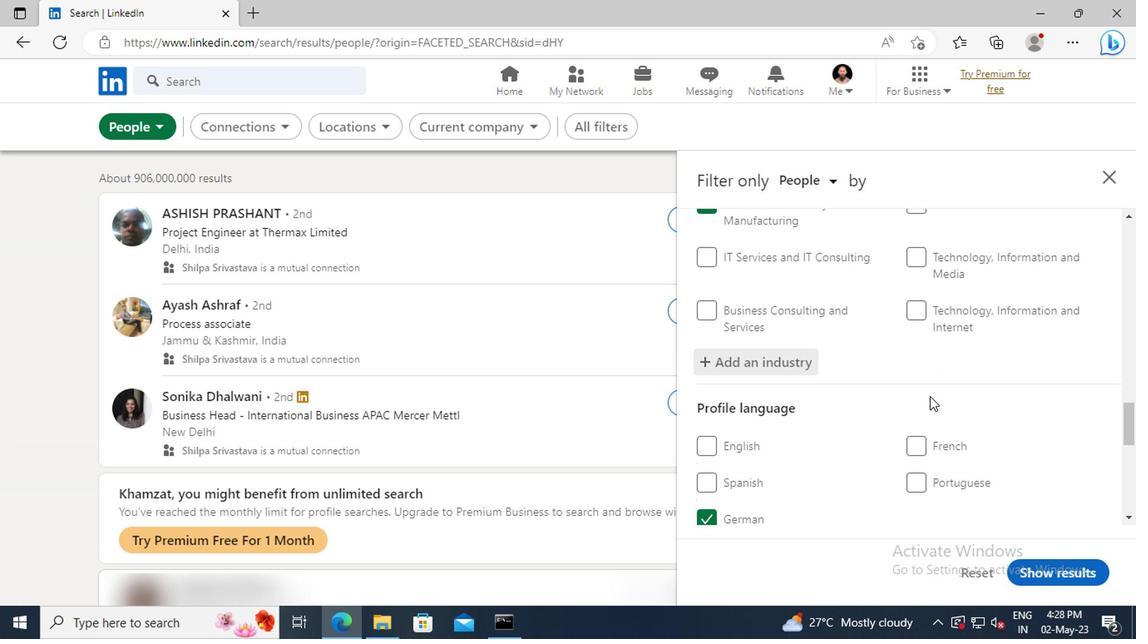 
Action: Mouse scrolled (926, 391) with delta (0, 0)
Screenshot: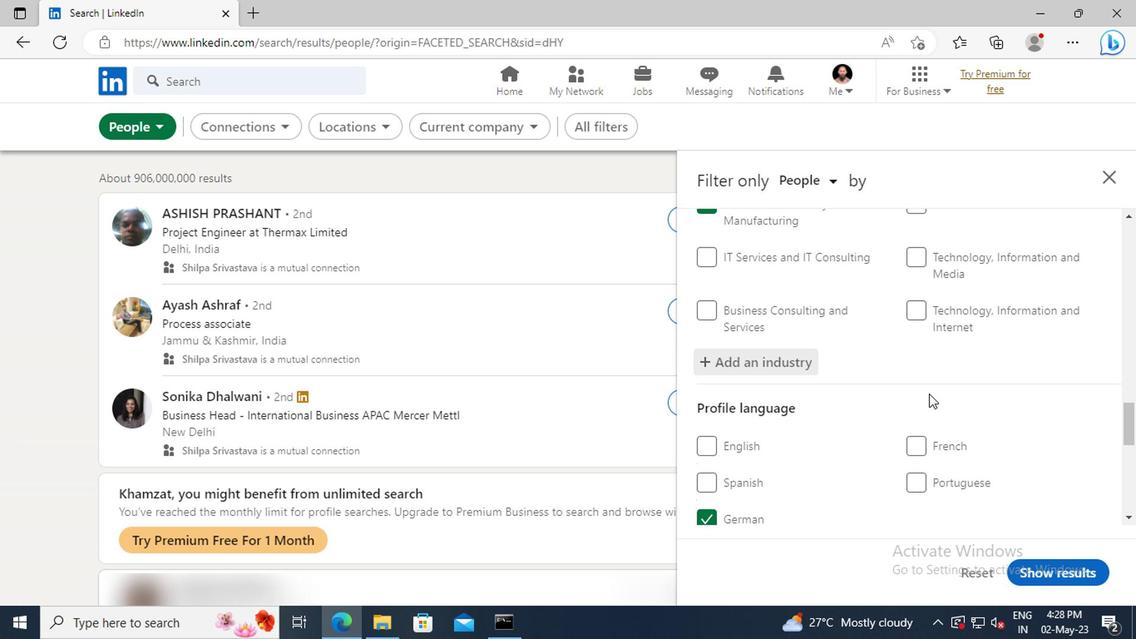 
Action: Mouse scrolled (926, 391) with delta (0, 0)
Screenshot: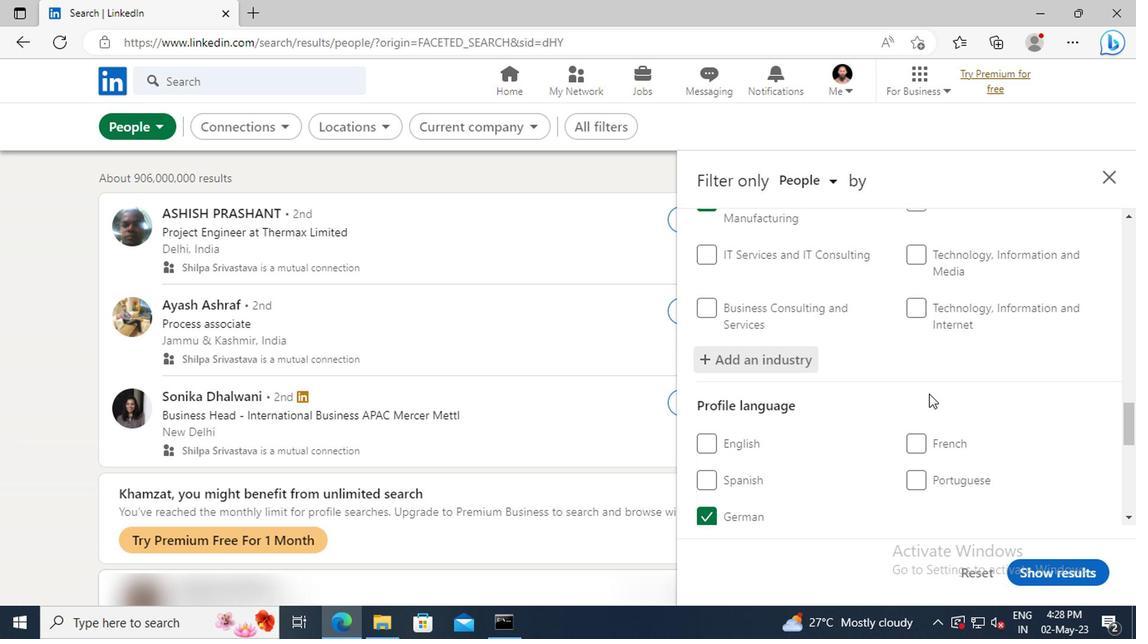 
Action: Mouse moved to (918, 369)
Screenshot: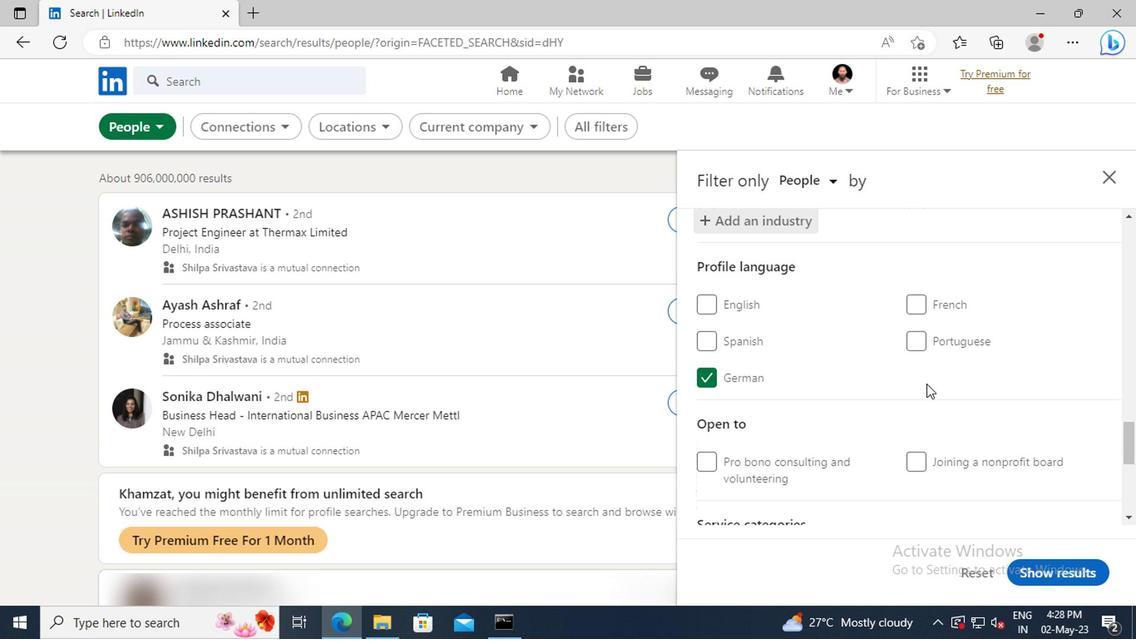 
Action: Mouse scrolled (918, 368) with delta (0, -1)
Screenshot: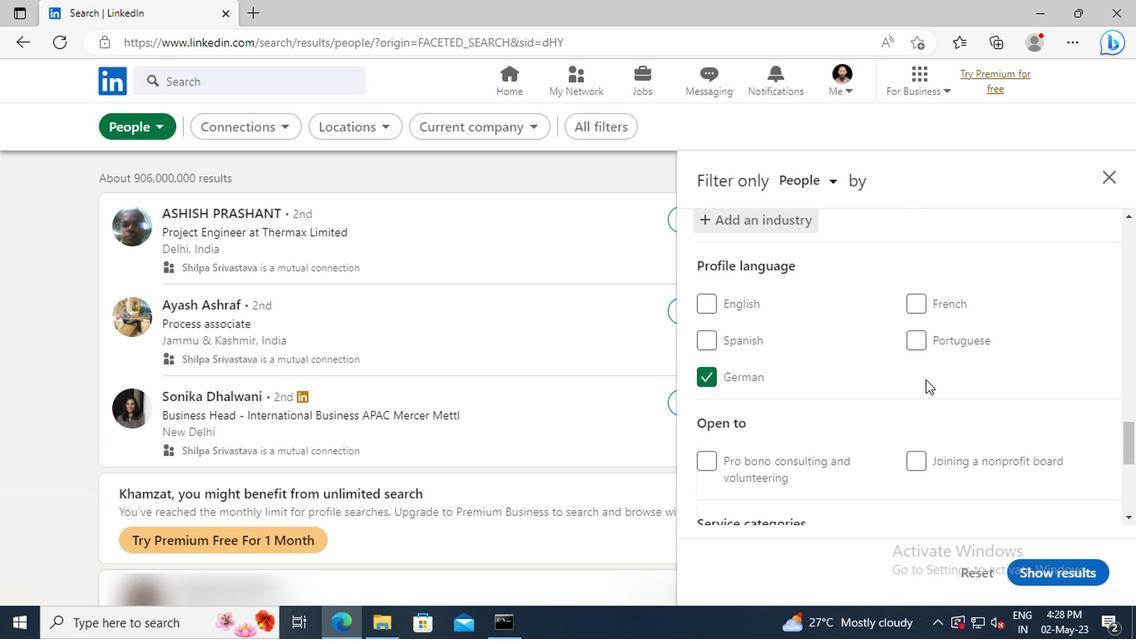 
Action: Mouse scrolled (918, 368) with delta (0, -1)
Screenshot: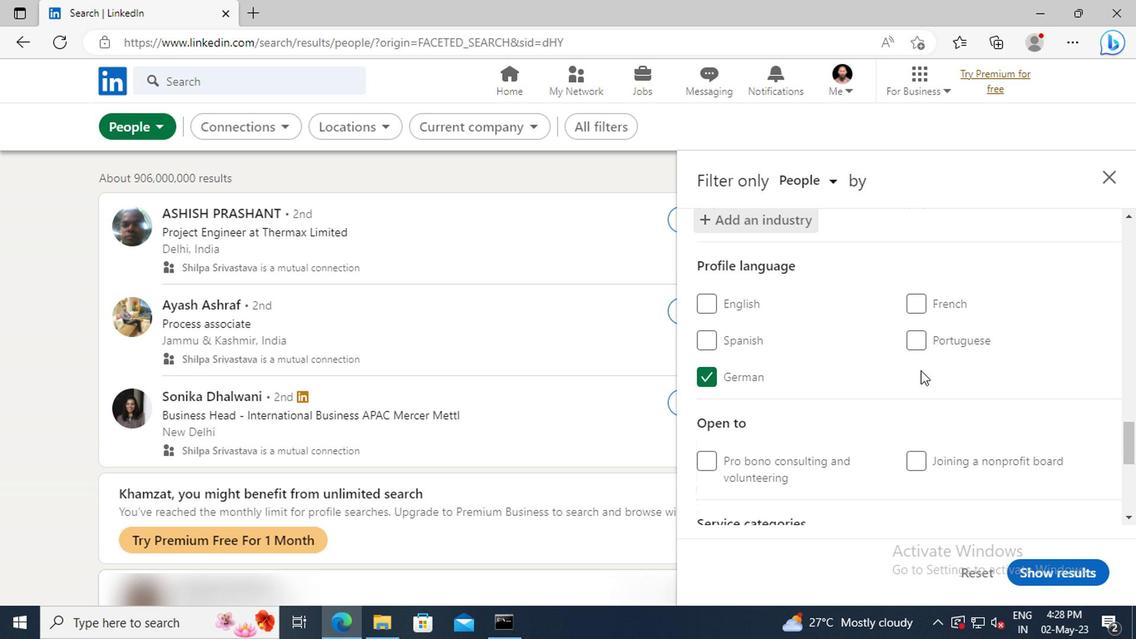 
Action: Mouse moved to (917, 362)
Screenshot: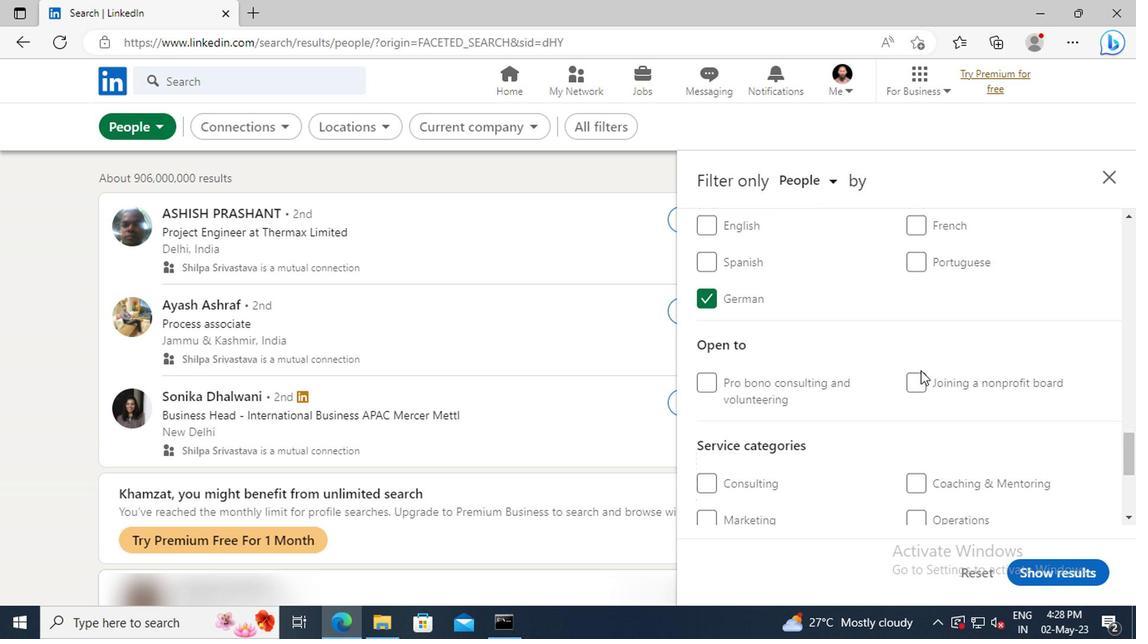 
Action: Mouse scrolled (917, 361) with delta (0, 0)
Screenshot: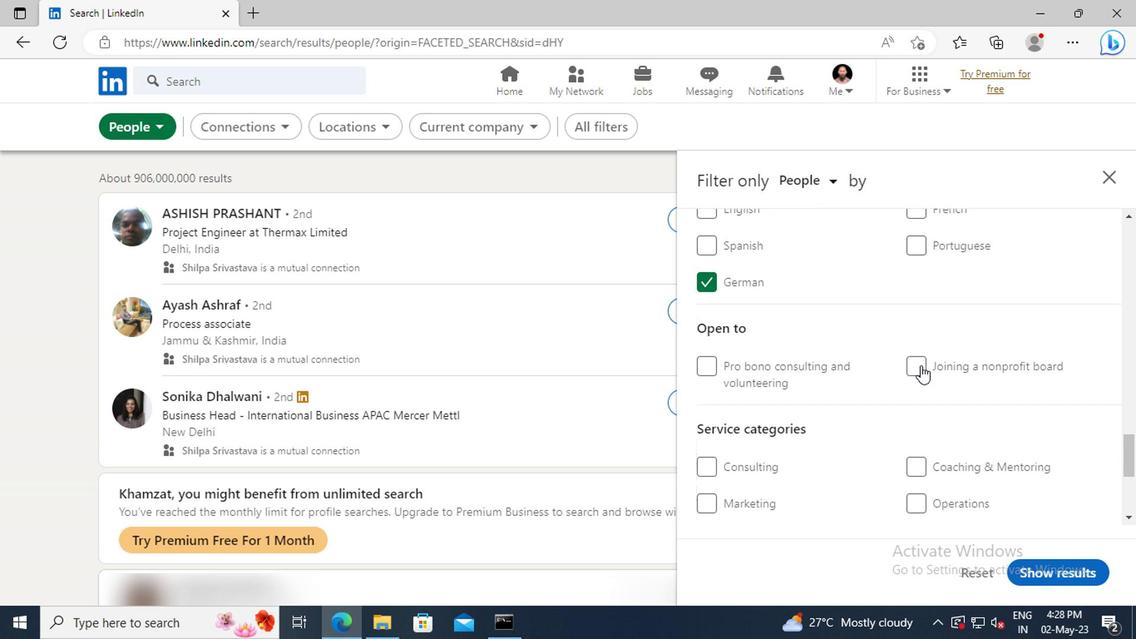 
Action: Mouse scrolled (917, 361) with delta (0, 0)
Screenshot: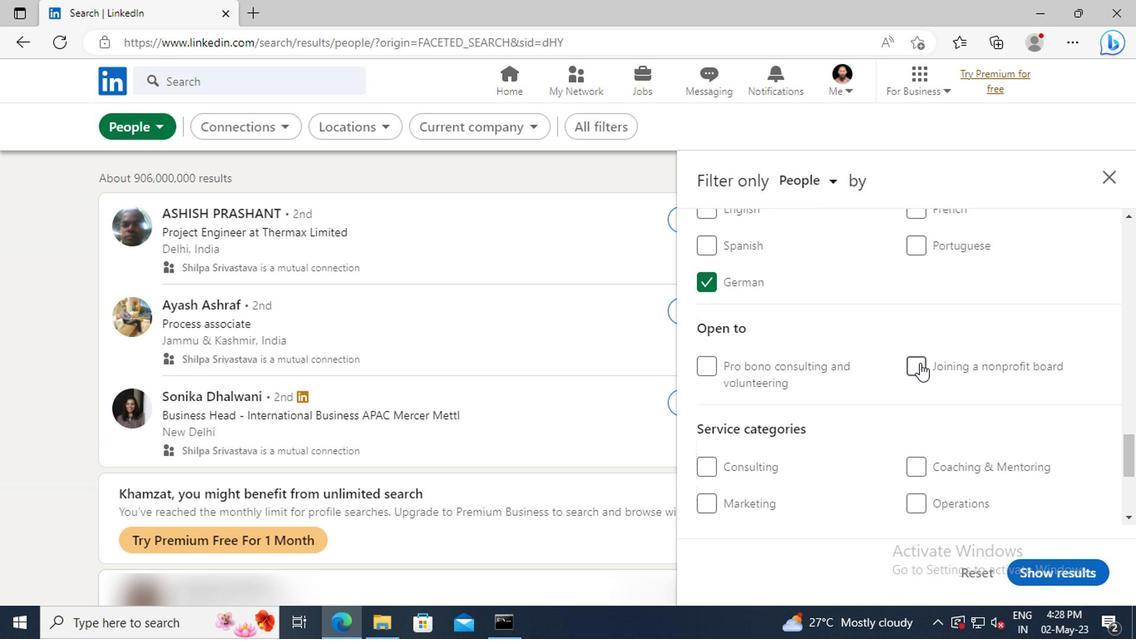 
Action: Mouse scrolled (917, 361) with delta (0, 0)
Screenshot: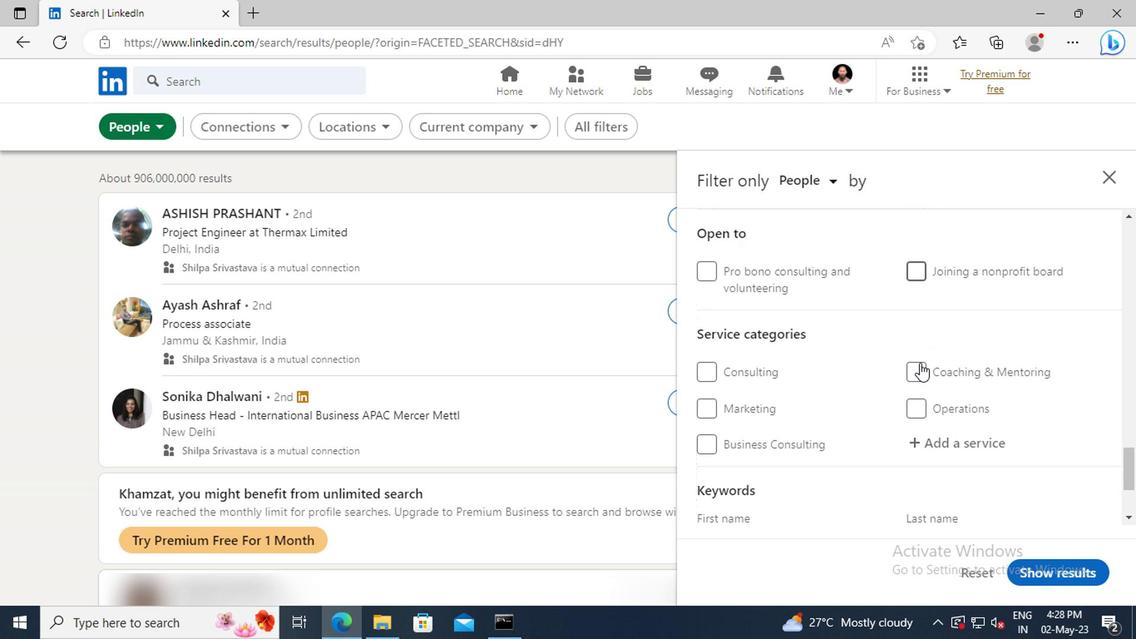 
Action: Mouse moved to (921, 386)
Screenshot: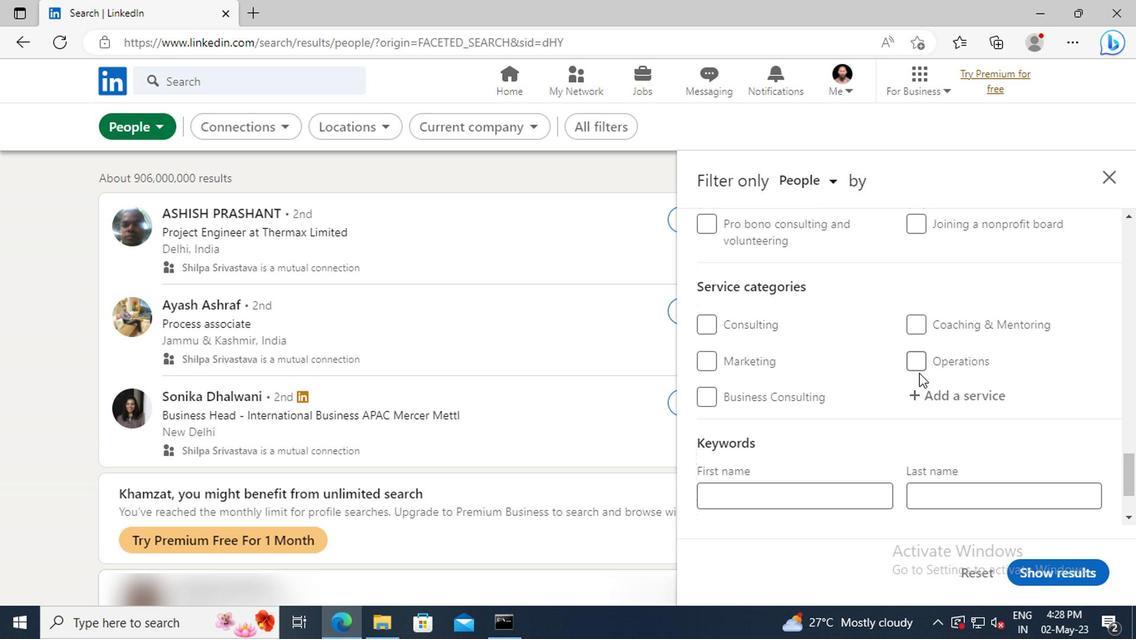 
Action: Mouse pressed left at (921, 386)
Screenshot: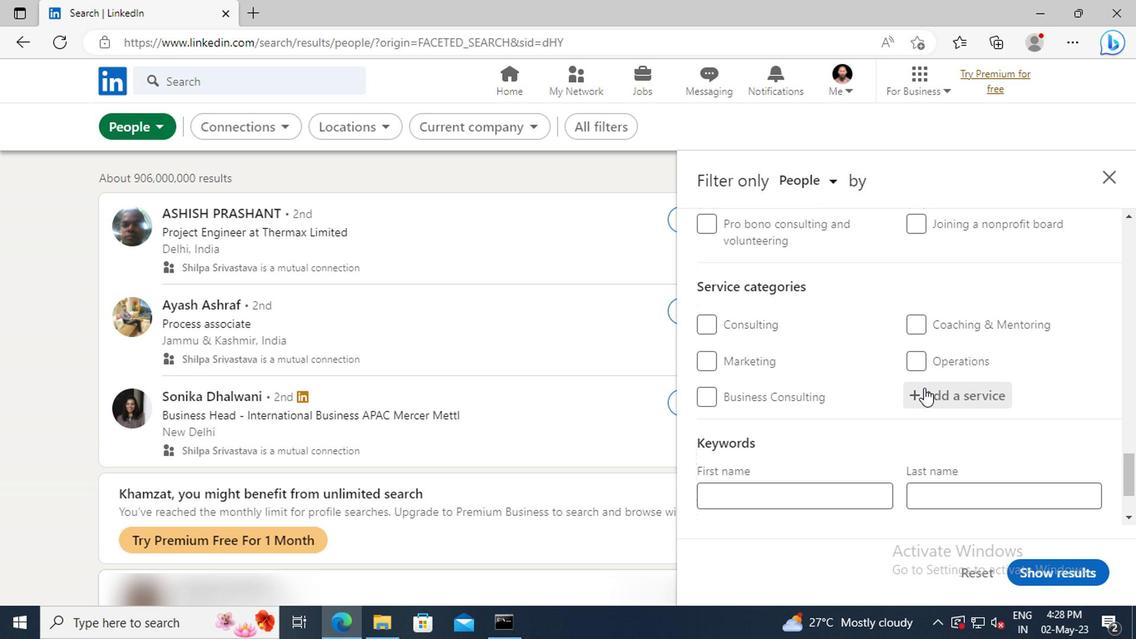 
Action: Key pressed <Key.shift><Key.shift><Key.shift>FINANCIAL<Key.space><Key.shift>AD
Screenshot: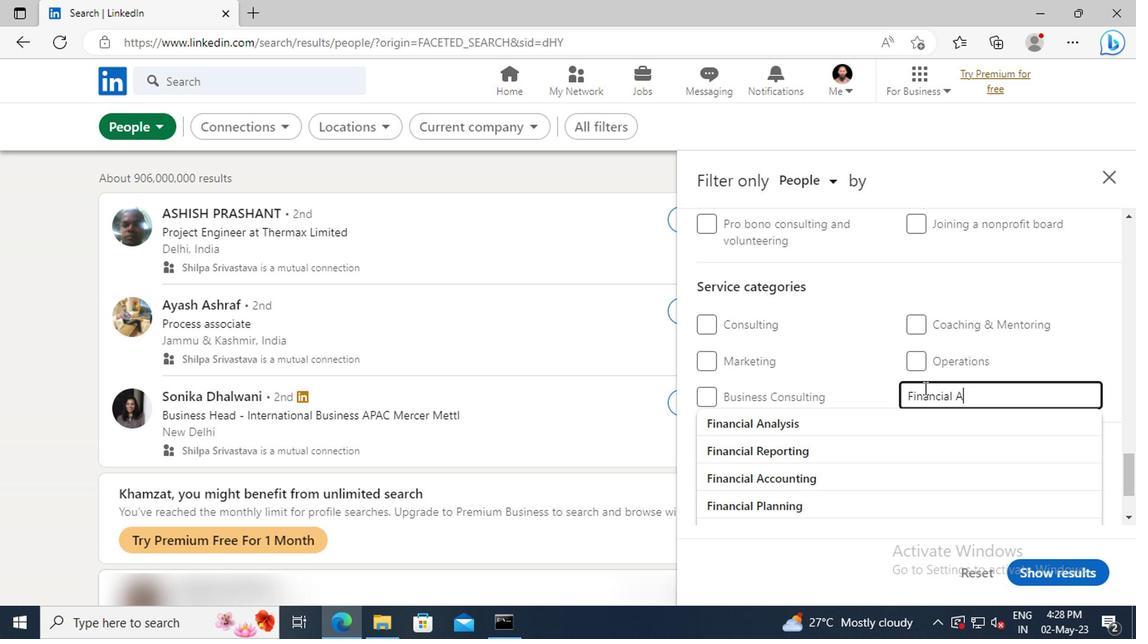 
Action: Mouse moved to (930, 418)
Screenshot: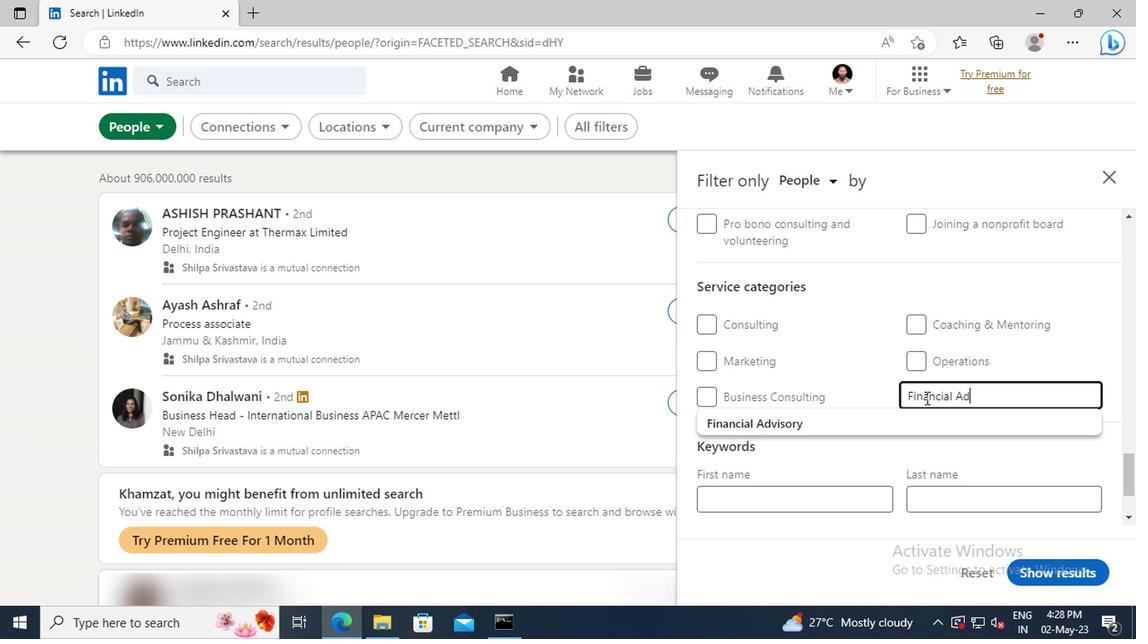 
Action: Mouse pressed left at (930, 418)
Screenshot: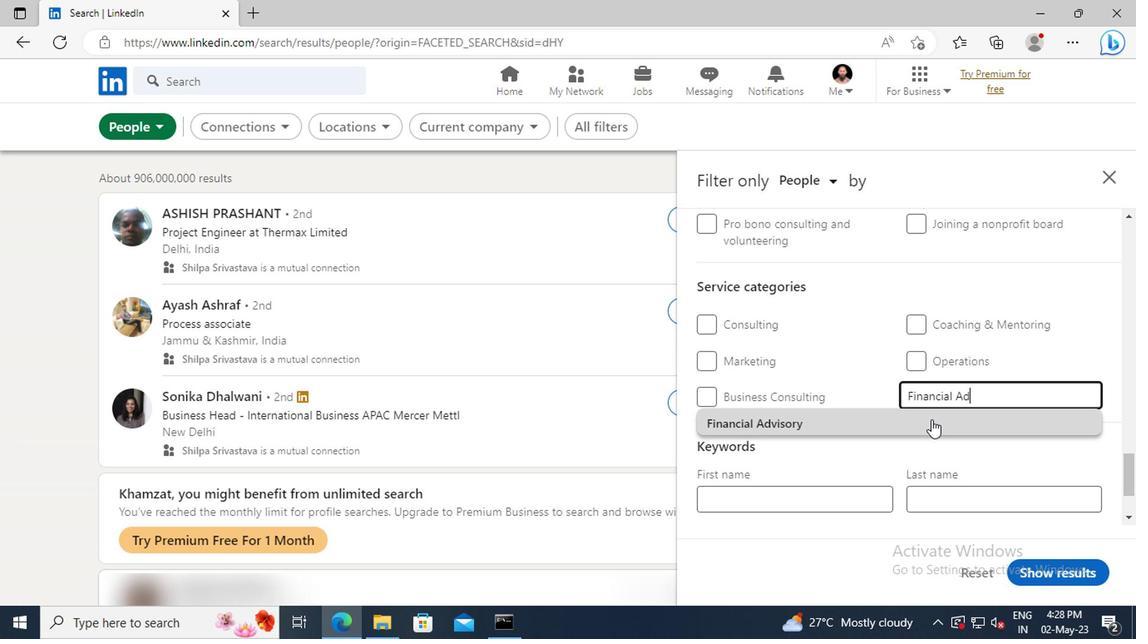 
Action: Mouse moved to (941, 426)
Screenshot: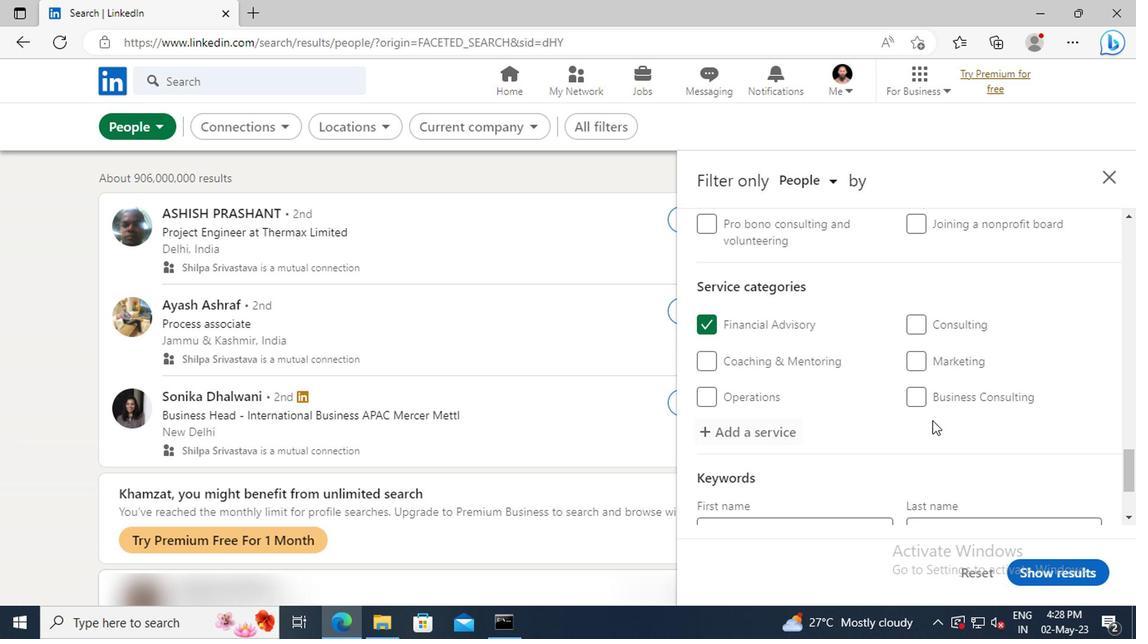 
Action: Mouse scrolled (941, 425) with delta (0, 0)
Screenshot: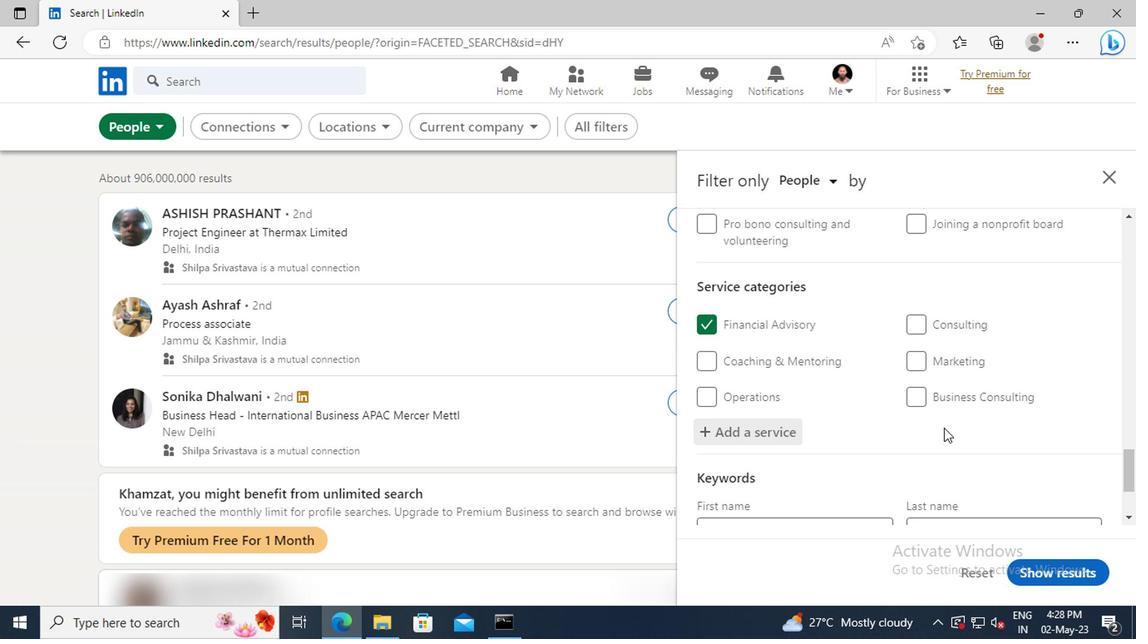 
Action: Mouse scrolled (941, 425) with delta (0, 0)
Screenshot: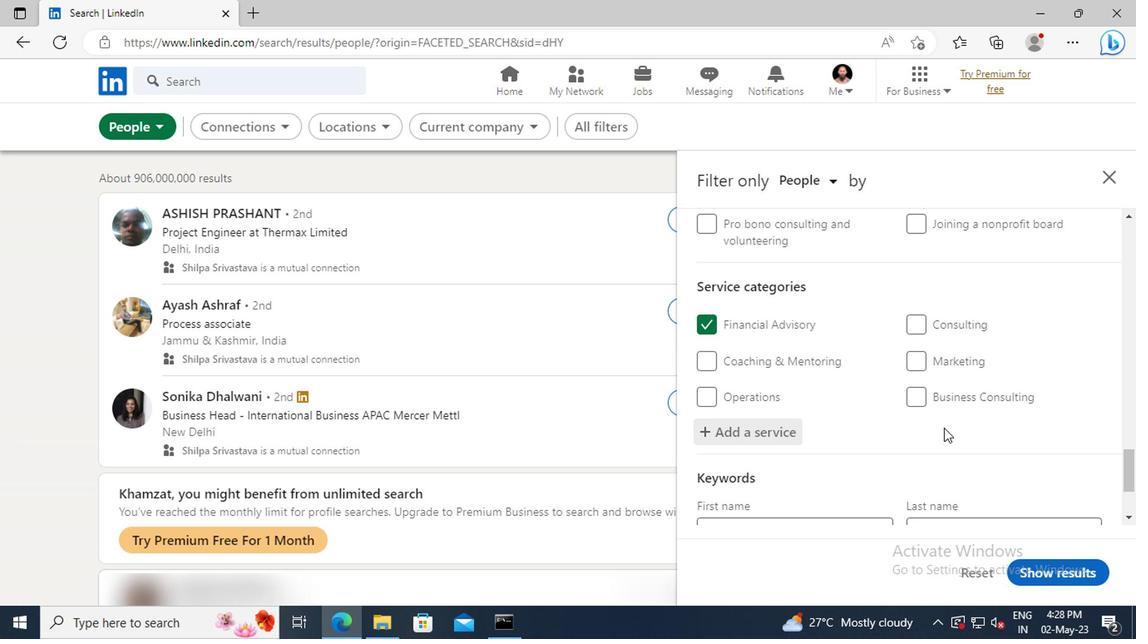 
Action: Mouse scrolled (941, 425) with delta (0, 0)
Screenshot: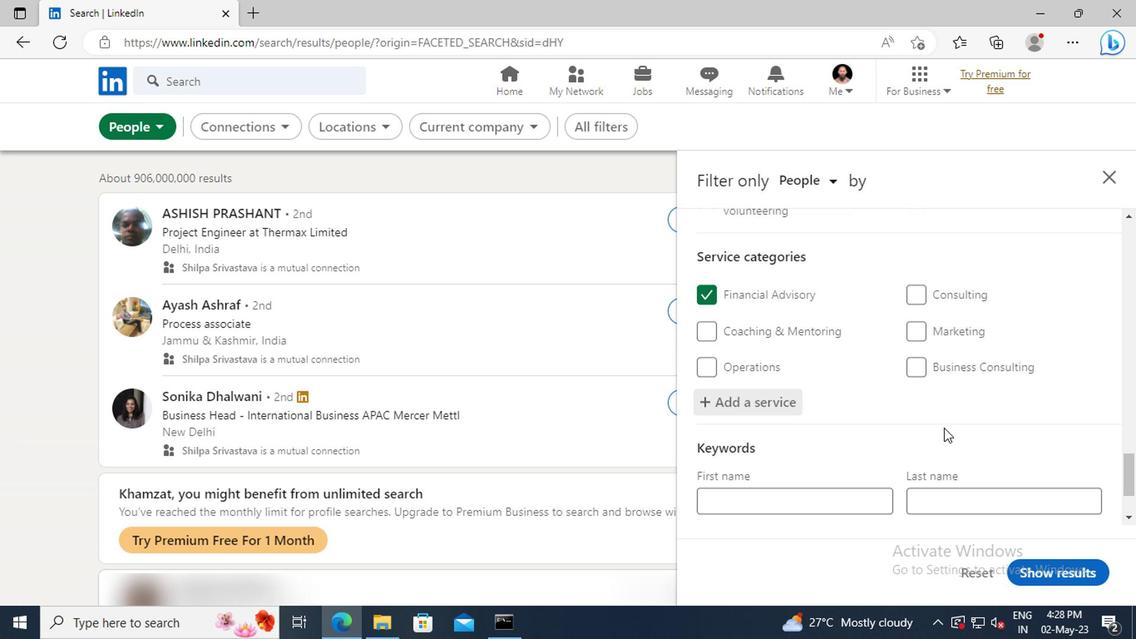 
Action: Mouse scrolled (941, 425) with delta (0, 0)
Screenshot: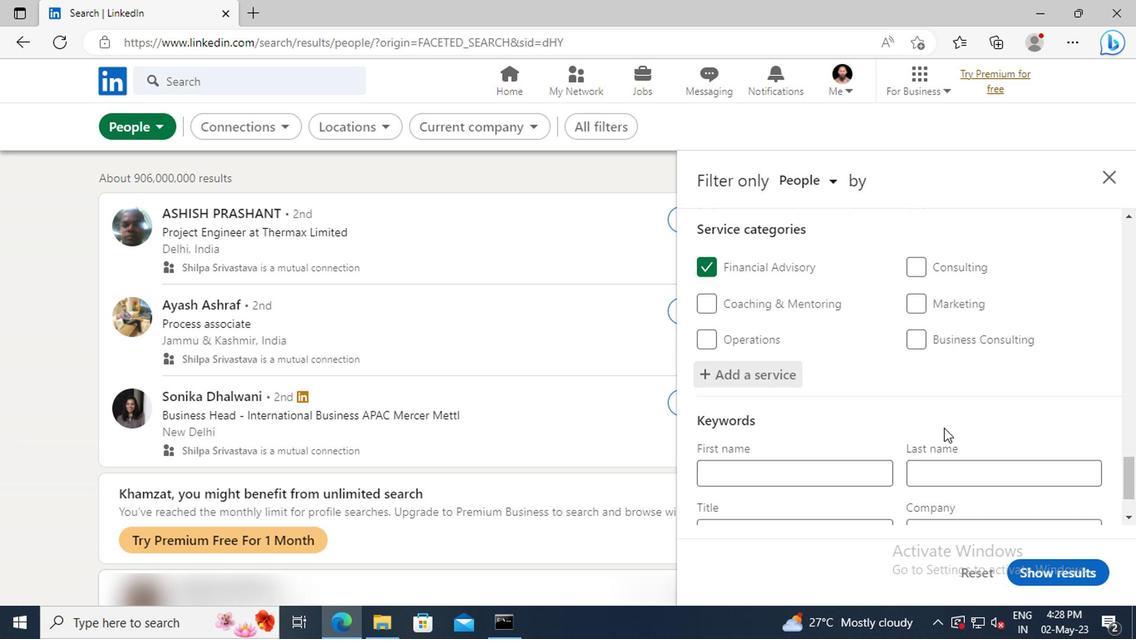 
Action: Mouse moved to (818, 454)
Screenshot: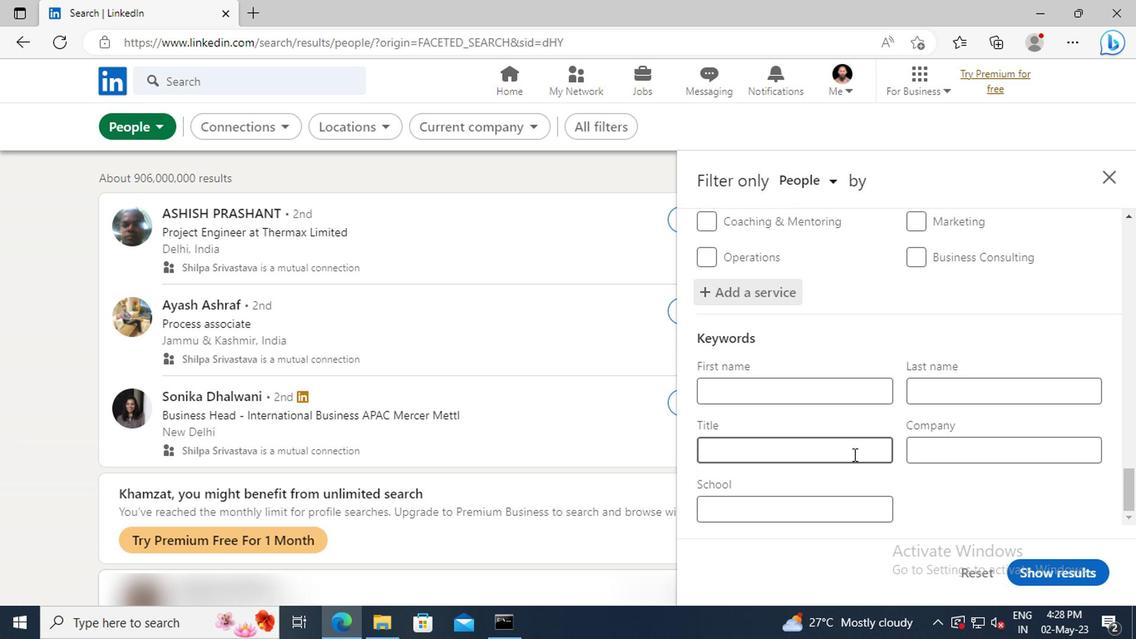 
Action: Mouse pressed left at (818, 454)
Screenshot: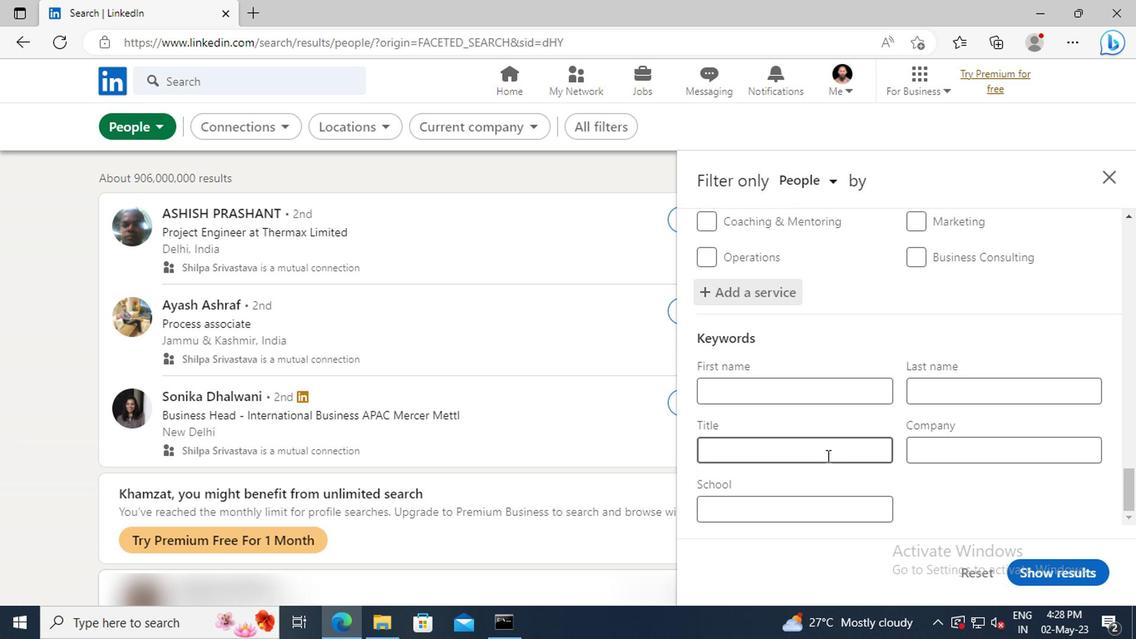 
Action: Key pressed <Key.shift>GRAPHIC<Key.space><Key.shift>DESIGNER<Key.enter>
Screenshot: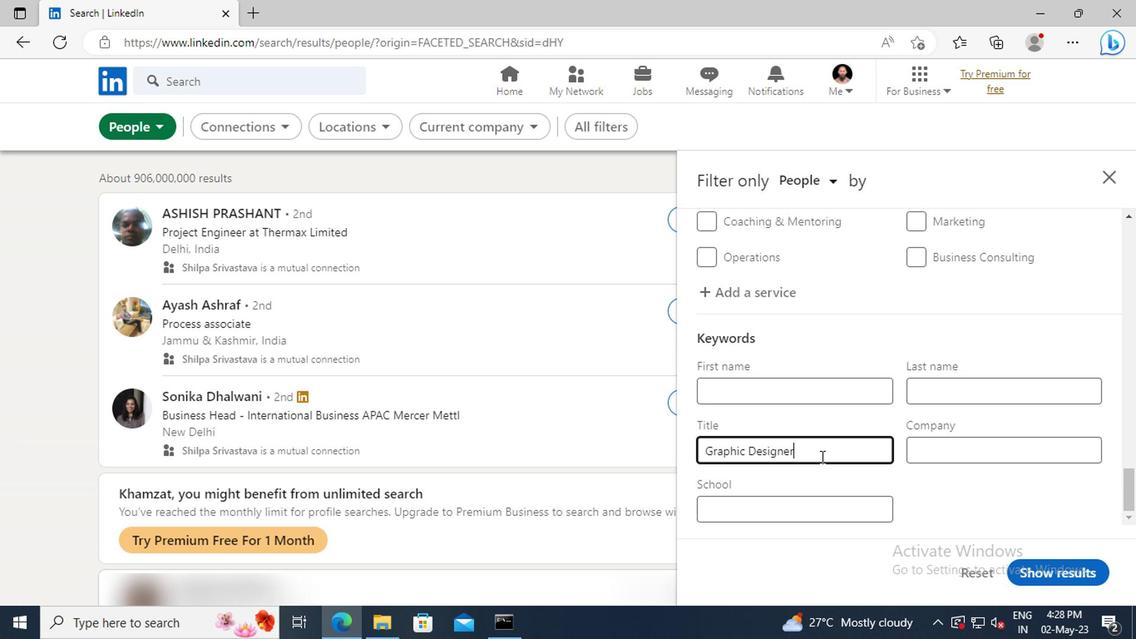 
Action: Mouse moved to (1060, 574)
Screenshot: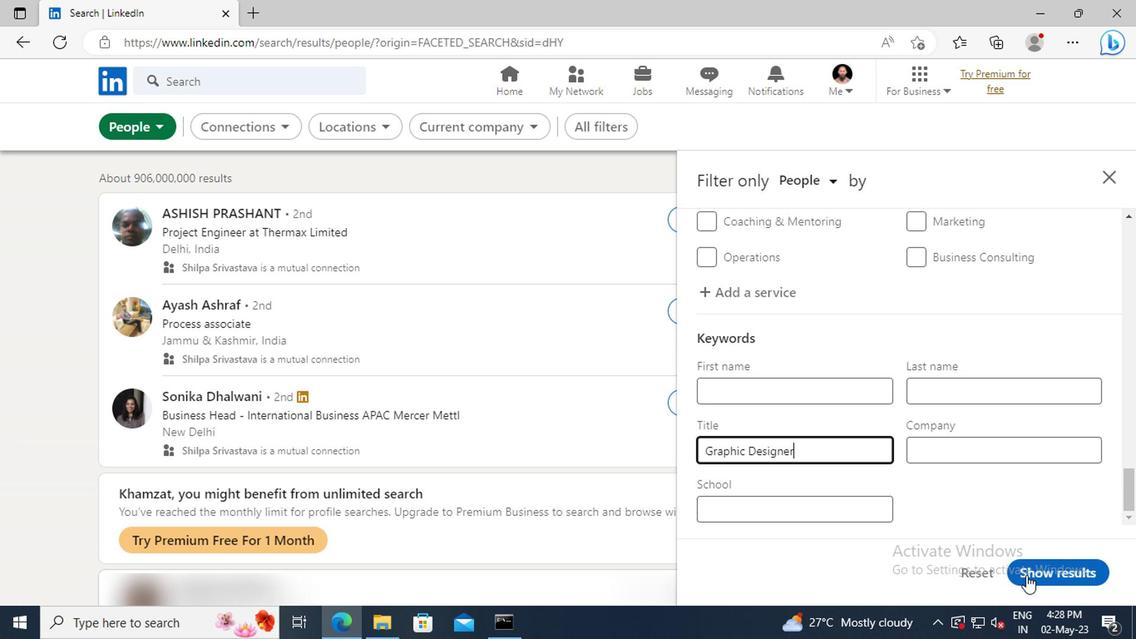 
Action: Mouse pressed left at (1060, 574)
Screenshot: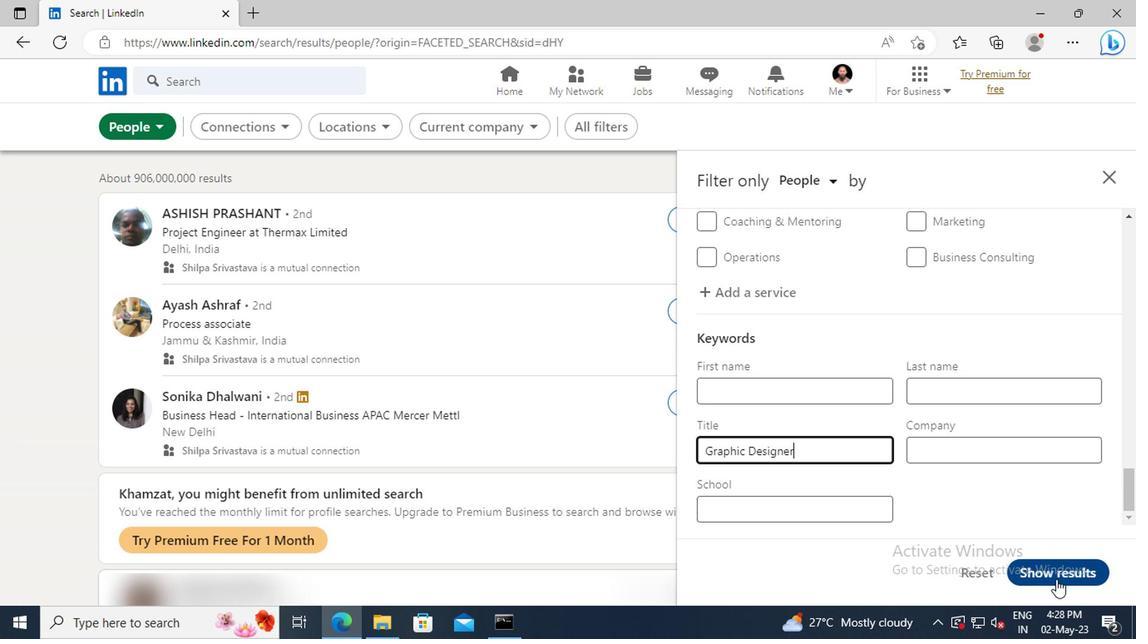 
